 Task: Find an Airbnb in Ivdel, Russia for 9 guests from July 5th to July 15th, with a price range of ₹15,000 to ₹25,000, 5 bedrooms, 5 beds, 5 bathrooms, a kitchen, a washing machine, and self check-in.
Action: Mouse moved to (508, 63)
Screenshot: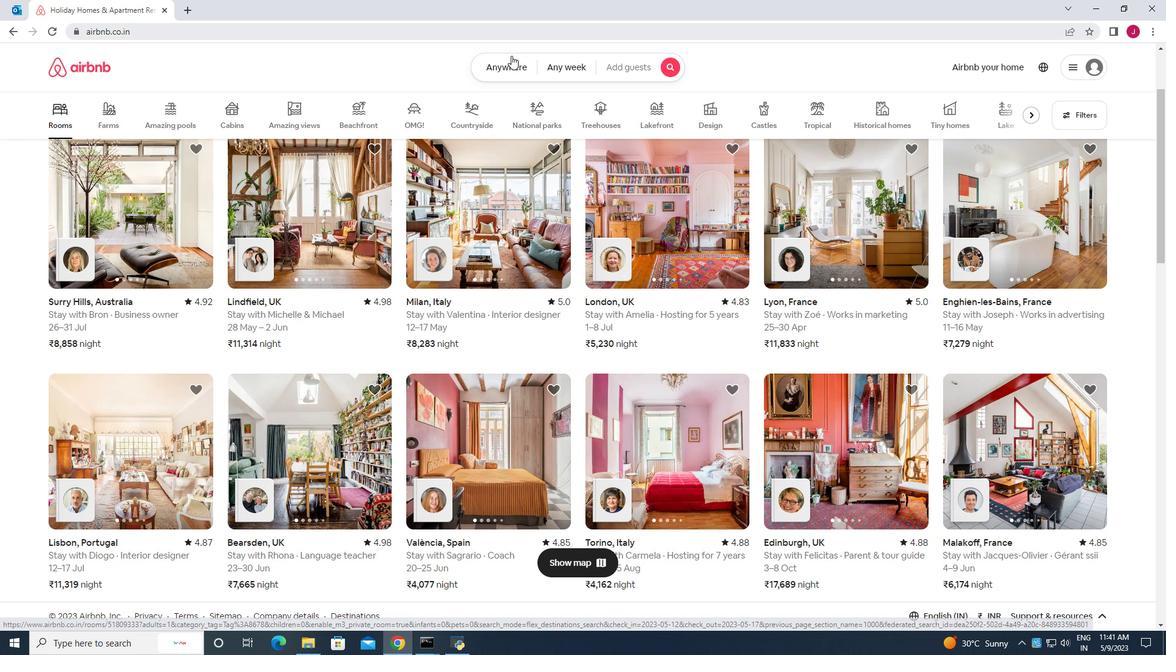 
Action: Mouse pressed left at (508, 63)
Screenshot: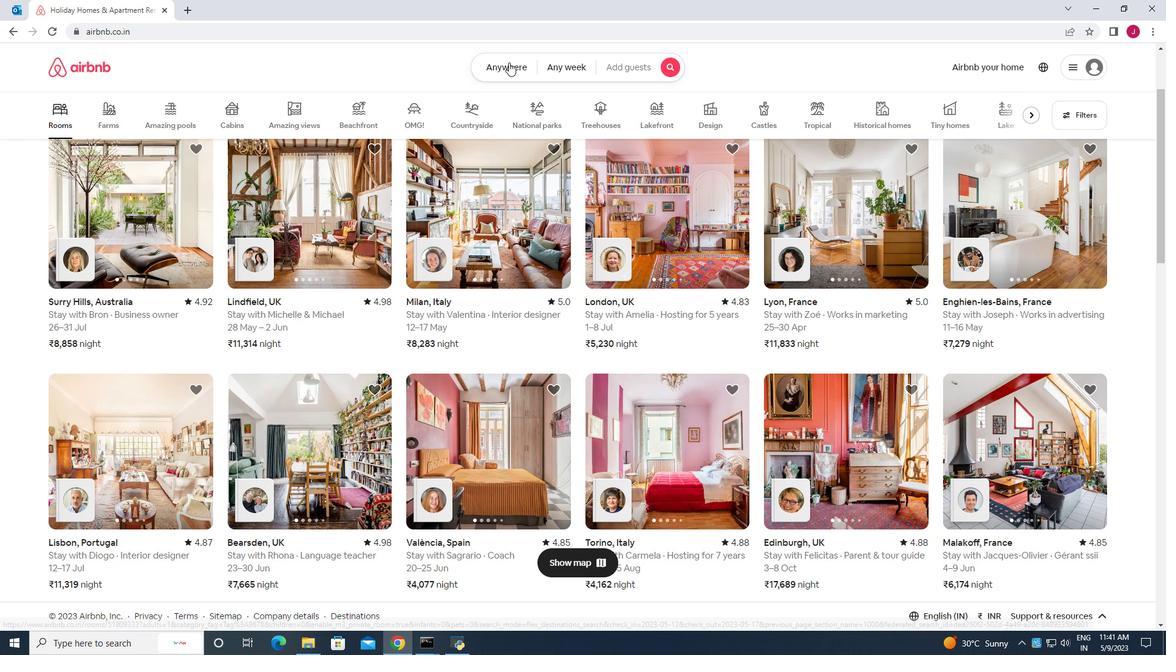 
Action: Mouse moved to (382, 113)
Screenshot: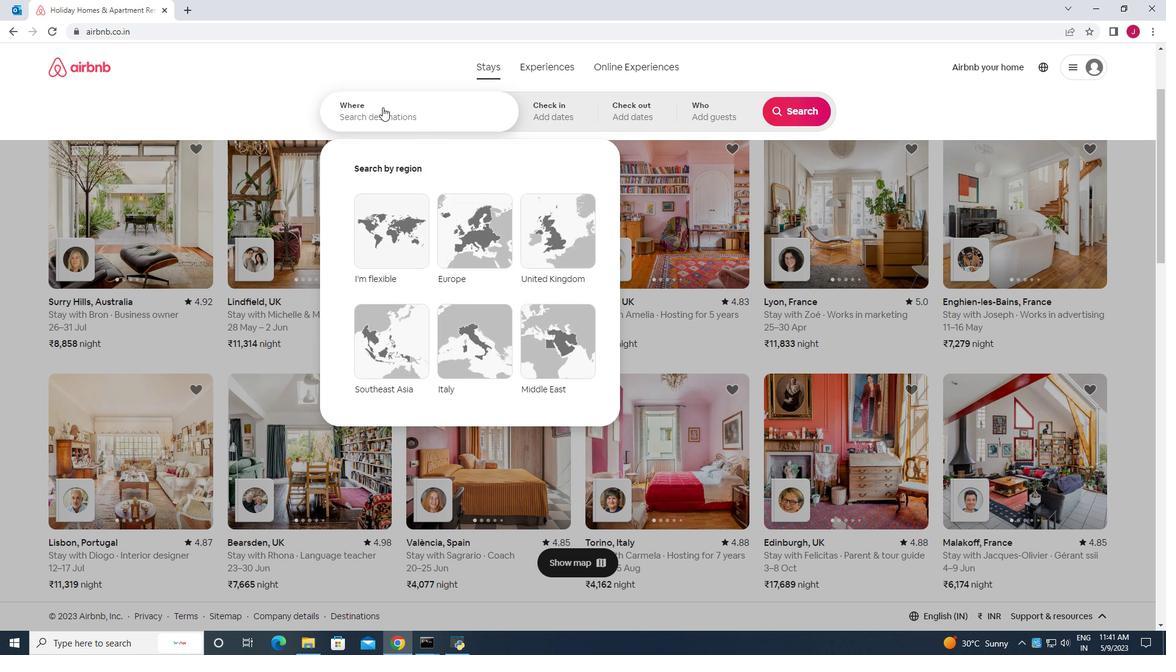 
Action: Mouse pressed left at (382, 113)
Screenshot: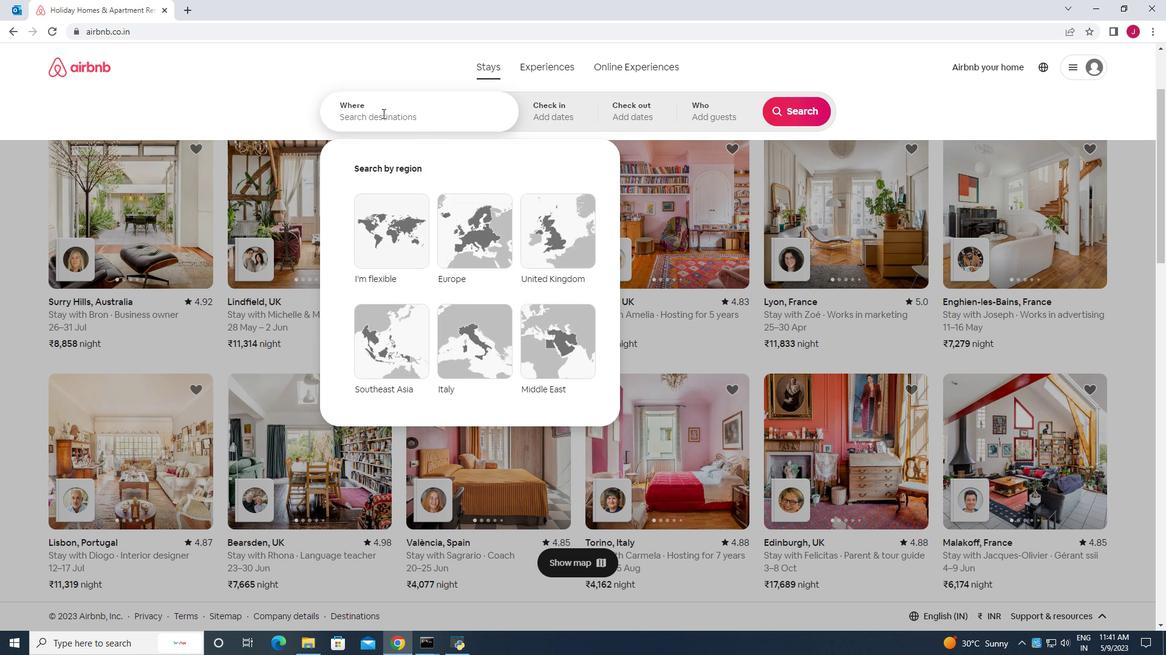 
Action: Mouse moved to (385, 116)
Screenshot: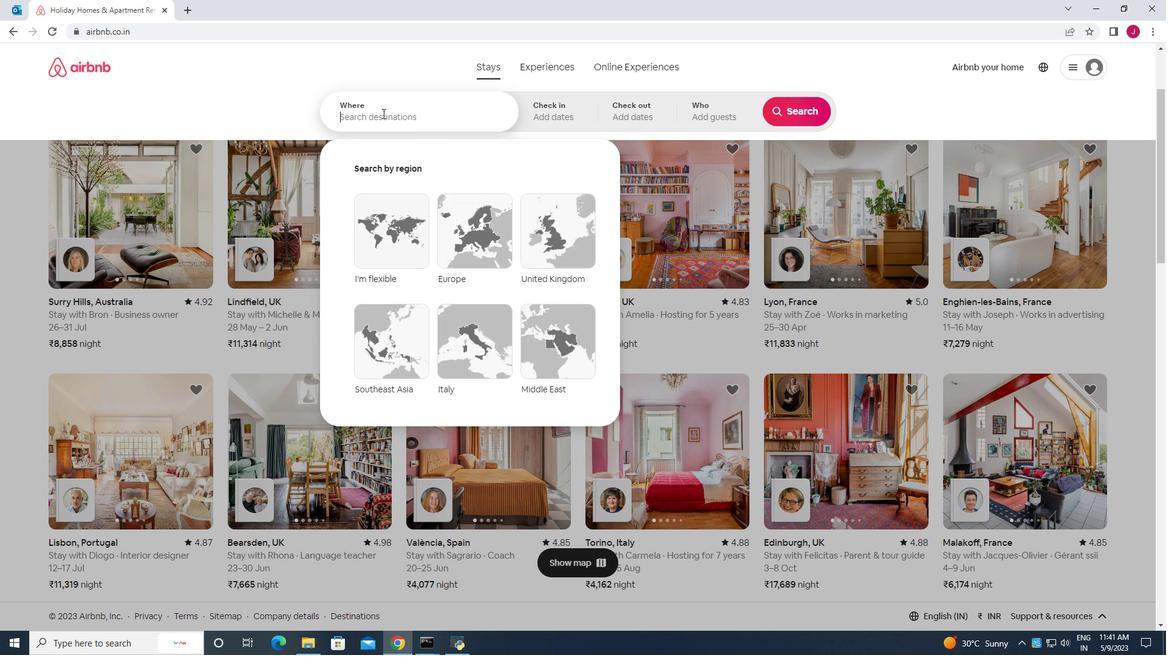 
Action: Key pressed lvdel<Key.space>russia<Key.enter>
Screenshot: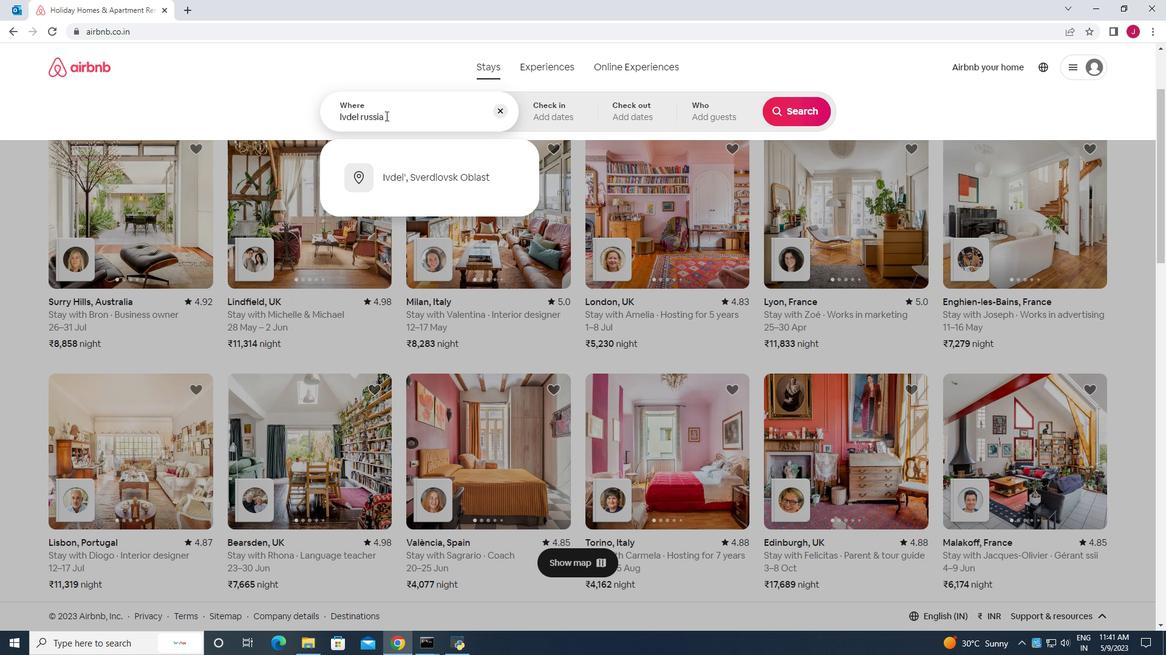 
Action: Mouse moved to (795, 210)
Screenshot: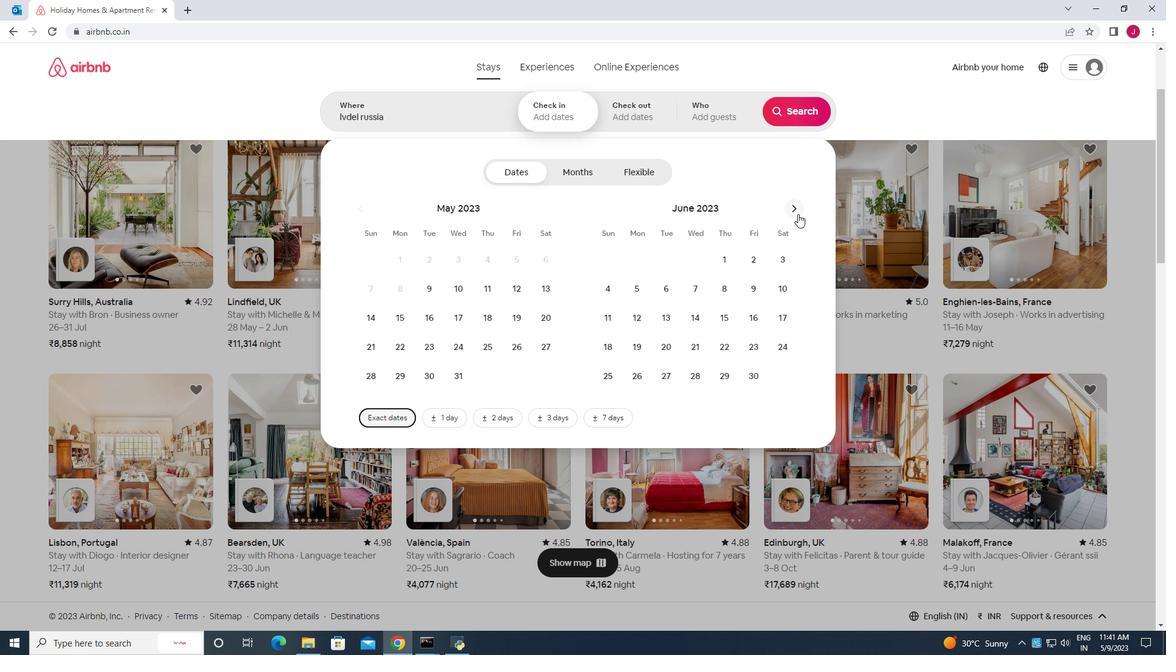 
Action: Mouse pressed left at (795, 210)
Screenshot: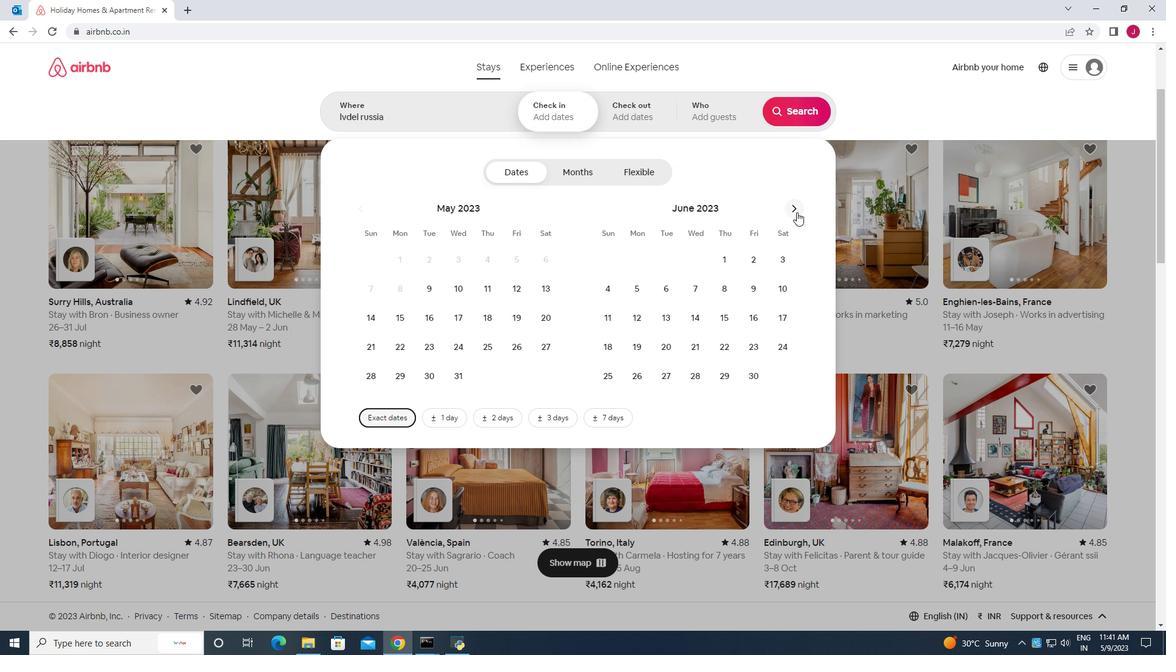 
Action: Mouse moved to (686, 294)
Screenshot: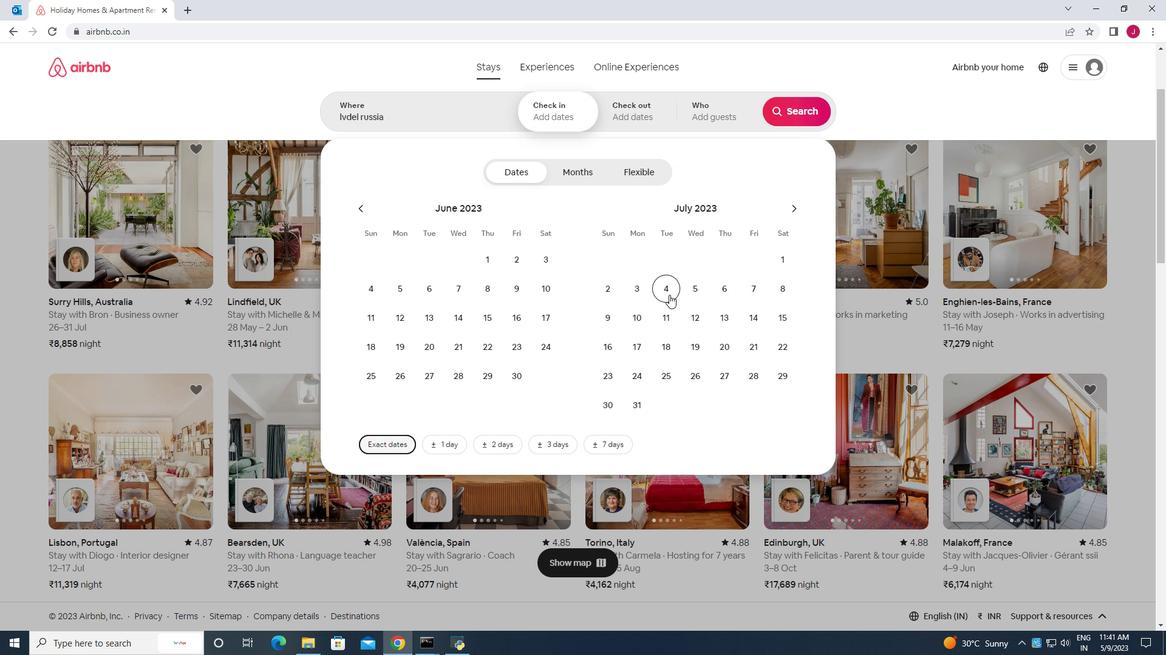 
Action: Mouse pressed left at (686, 294)
Screenshot: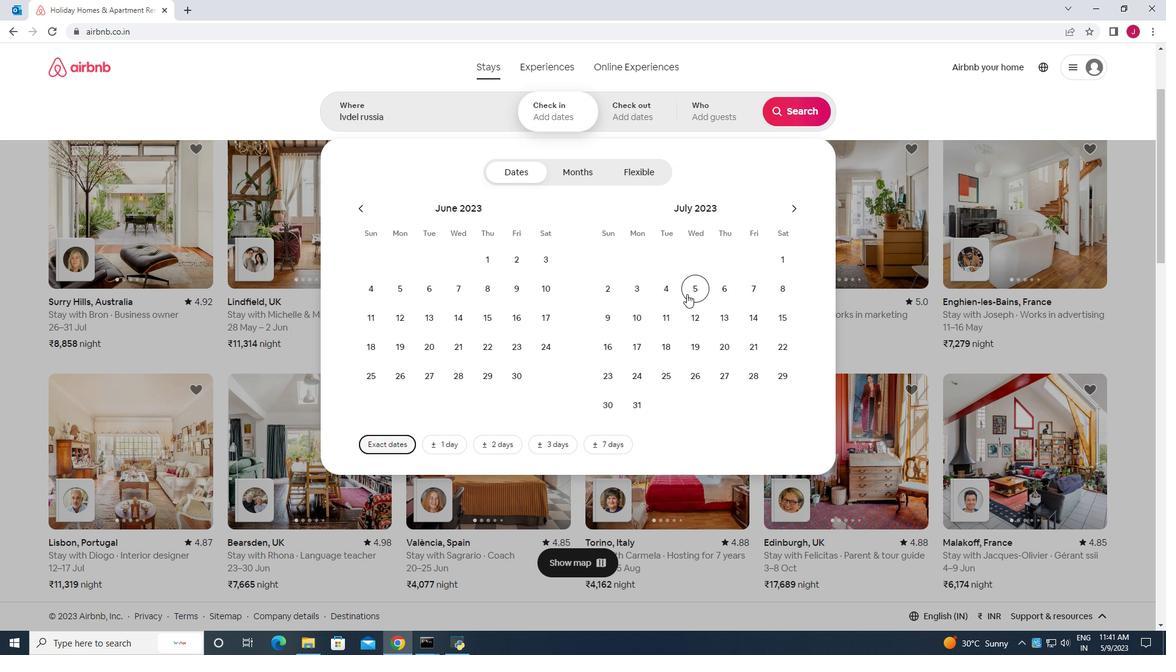 
Action: Mouse moved to (782, 319)
Screenshot: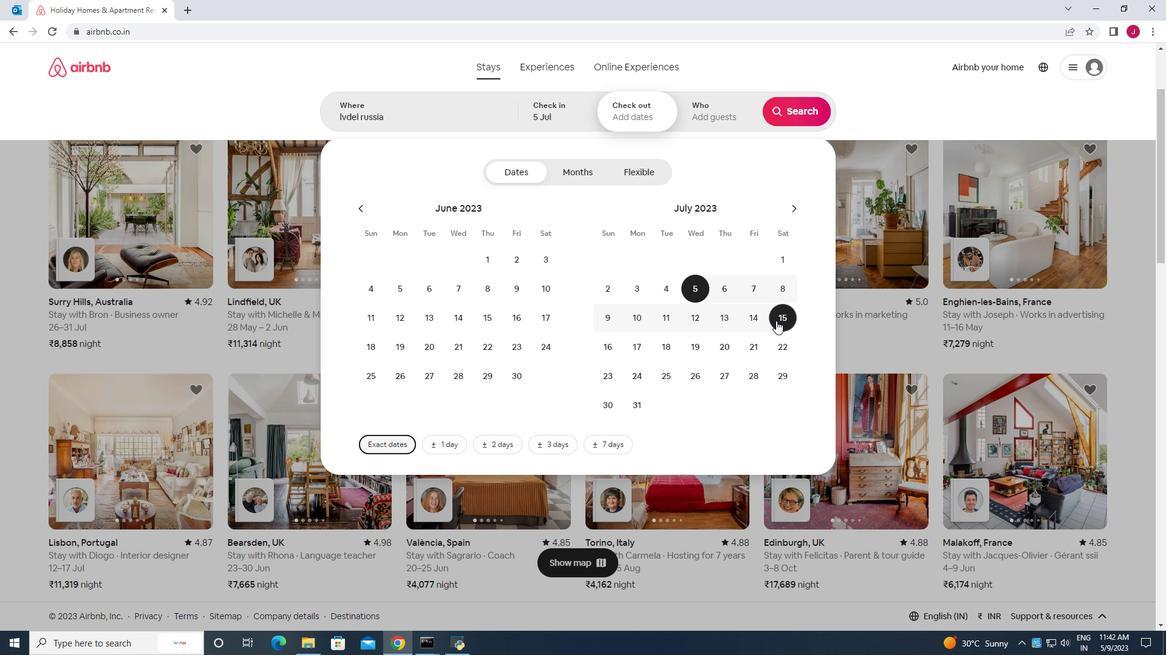 
Action: Mouse pressed left at (782, 319)
Screenshot: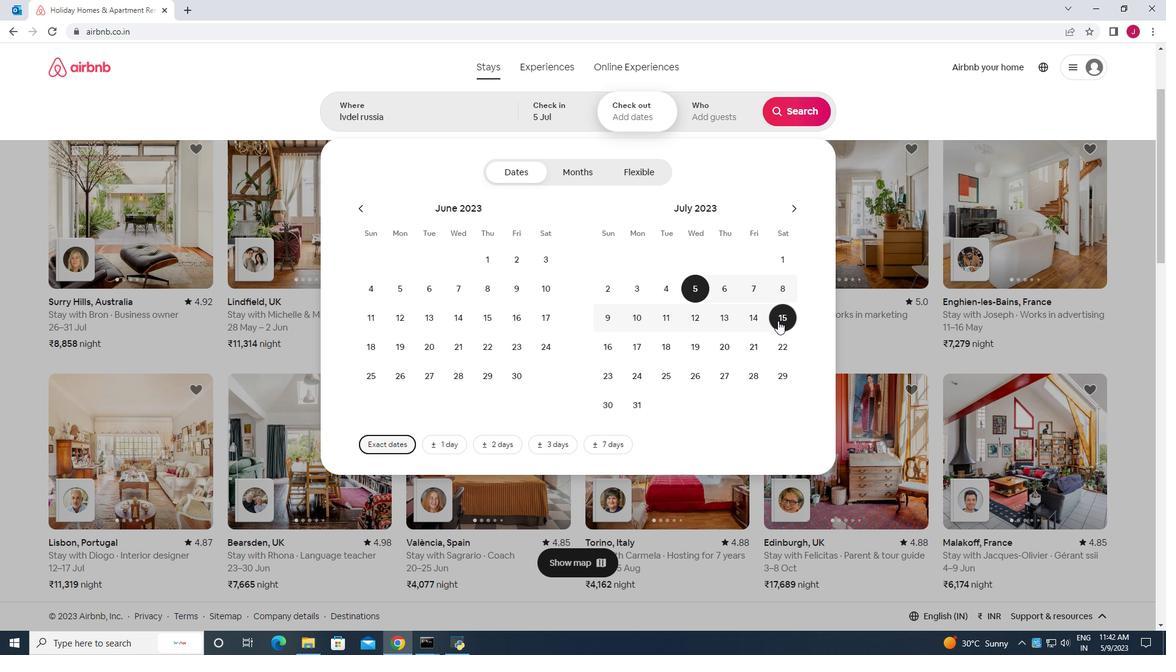 
Action: Mouse moved to (717, 109)
Screenshot: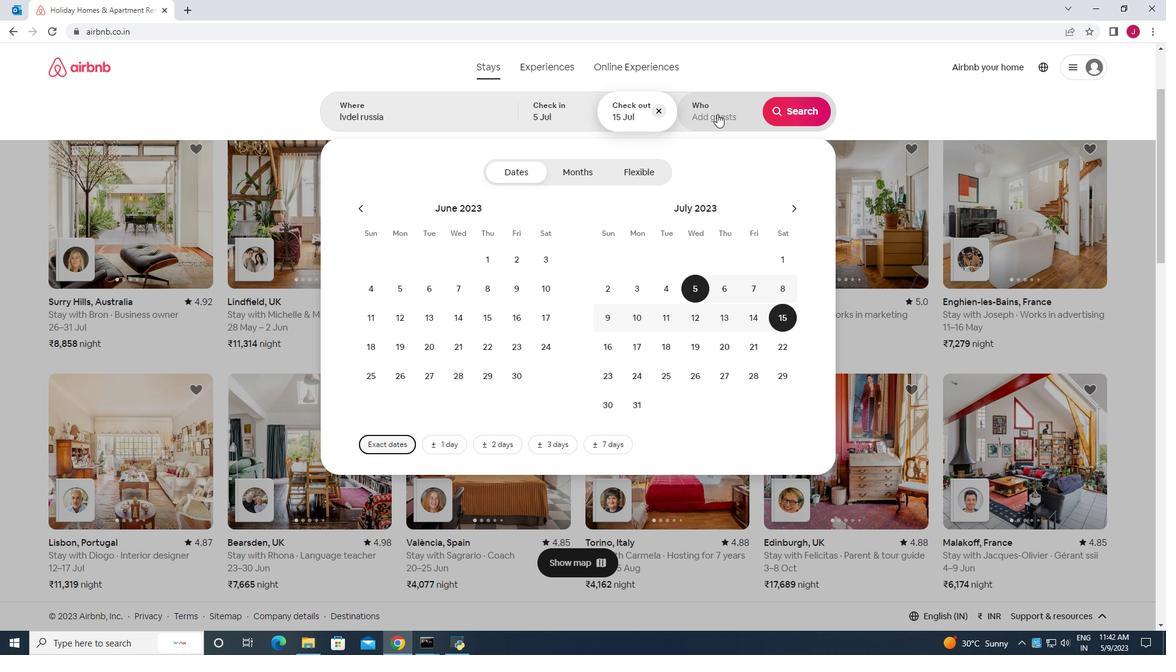 
Action: Mouse pressed left at (717, 109)
Screenshot: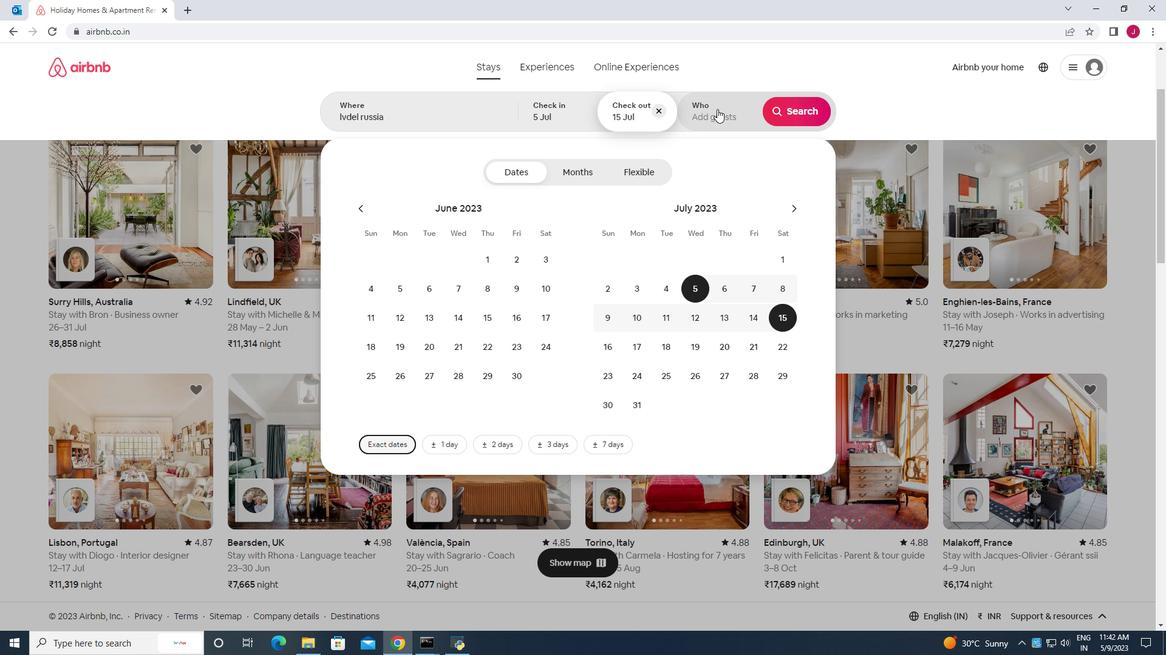
Action: Mouse moved to (806, 179)
Screenshot: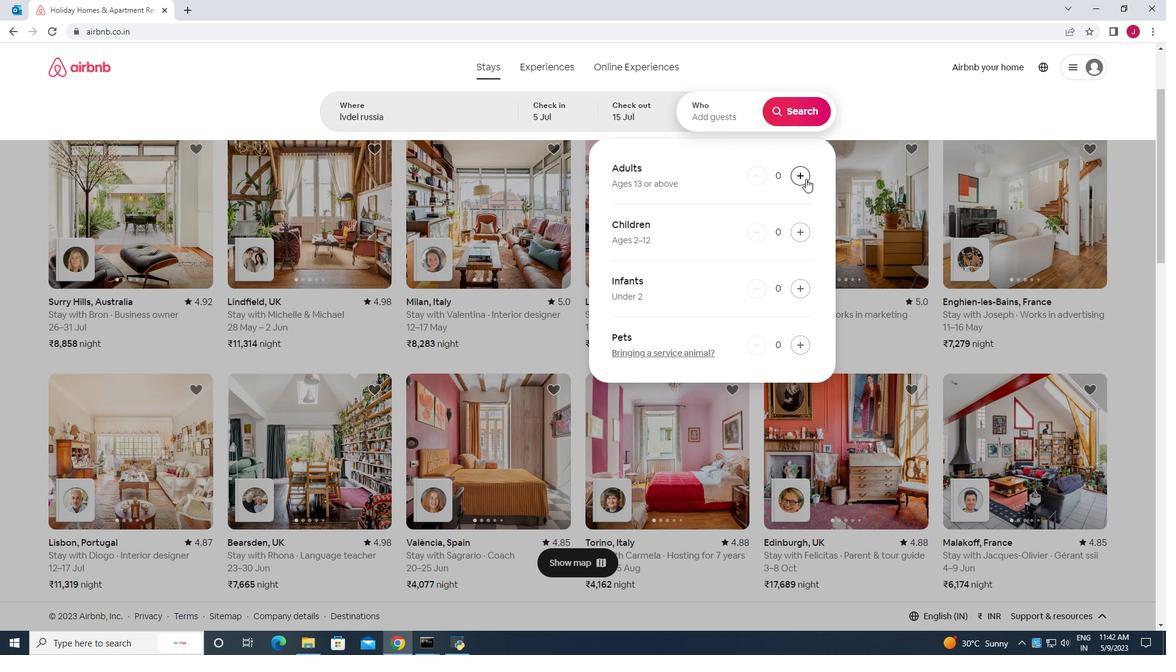 
Action: Mouse pressed left at (806, 179)
Screenshot: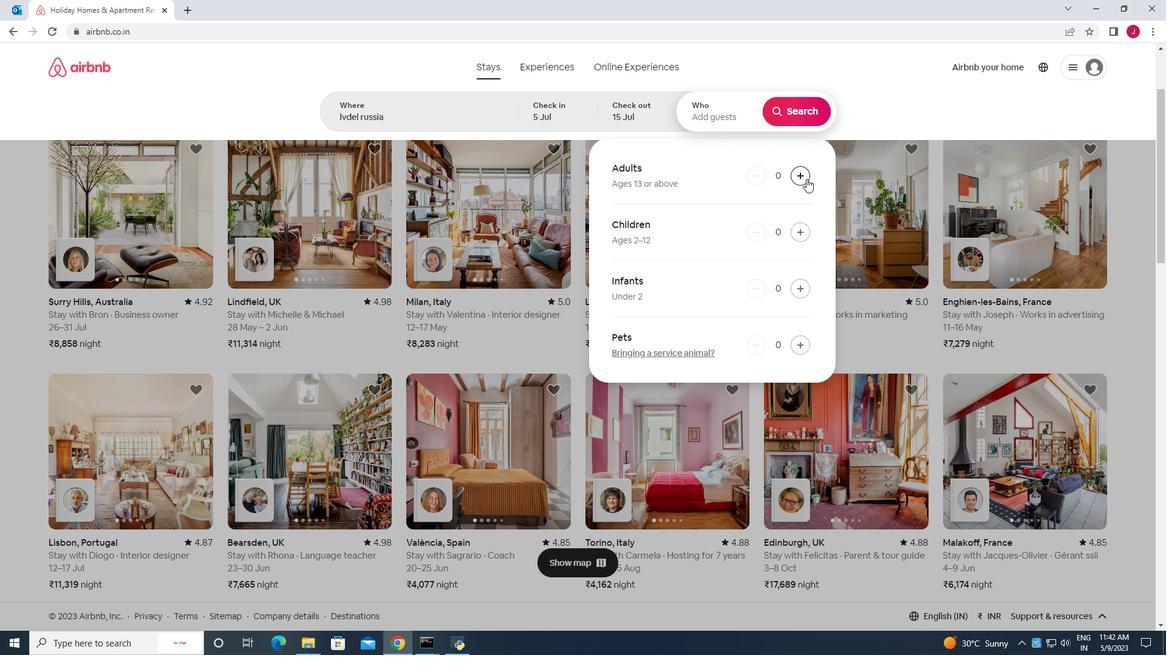 
Action: Mouse pressed left at (806, 179)
Screenshot: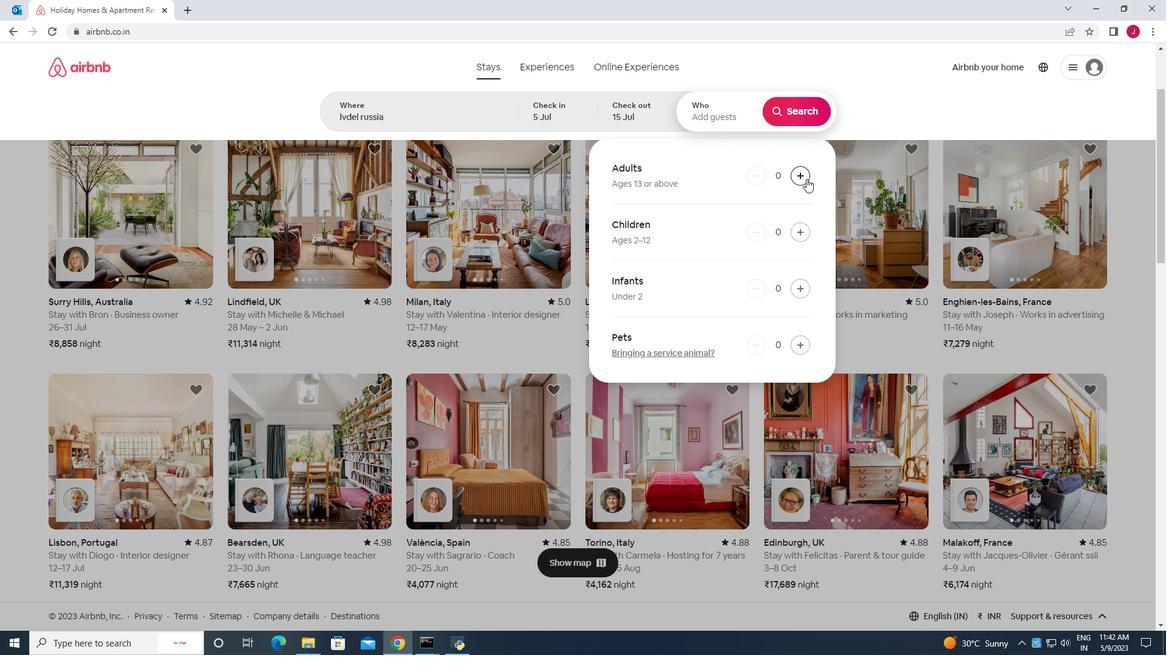 
Action: Mouse pressed left at (806, 179)
Screenshot: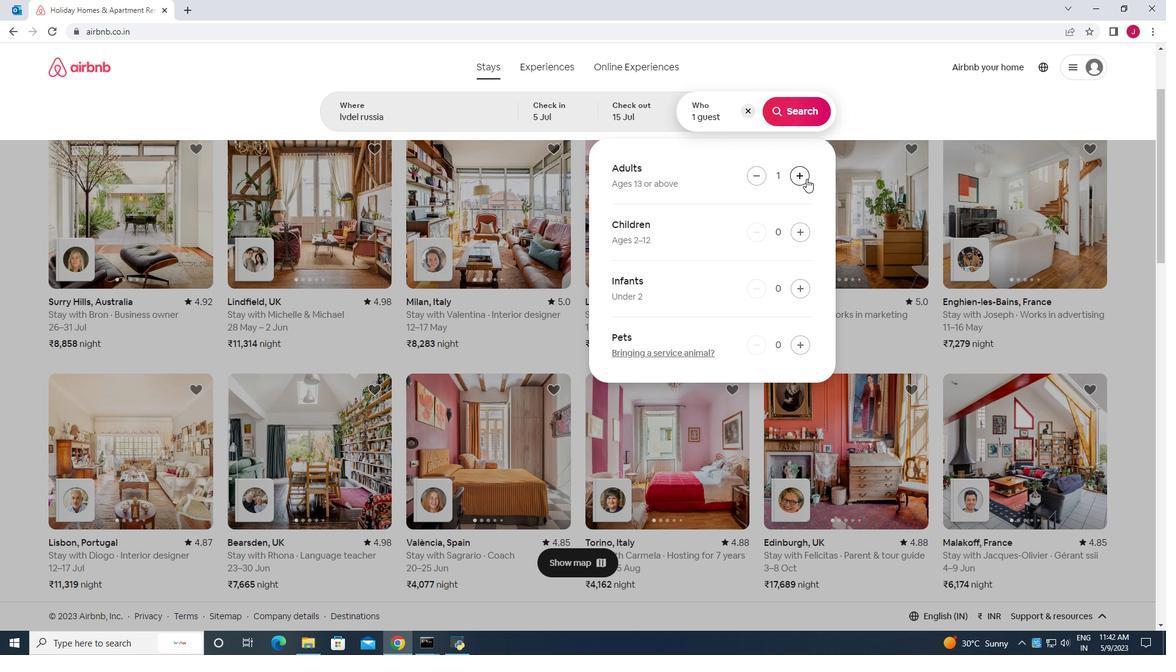 
Action: Mouse pressed left at (806, 179)
Screenshot: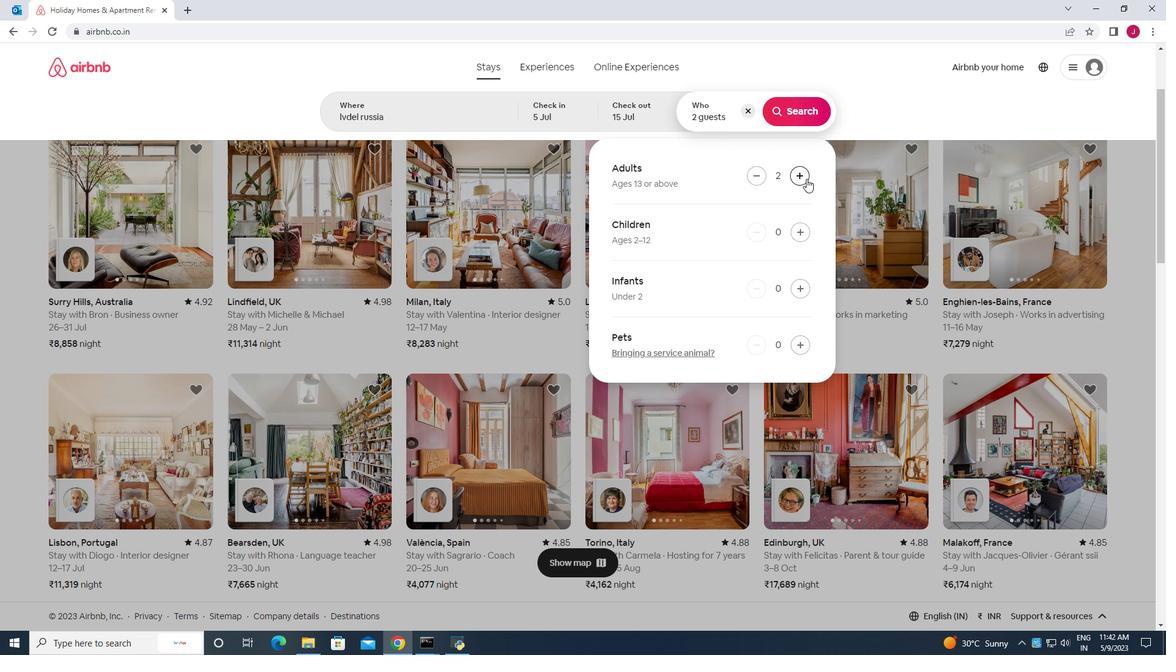 
Action: Mouse pressed left at (806, 179)
Screenshot: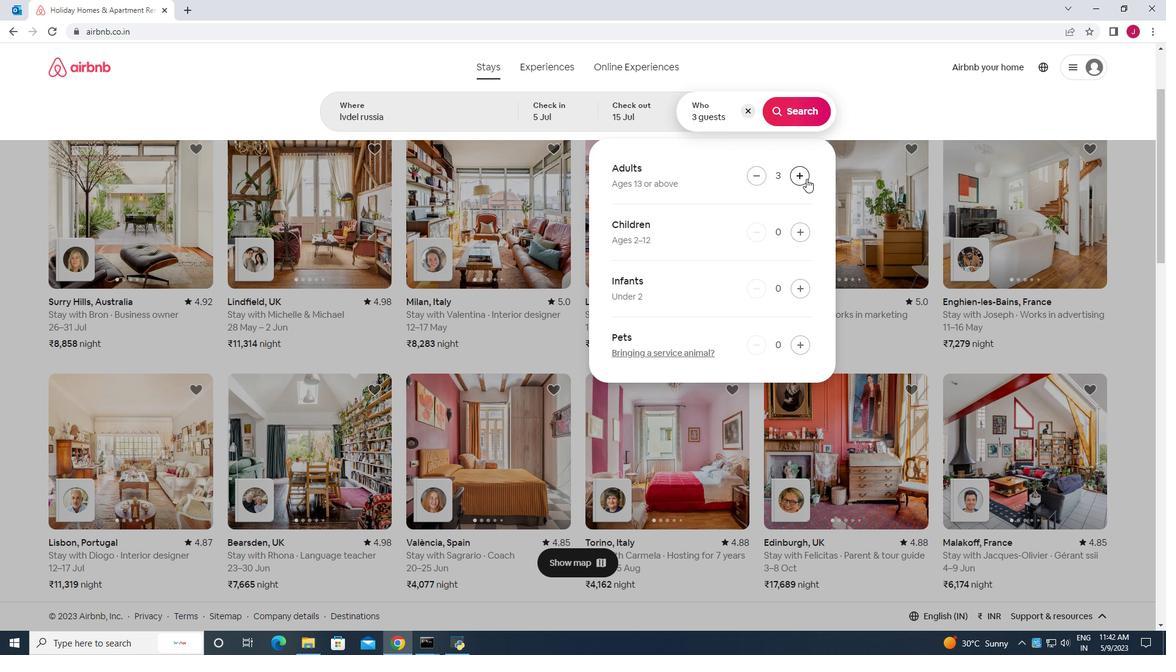 
Action: Mouse pressed left at (806, 179)
Screenshot: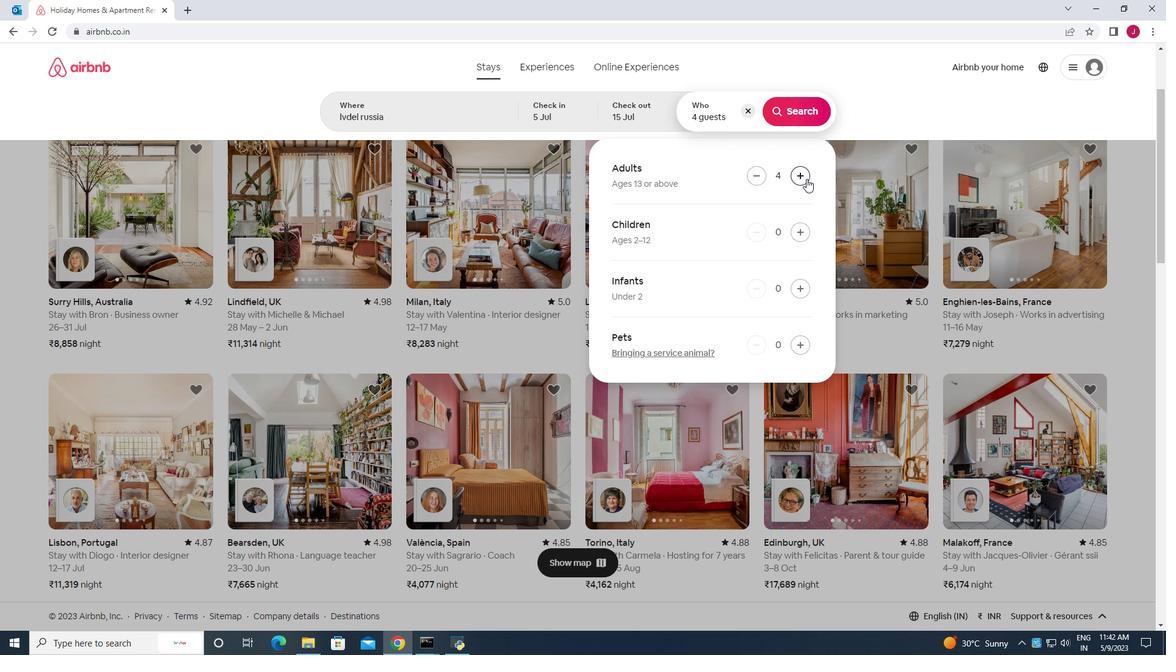 
Action: Mouse pressed left at (806, 179)
Screenshot: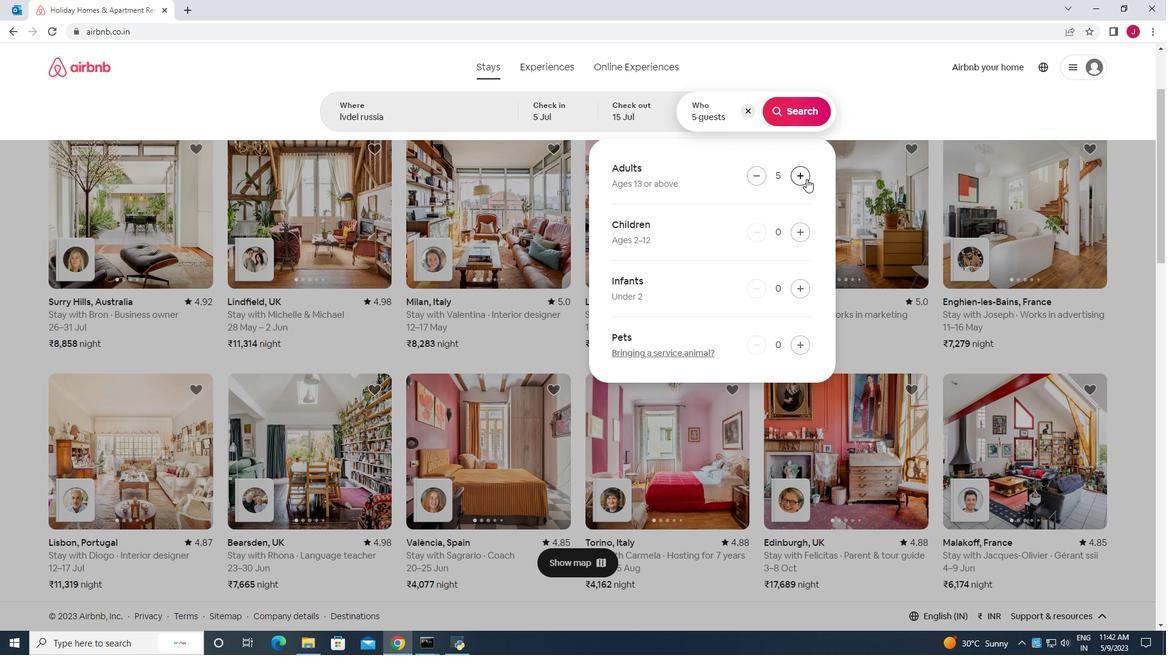 
Action: Mouse pressed left at (806, 179)
Screenshot: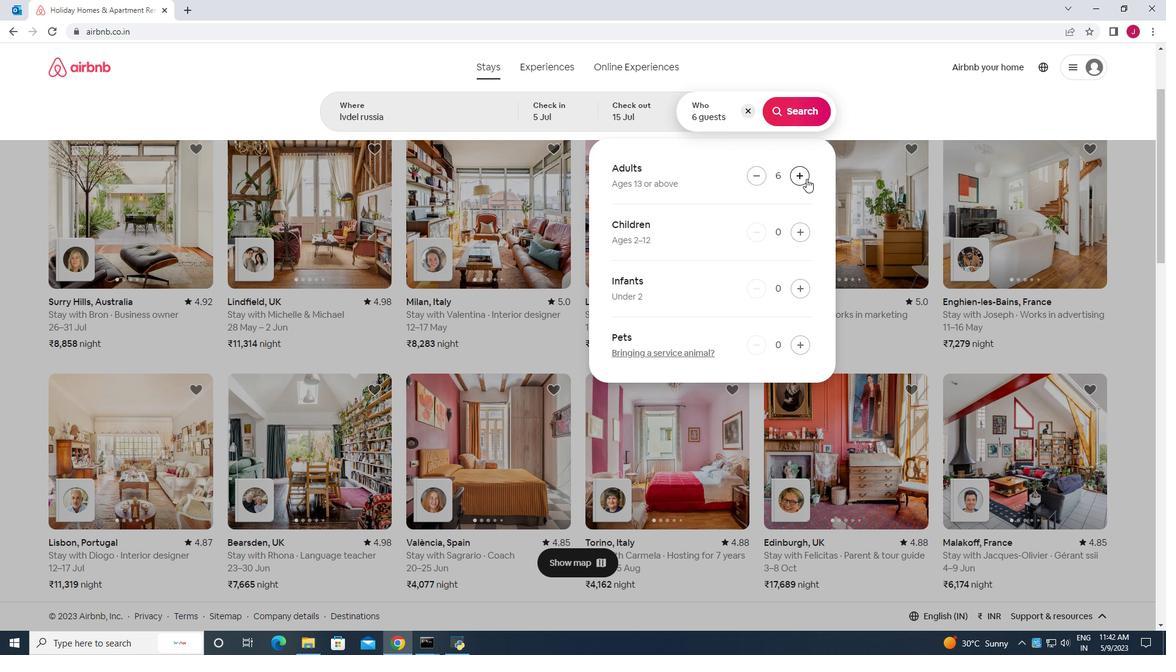 
Action: Mouse pressed left at (806, 179)
Screenshot: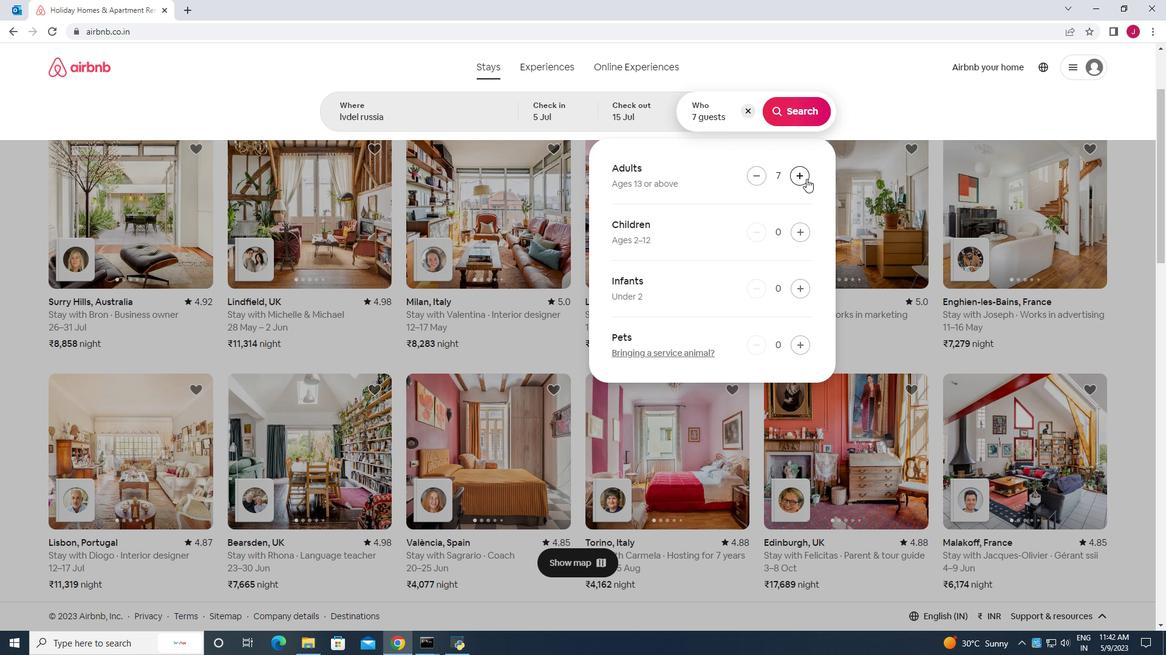 
Action: Mouse moved to (801, 109)
Screenshot: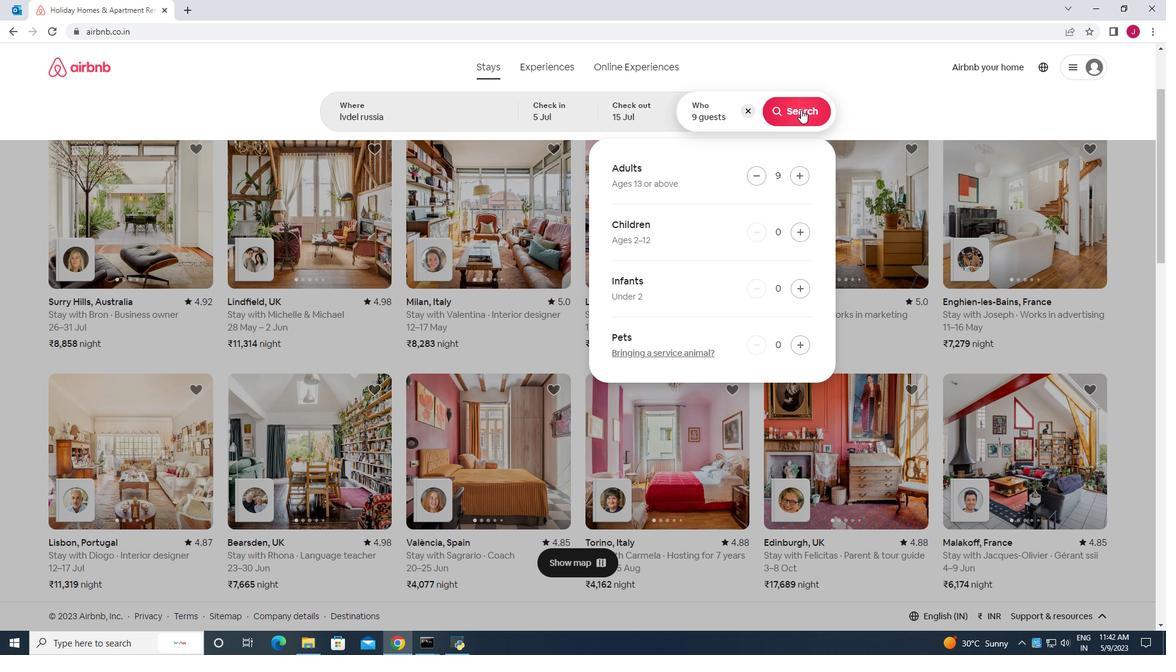 
Action: Mouse pressed left at (801, 109)
Screenshot: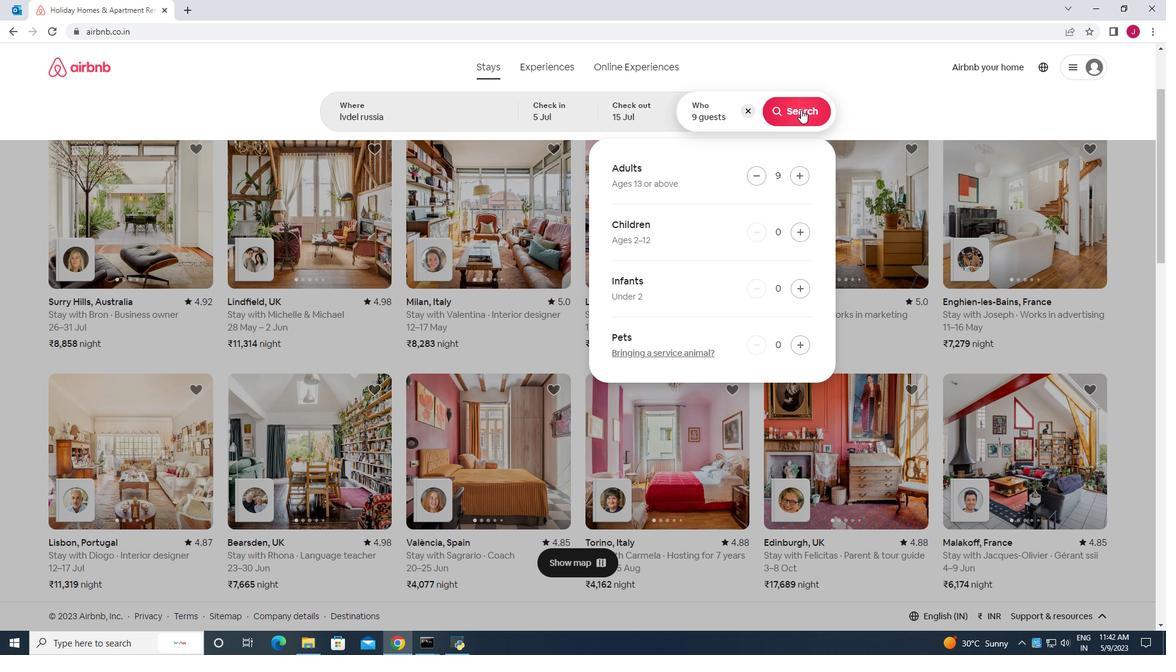
Action: Mouse moved to (1124, 112)
Screenshot: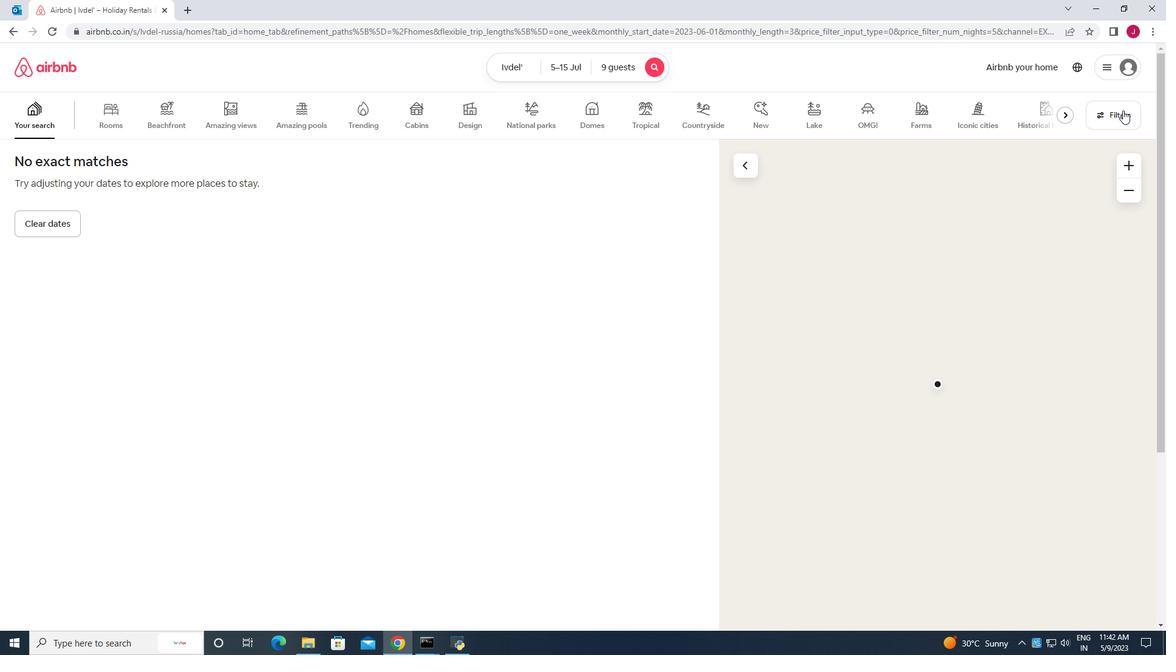 
Action: Mouse pressed left at (1124, 112)
Screenshot: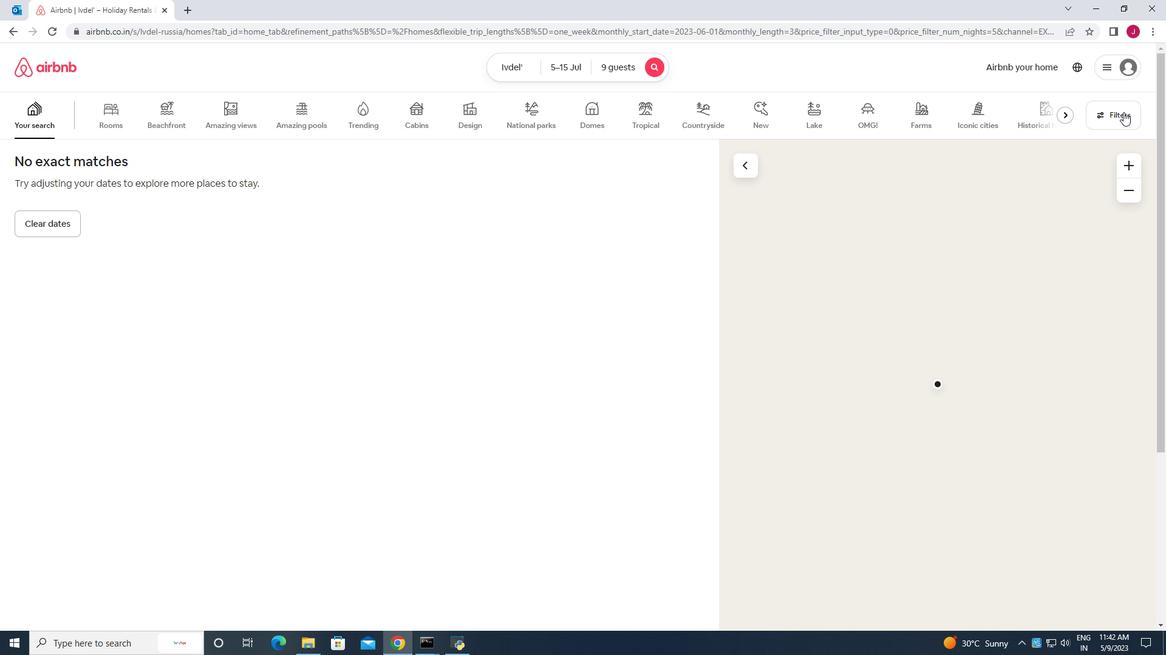 
Action: Mouse moved to (443, 414)
Screenshot: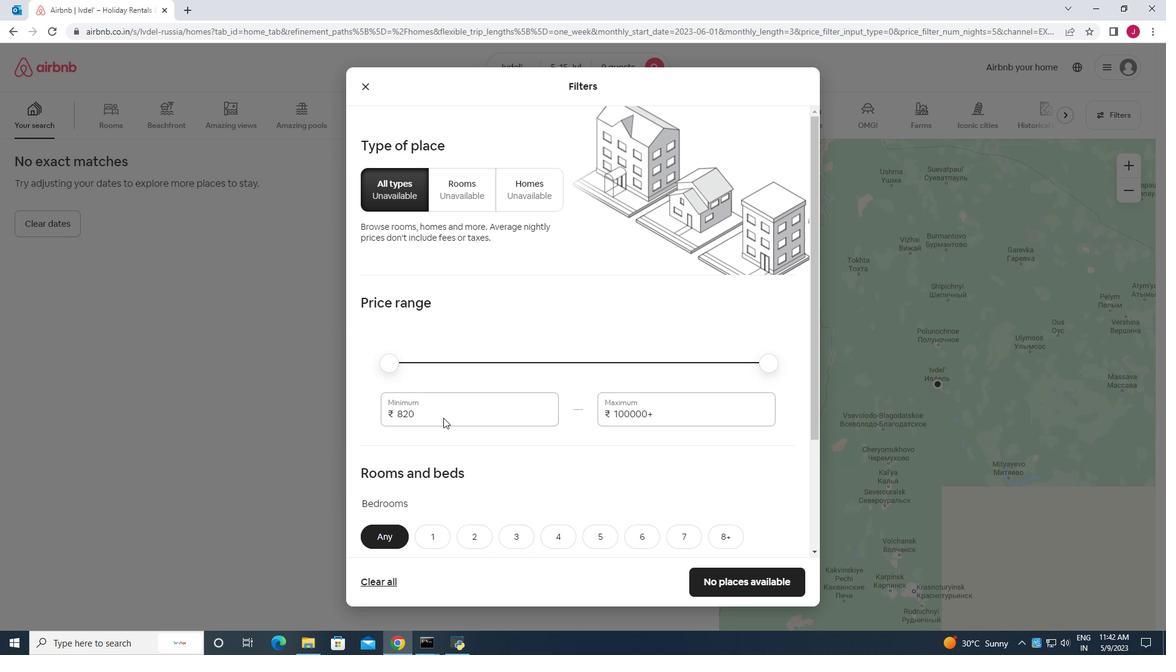 
Action: Mouse pressed left at (443, 415)
Screenshot: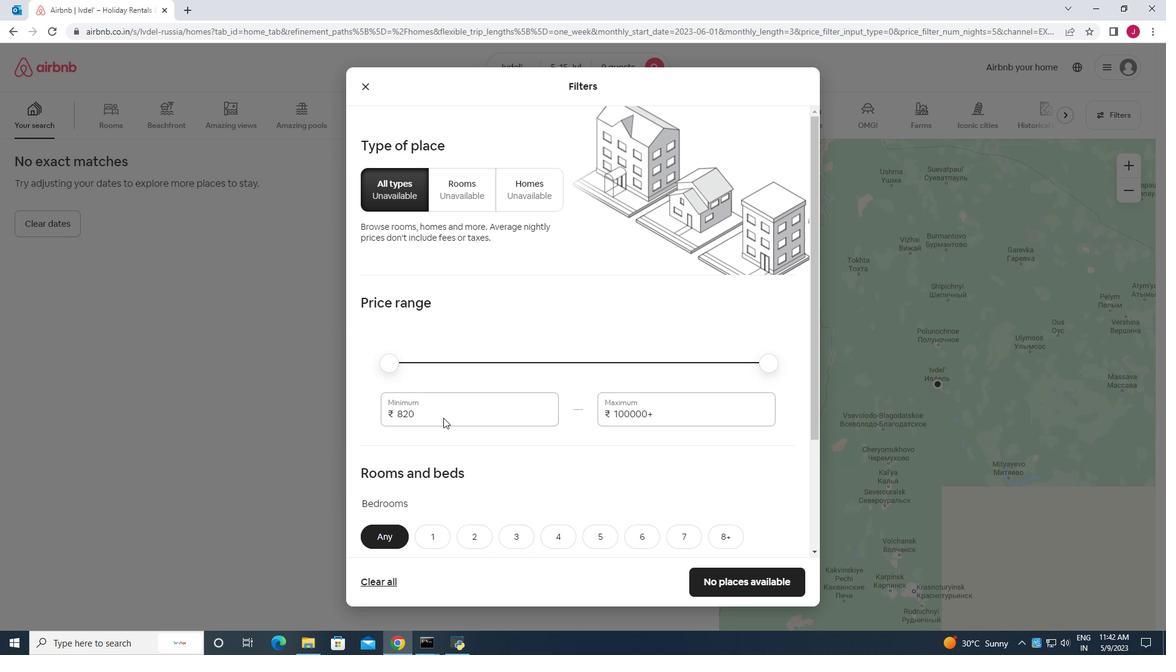 
Action: Key pressed <Key.backspace><Key.backspace><Key.backspace><Key.backspace><Key.backspace><Key.backspace><Key.backspace><Key.backspace><Key.backspace><Key.backspace>15000
Screenshot: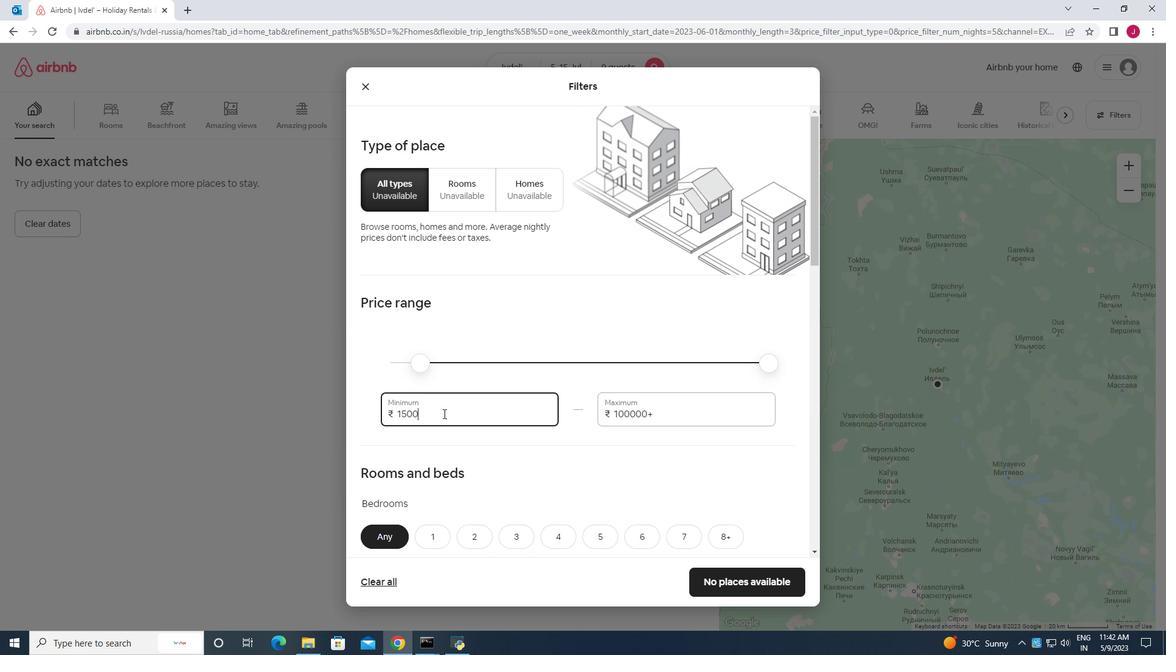 
Action: Mouse moved to (700, 414)
Screenshot: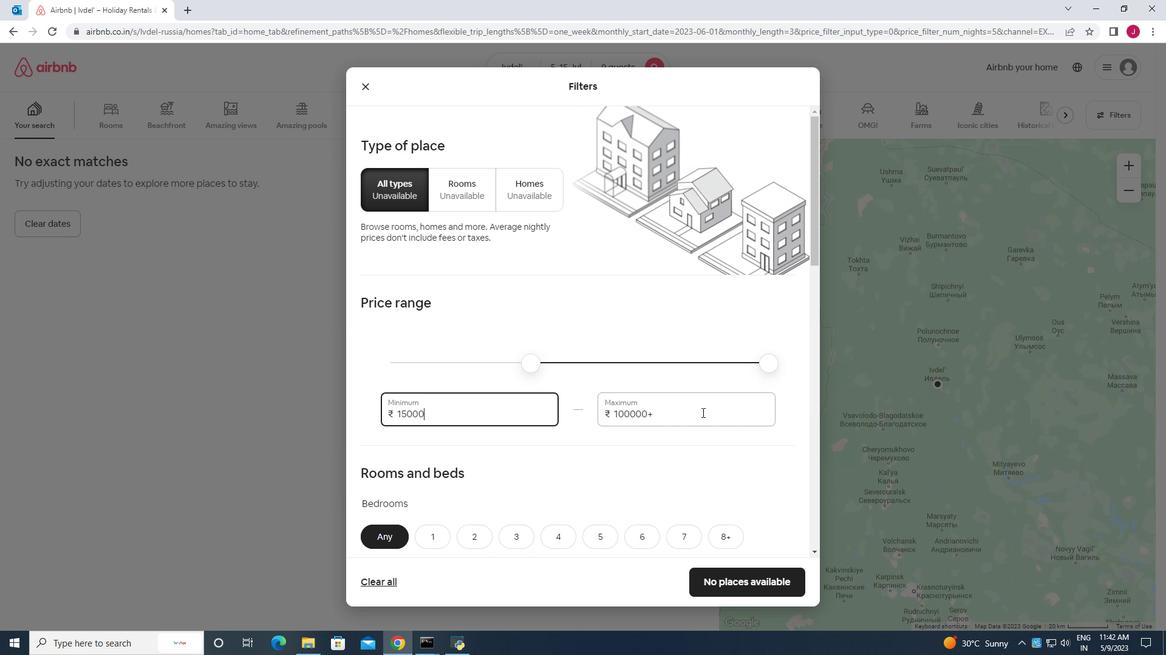 
Action: Mouse pressed left at (700, 414)
Screenshot: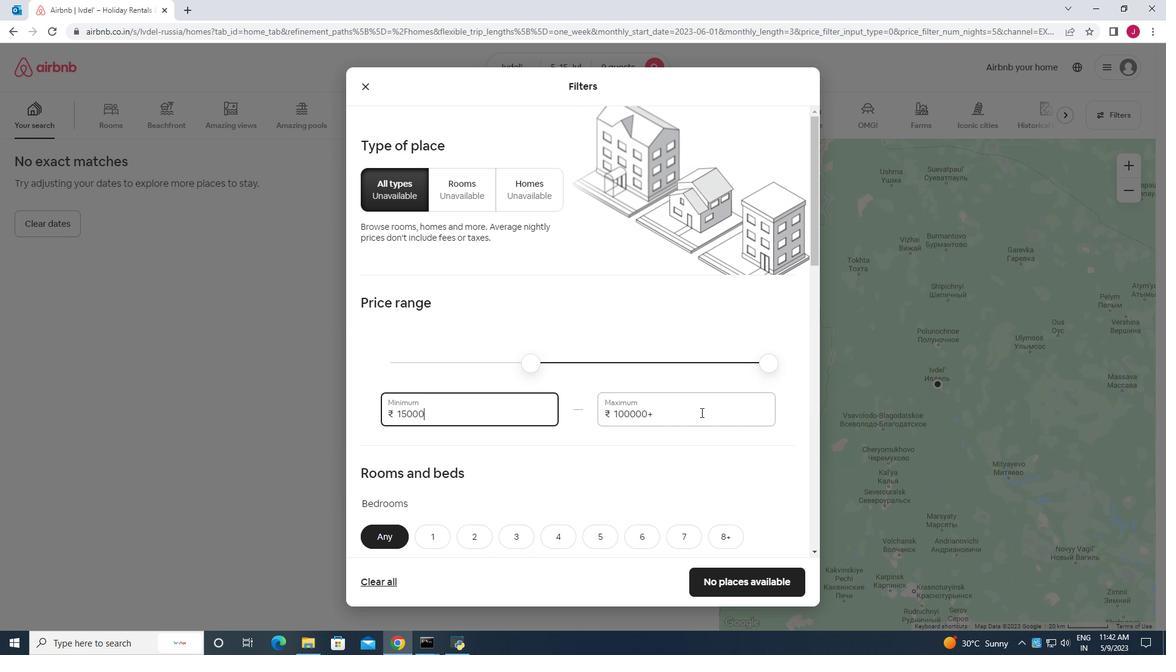 
Action: Key pressed <Key.backspace><Key.backspace><Key.backspace><Key.backspace><Key.backspace><Key.backspace><Key.backspace><Key.backspace><Key.backspace><Key.backspace><Key.backspace><Key.backspace><Key.backspace>25000
Screenshot: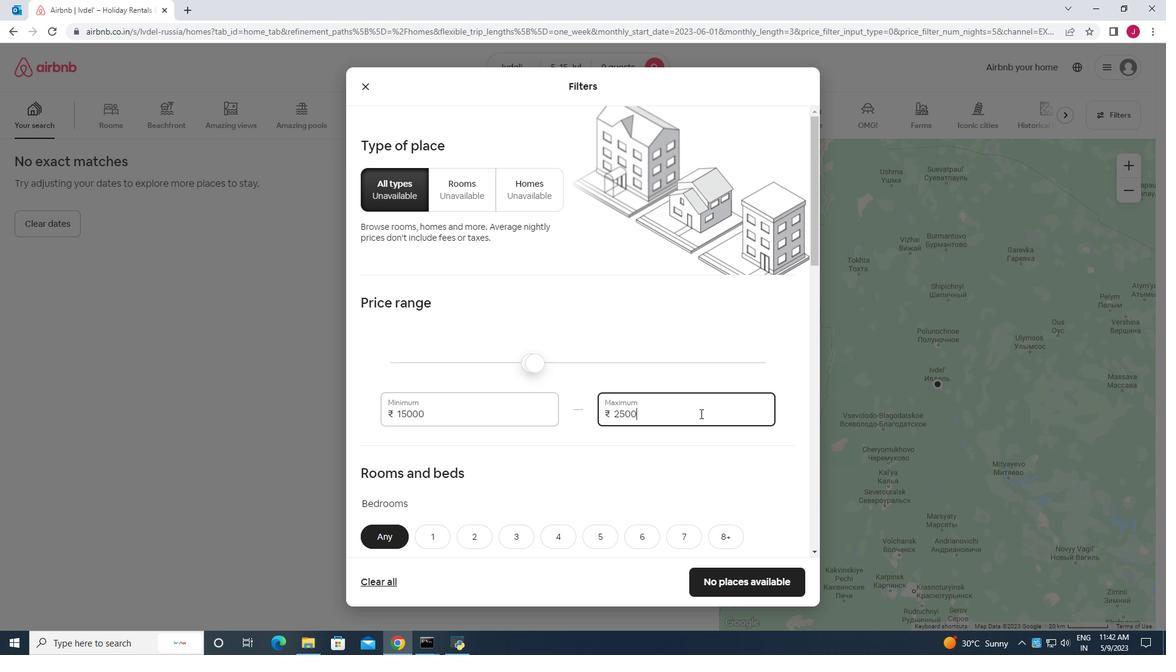 
Action: Mouse moved to (715, 423)
Screenshot: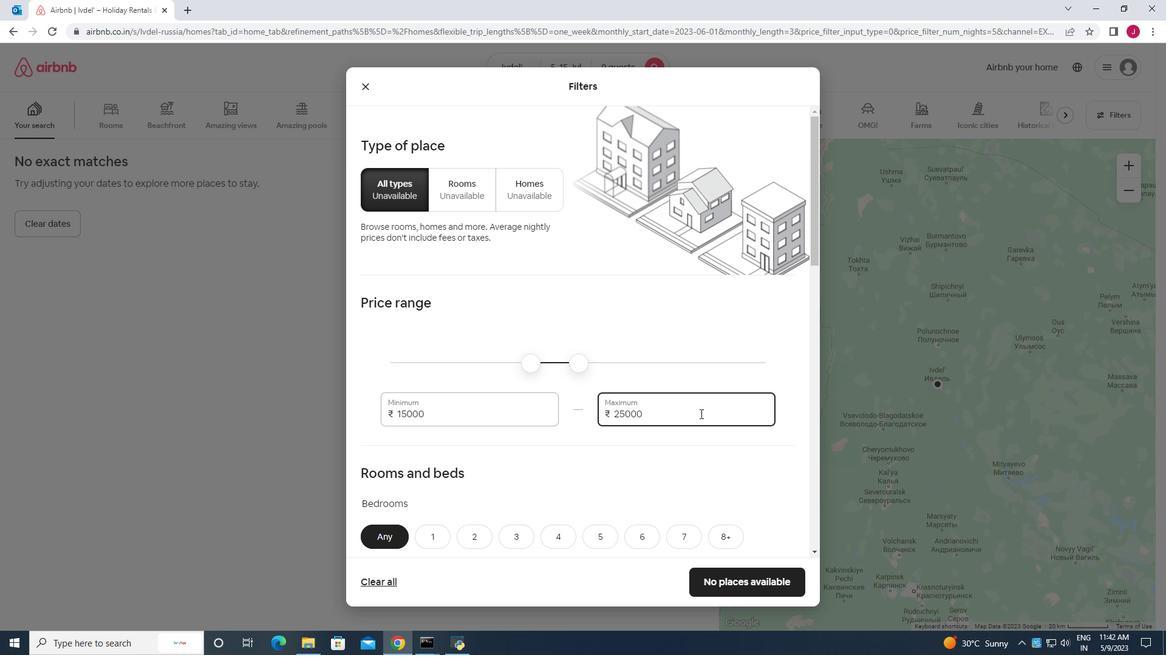 
Action: Mouse scrolled (715, 423) with delta (0, 0)
Screenshot: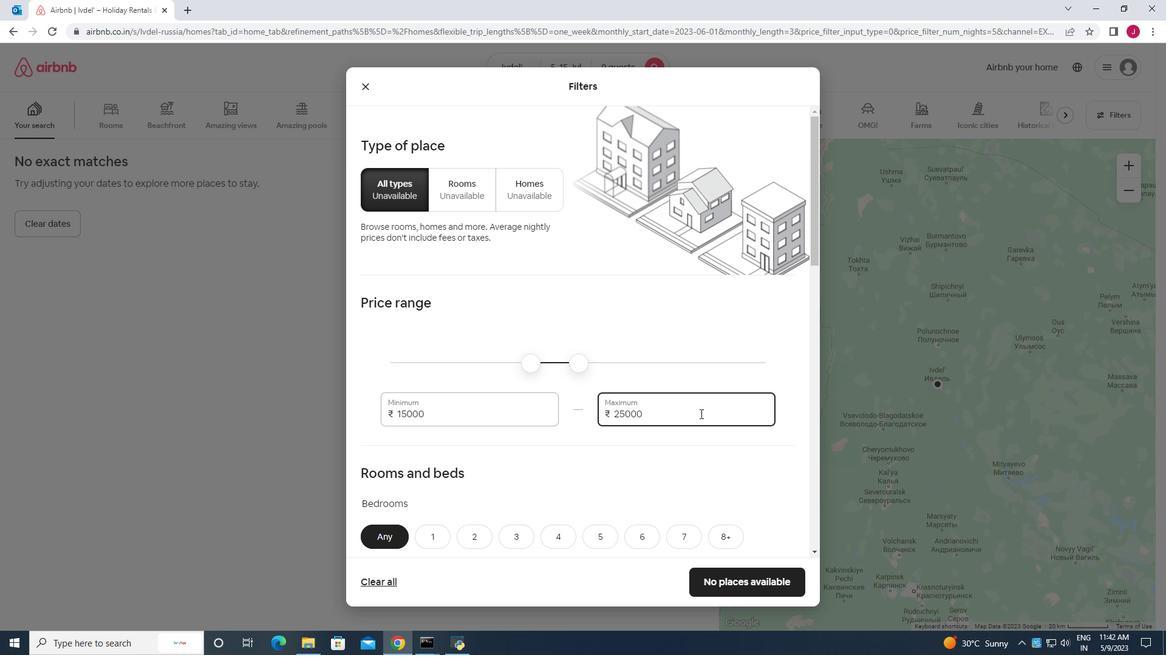 
Action: Mouse moved to (691, 388)
Screenshot: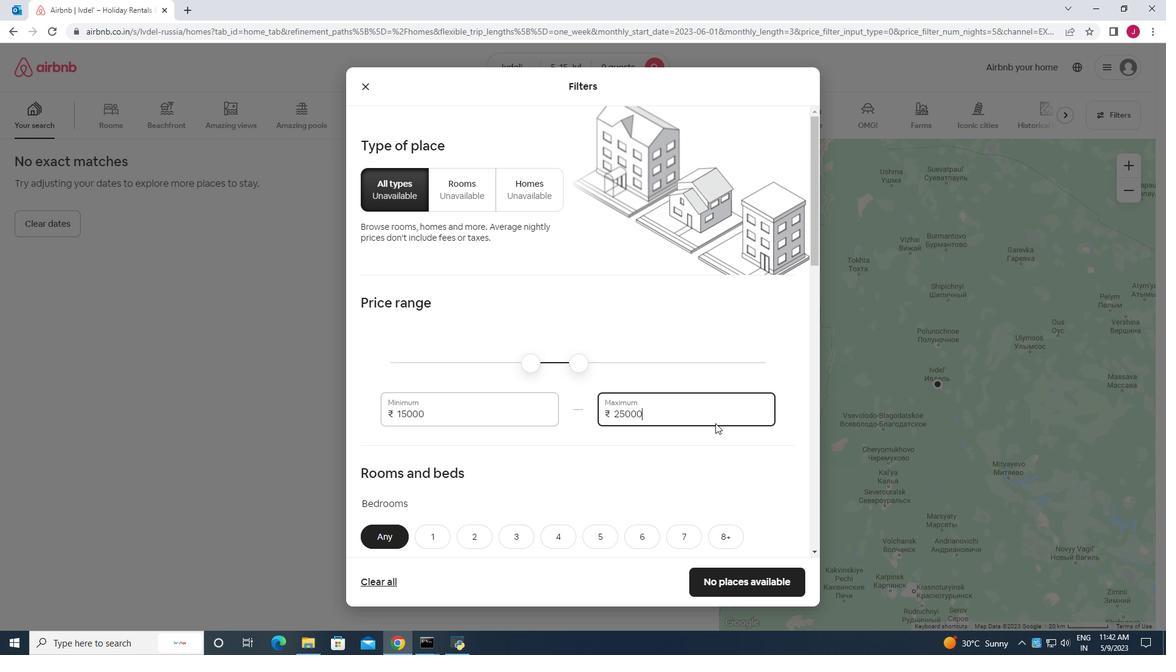 
Action: Mouse scrolled (691, 387) with delta (0, 0)
Screenshot: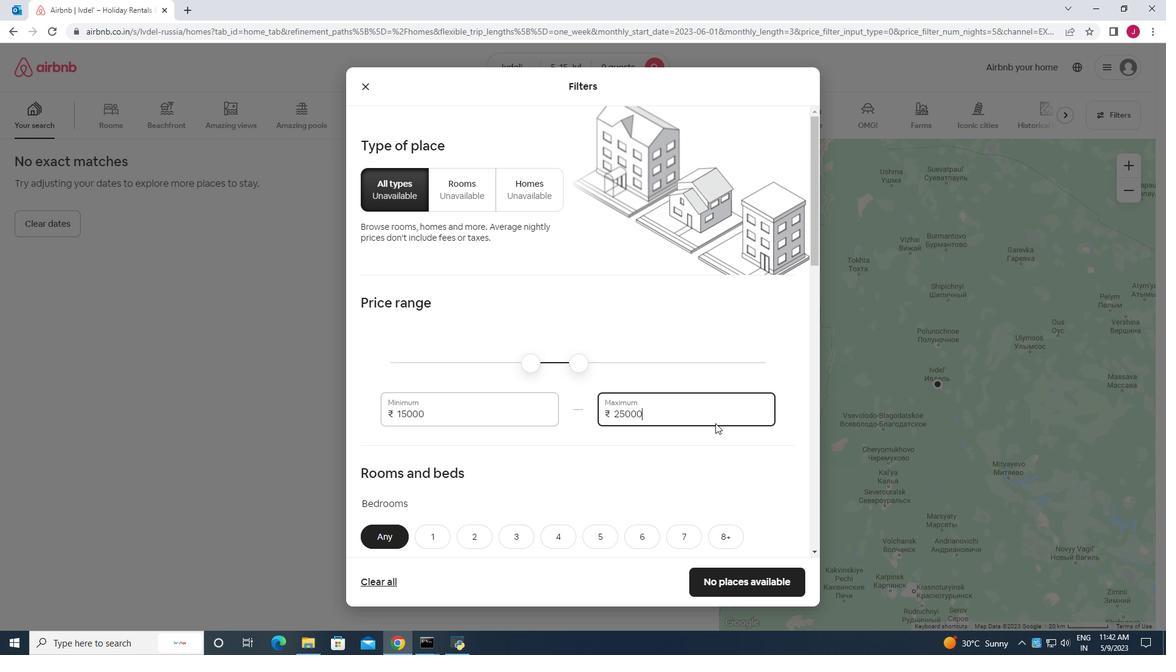 
Action: Mouse moved to (676, 369)
Screenshot: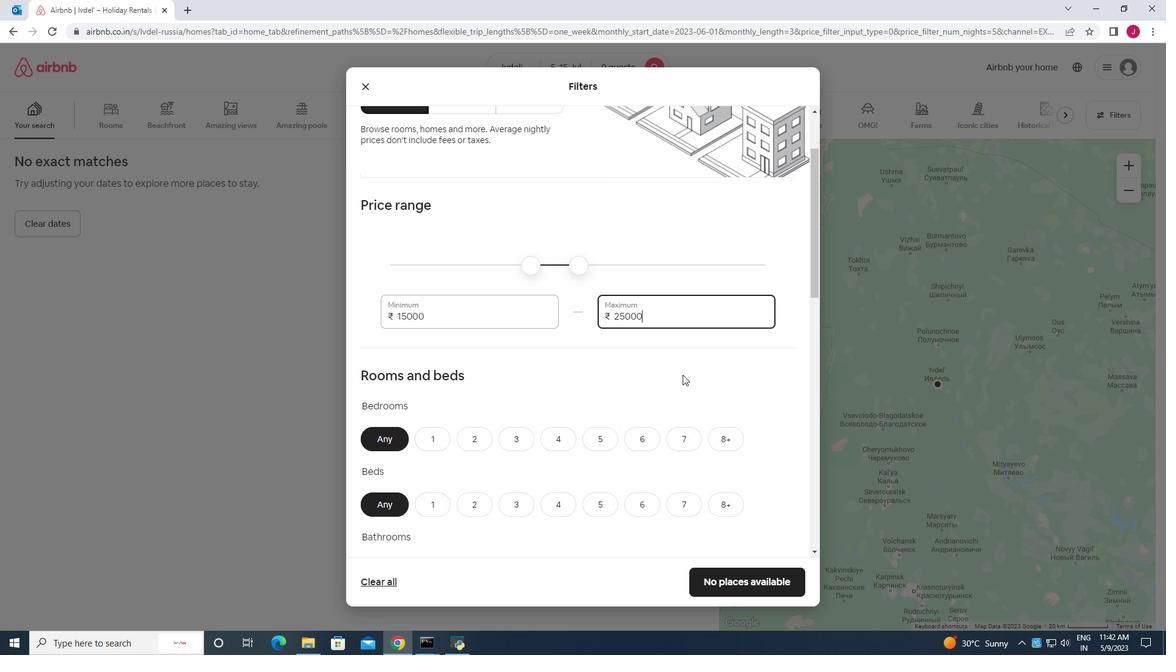 
Action: Mouse scrolled (676, 368) with delta (0, 0)
Screenshot: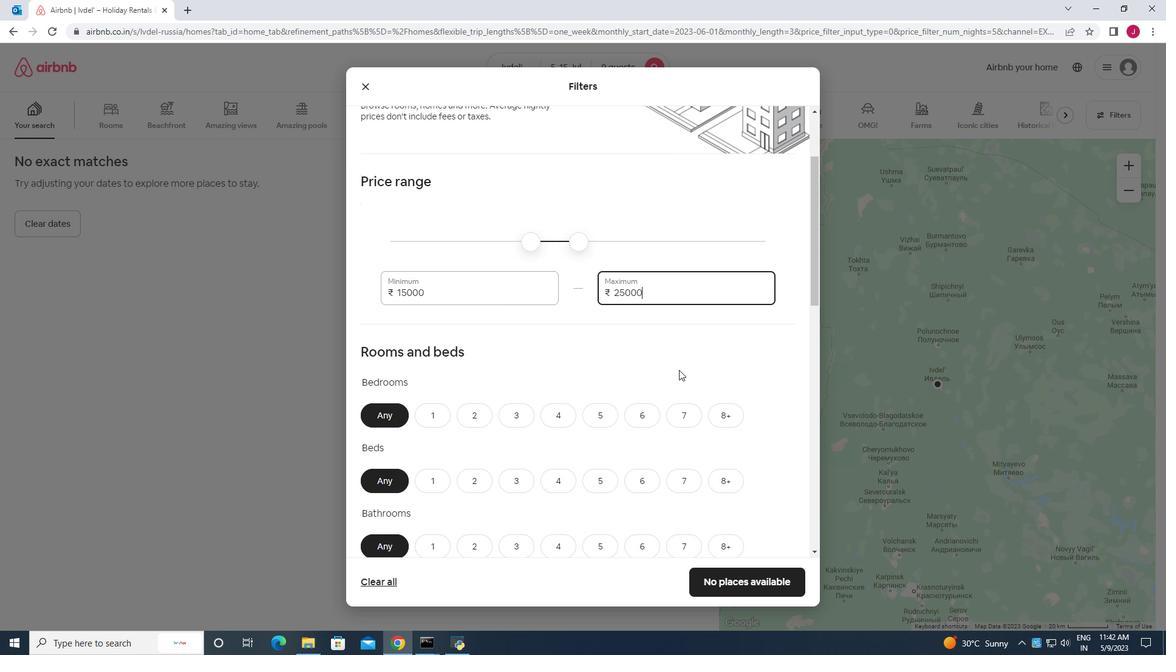 
Action: Mouse moved to (603, 354)
Screenshot: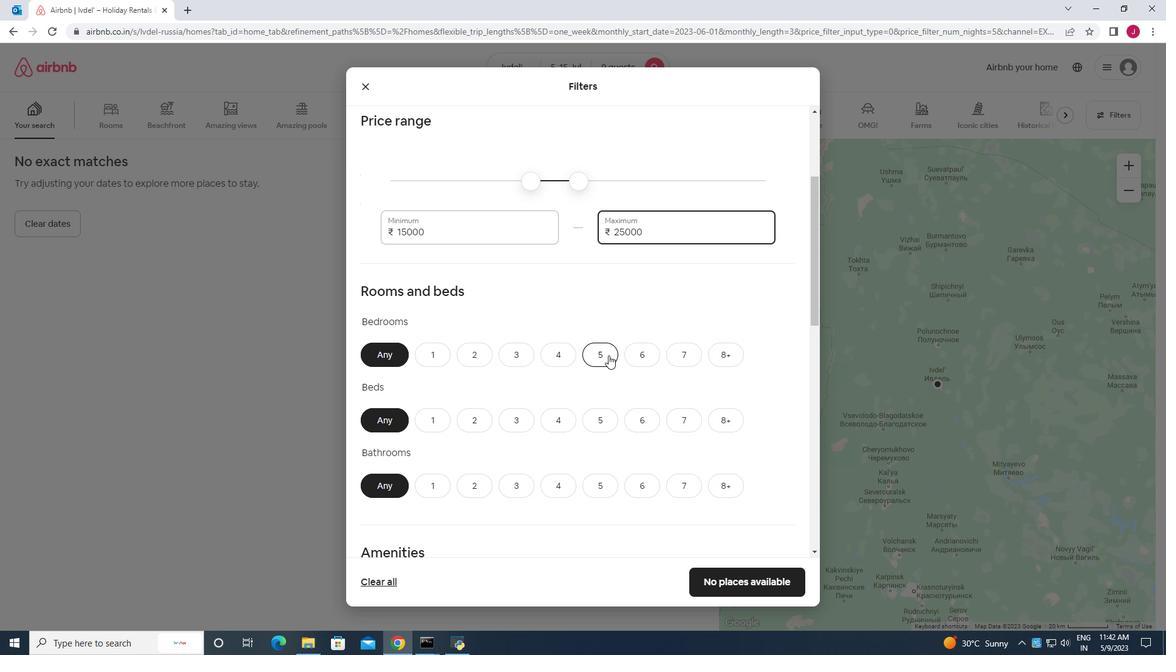 
Action: Mouse pressed left at (603, 354)
Screenshot: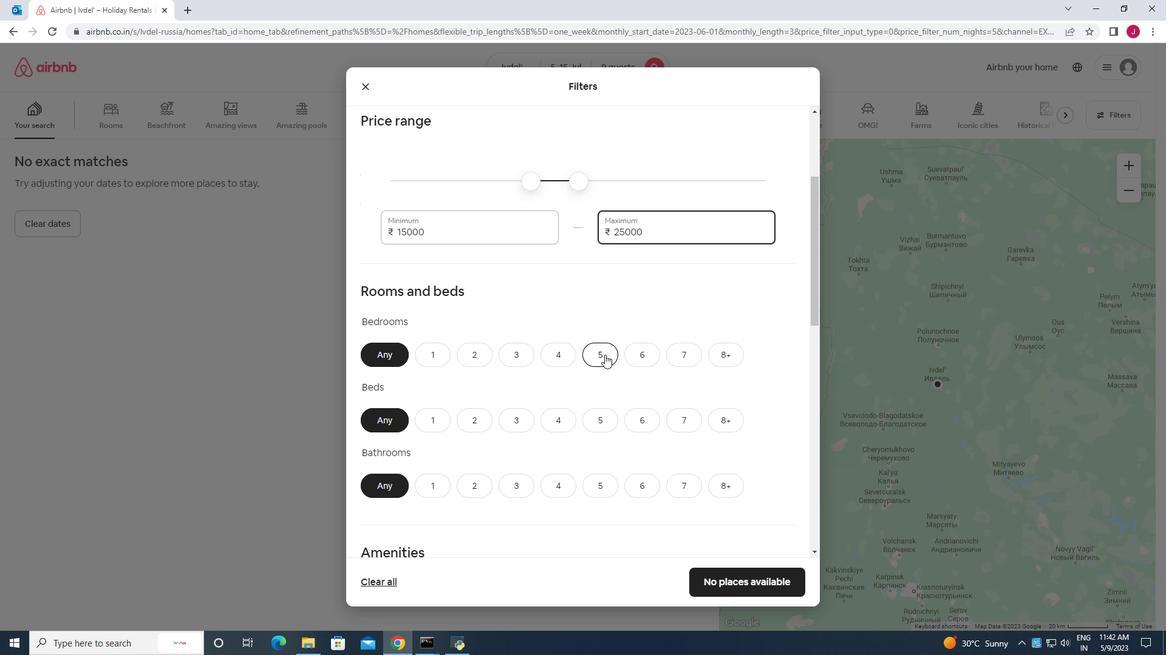 
Action: Mouse moved to (601, 421)
Screenshot: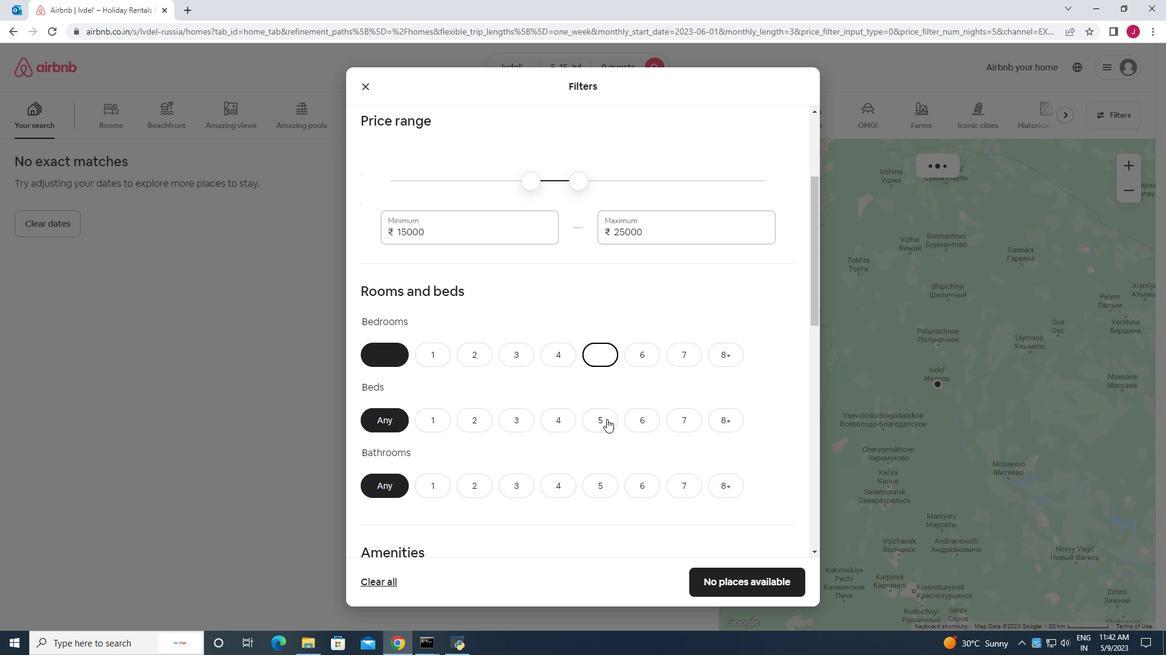 
Action: Mouse pressed left at (601, 421)
Screenshot: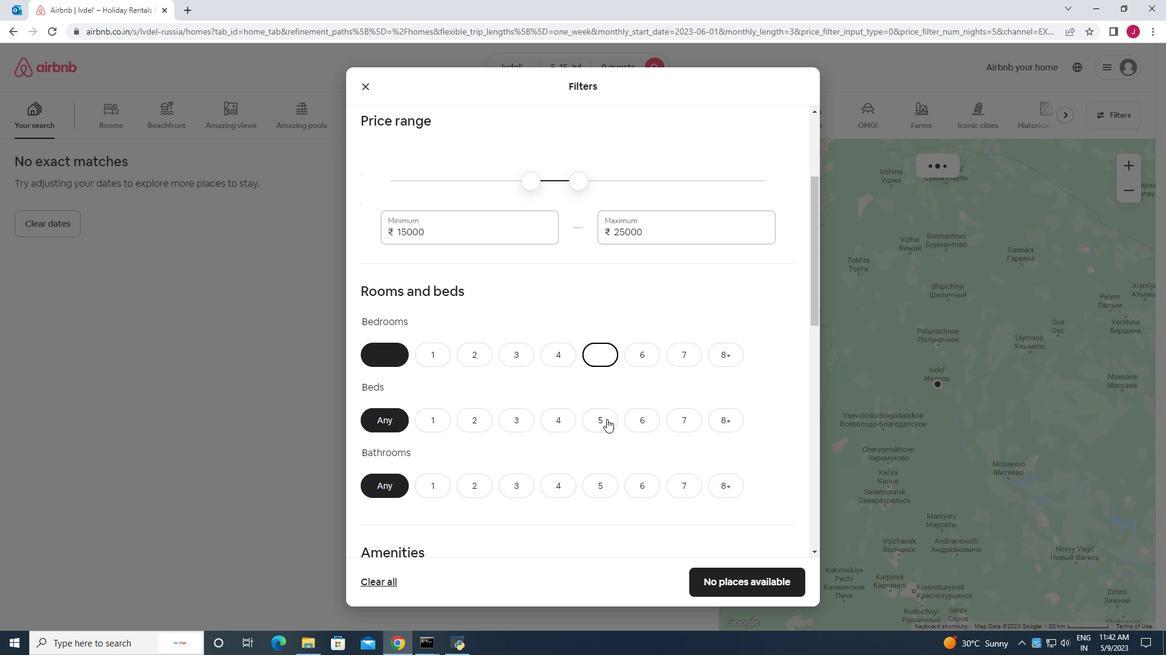 
Action: Mouse moved to (597, 490)
Screenshot: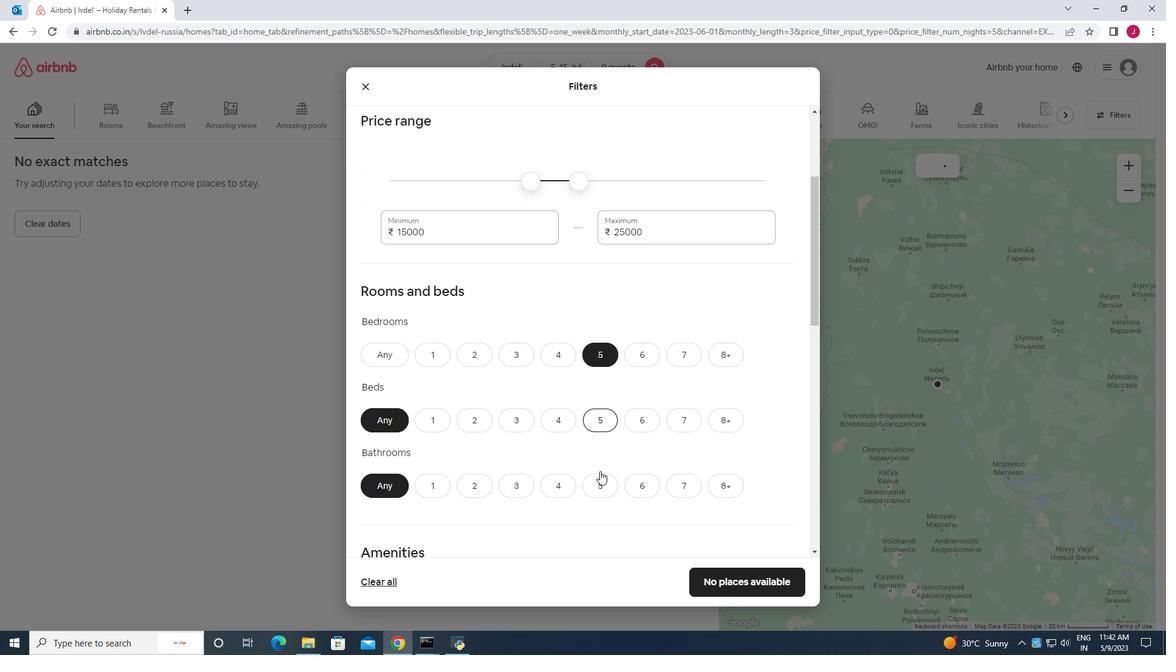 
Action: Mouse pressed left at (597, 490)
Screenshot: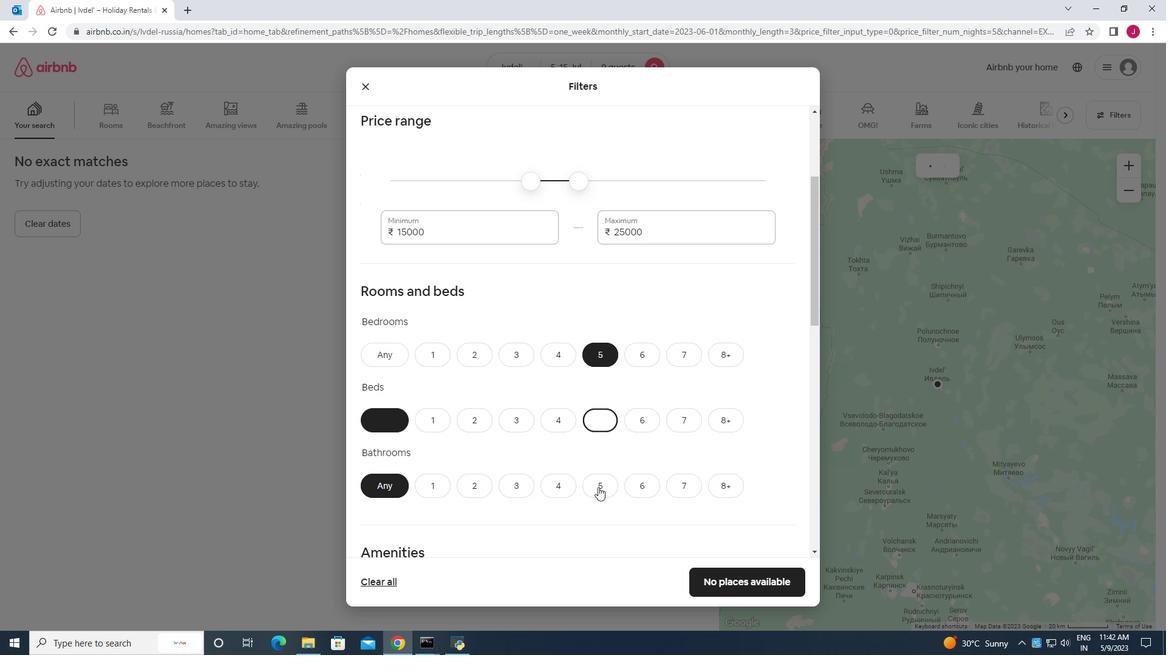 
Action: Mouse moved to (578, 427)
Screenshot: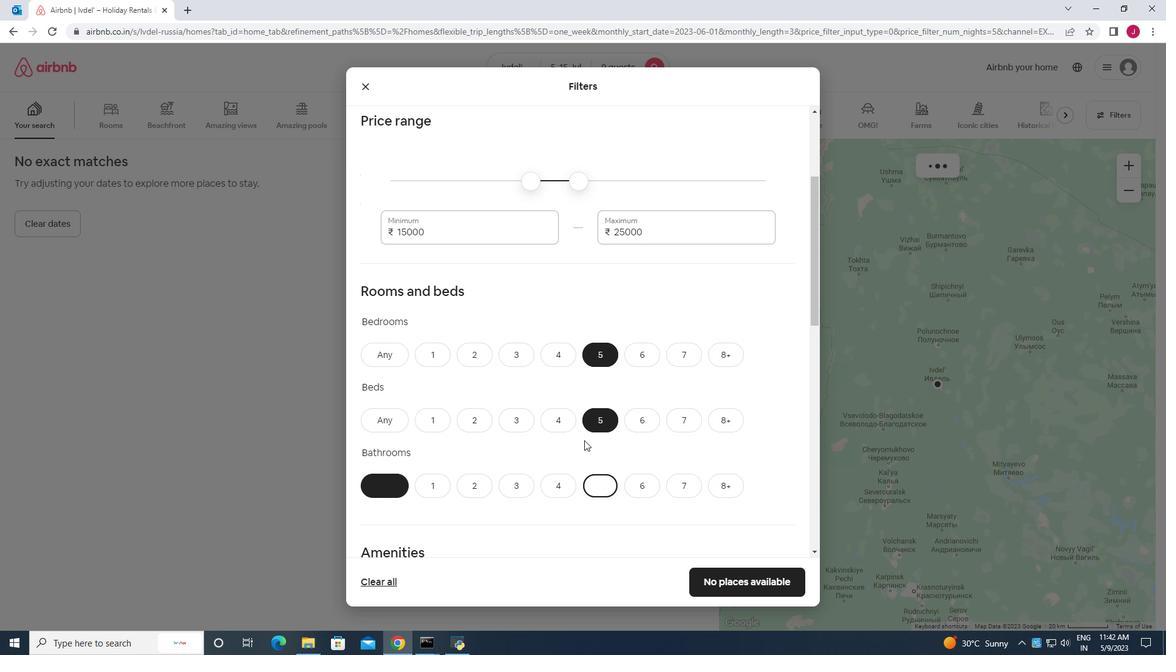 
Action: Mouse scrolled (578, 426) with delta (0, 0)
Screenshot: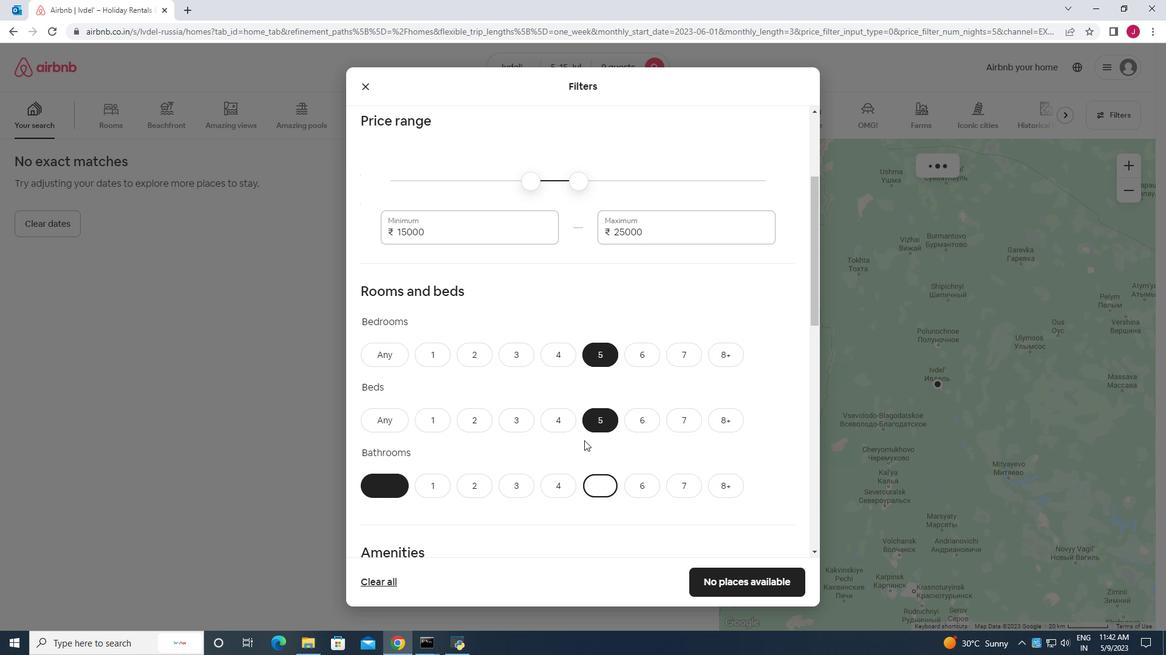 
Action: Mouse scrolled (578, 426) with delta (0, 0)
Screenshot: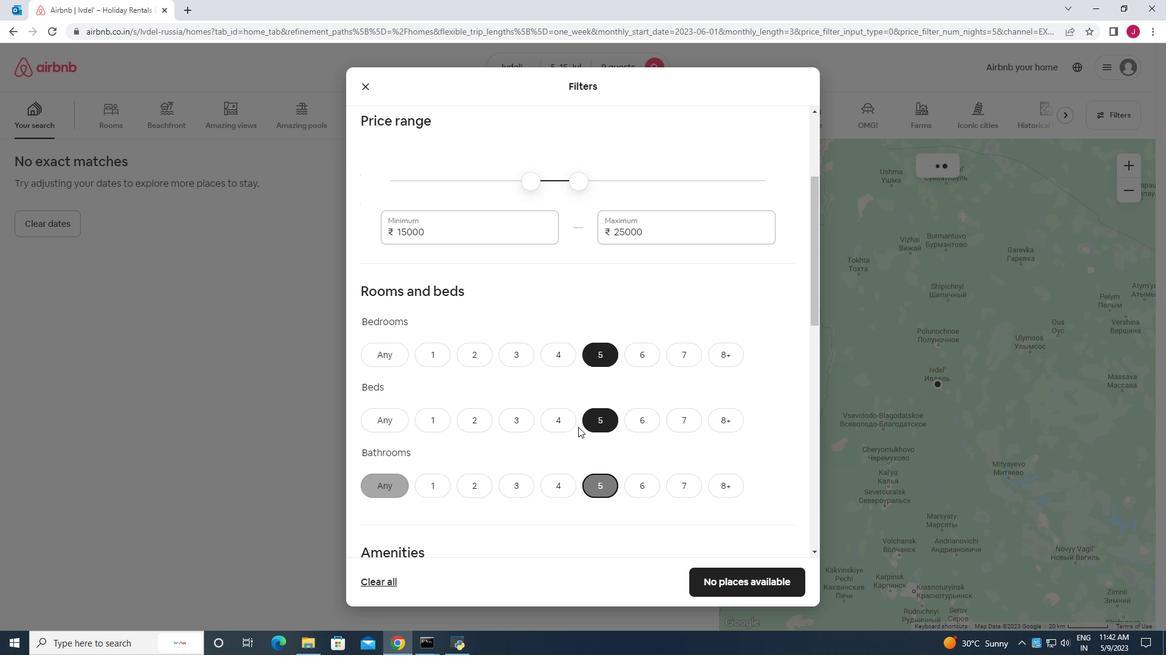 
Action: Mouse scrolled (578, 426) with delta (0, 0)
Screenshot: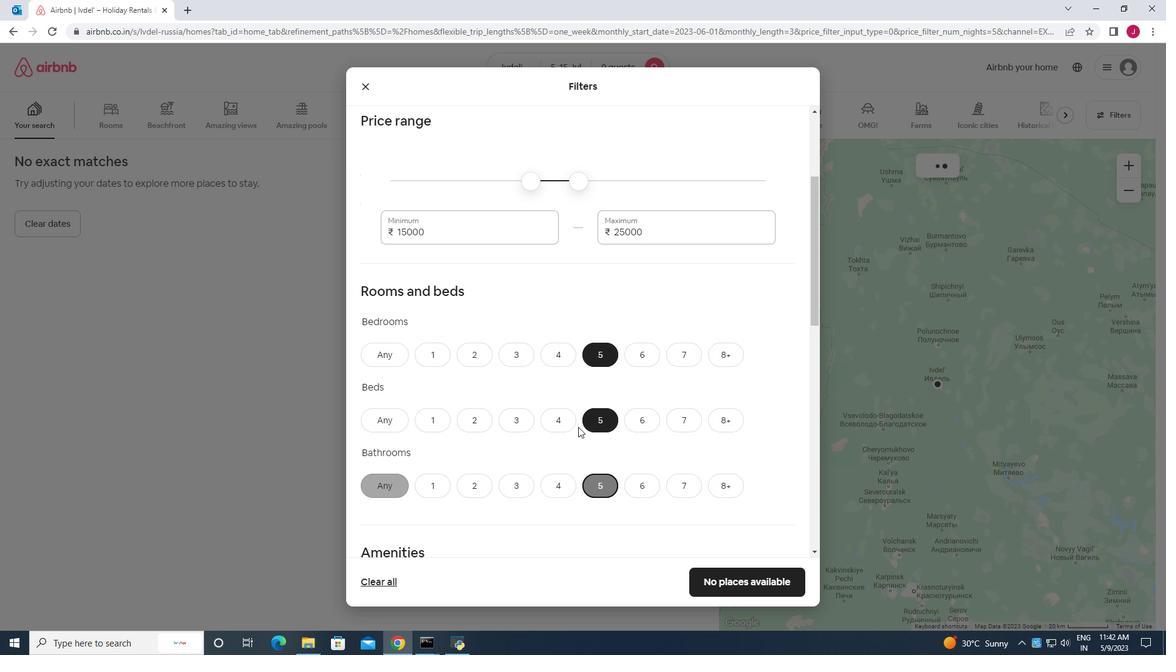 
Action: Mouse moved to (518, 371)
Screenshot: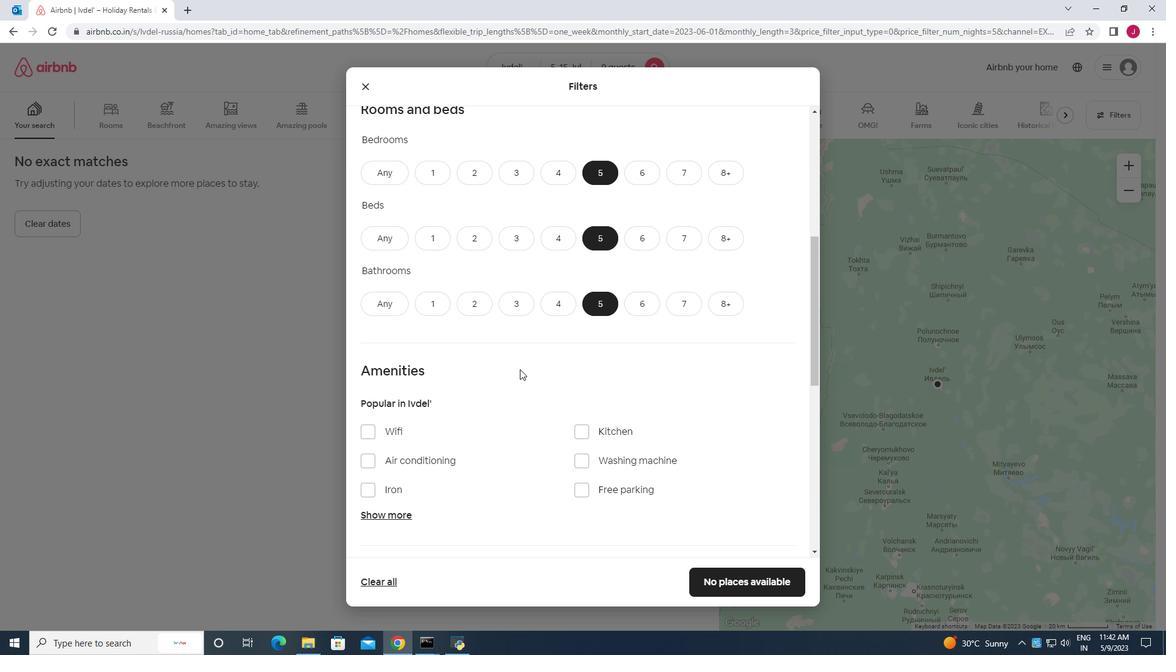 
Action: Mouse scrolled (518, 370) with delta (0, 0)
Screenshot: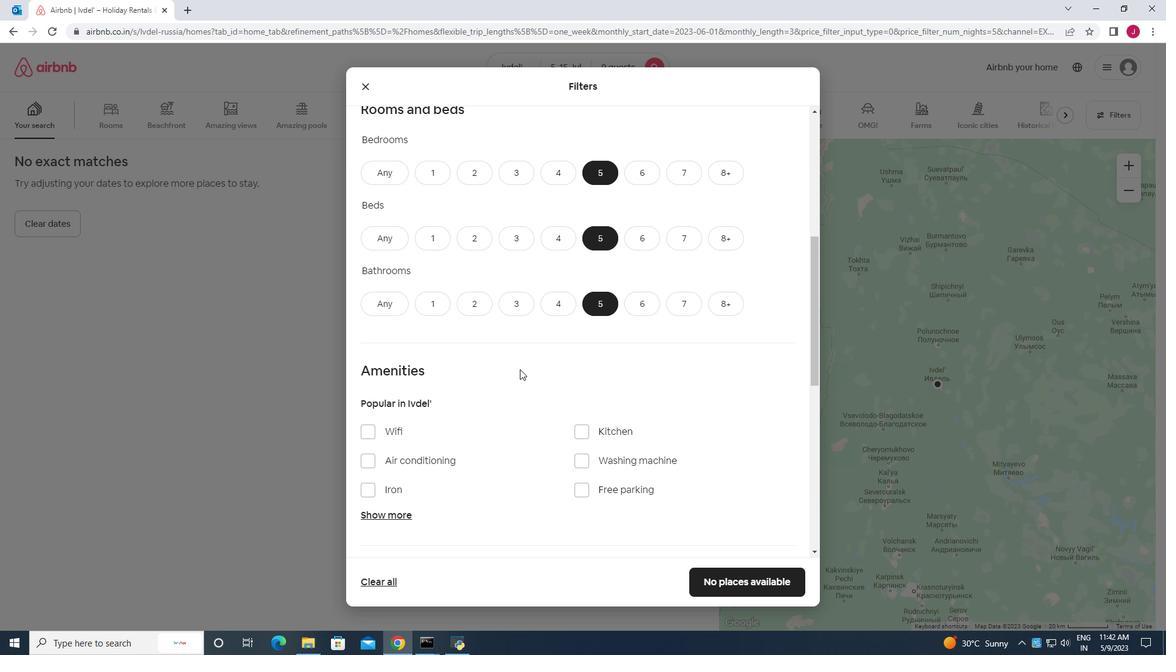 
Action: Mouse scrolled (518, 370) with delta (0, 0)
Screenshot: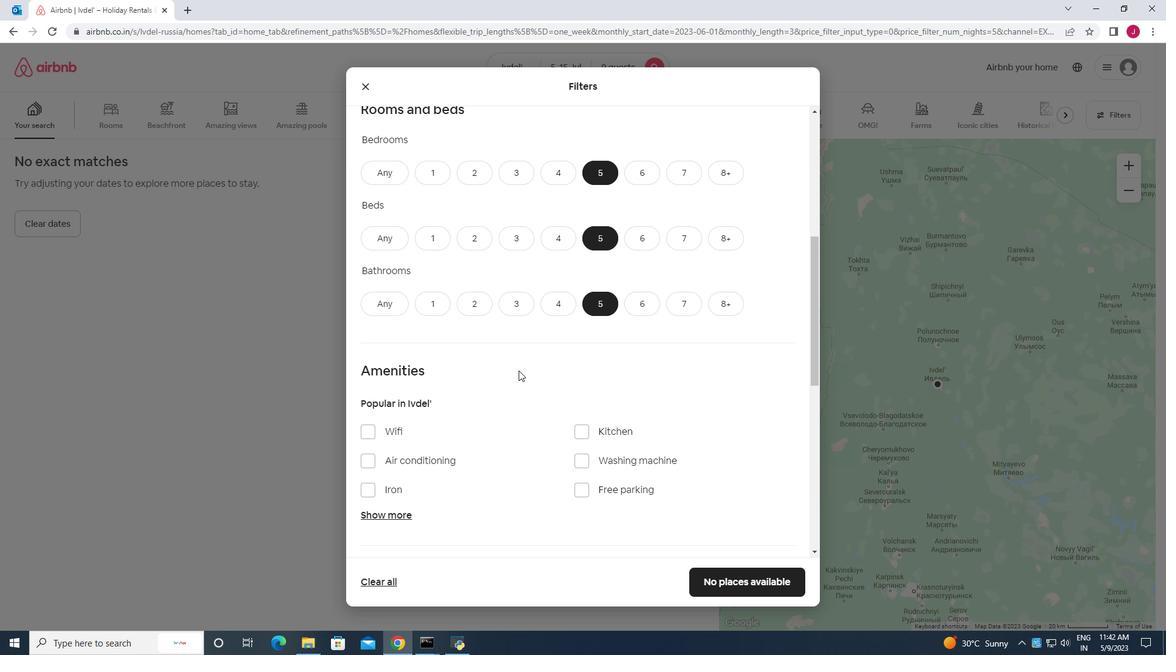 
Action: Mouse moved to (581, 339)
Screenshot: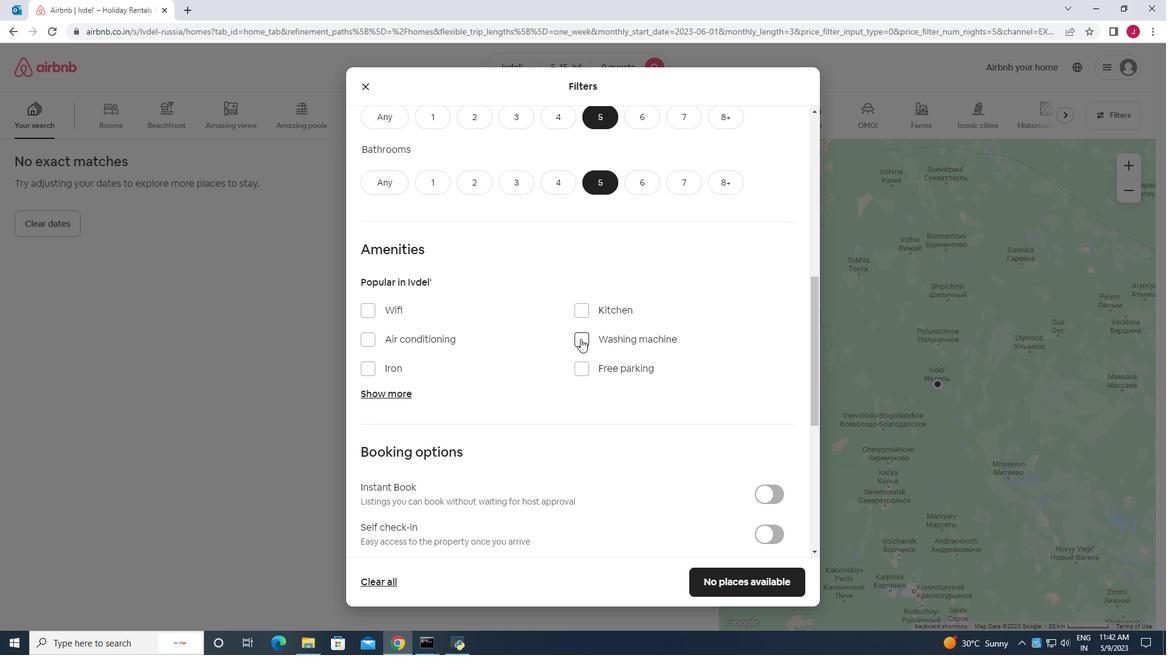 
Action: Mouse pressed left at (581, 339)
Screenshot: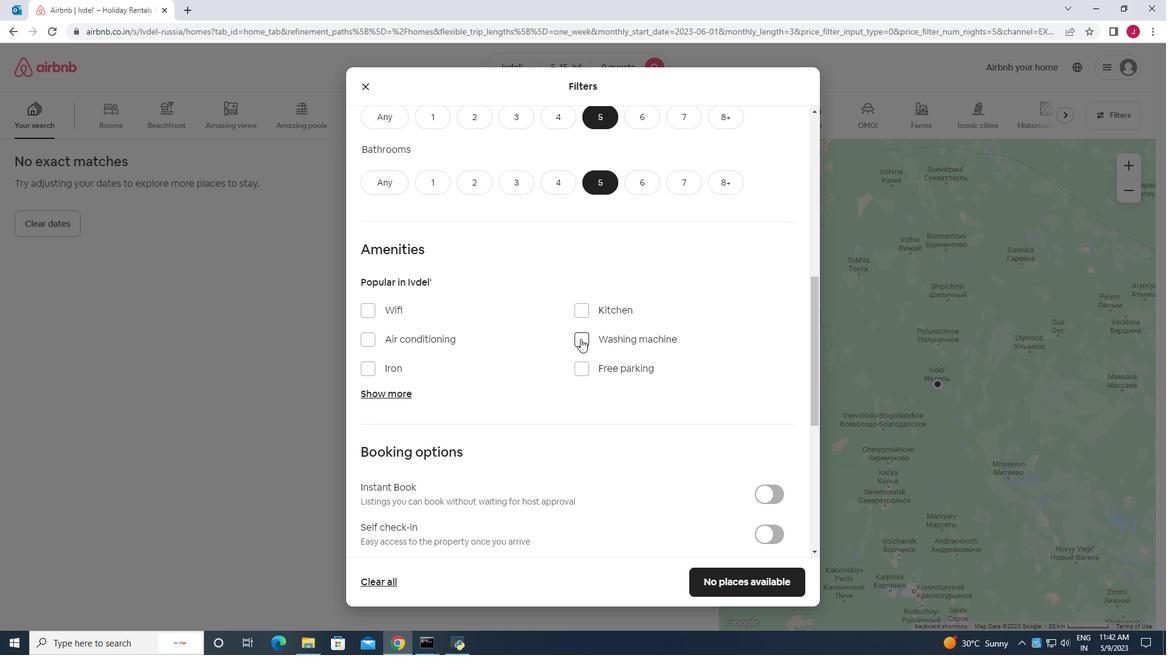 
Action: Mouse moved to (532, 339)
Screenshot: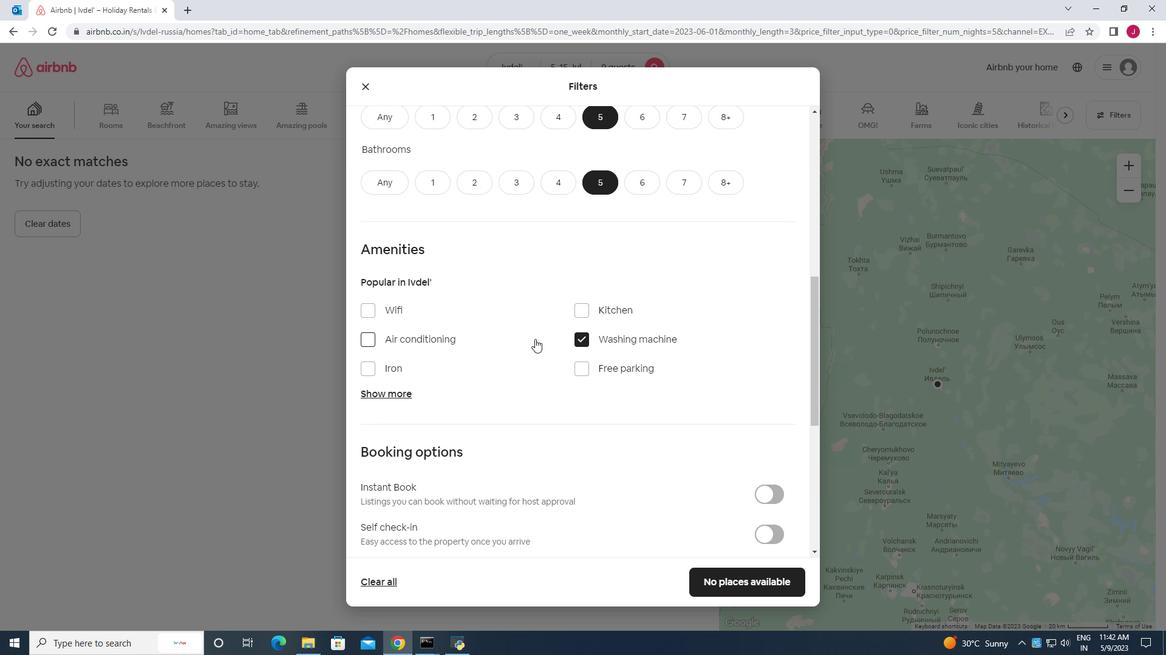 
Action: Mouse scrolled (532, 338) with delta (0, 0)
Screenshot: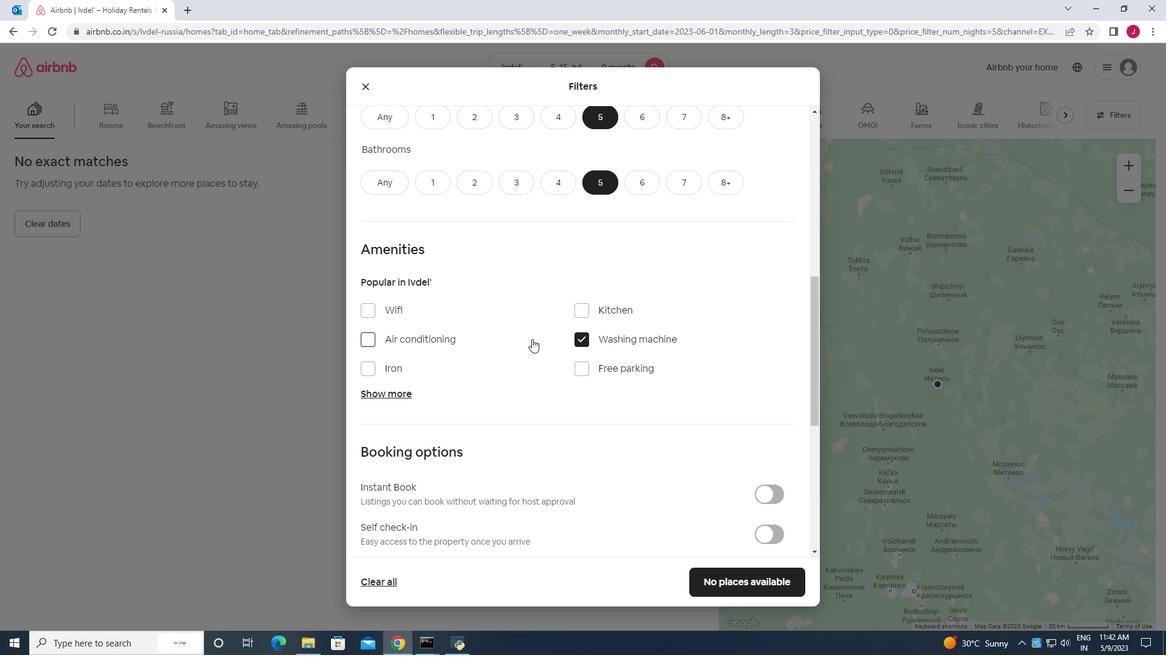 
Action: Mouse scrolled (532, 338) with delta (0, 0)
Screenshot: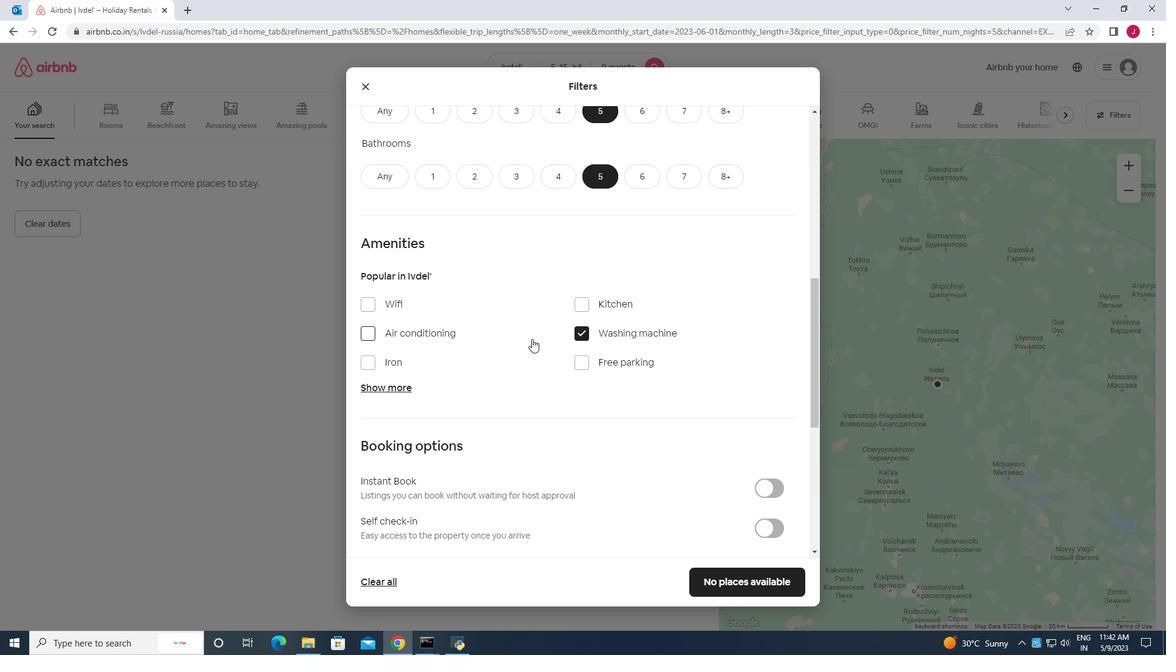 
Action: Mouse moved to (532, 339)
Screenshot: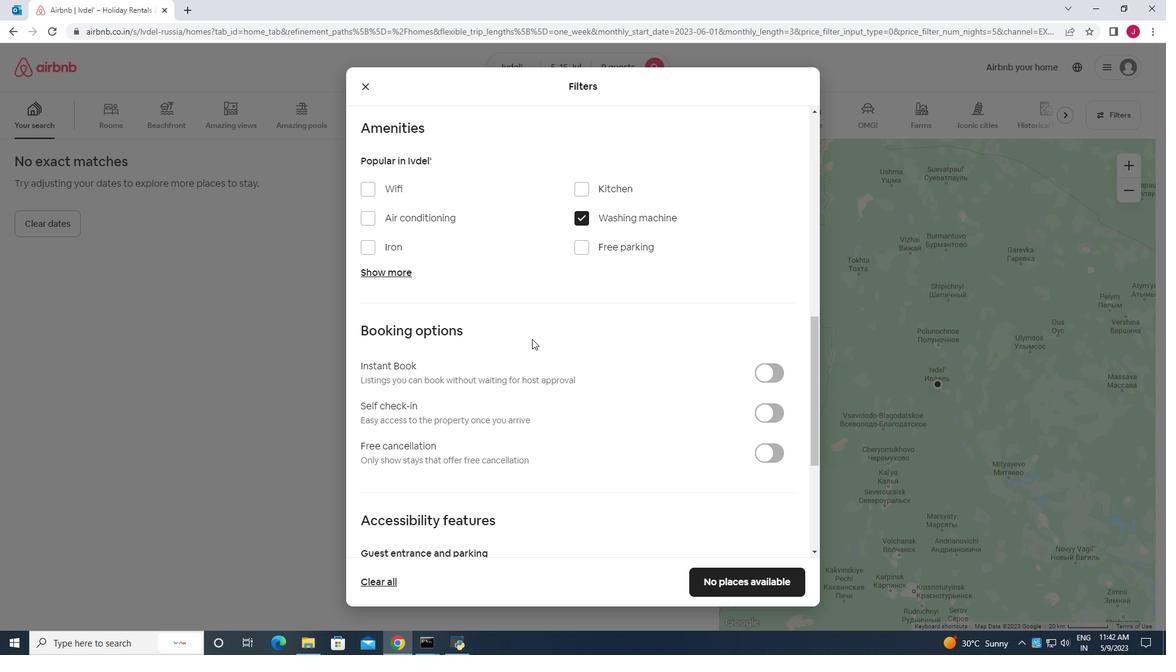 
Action: Mouse scrolled (532, 338) with delta (0, 0)
Screenshot: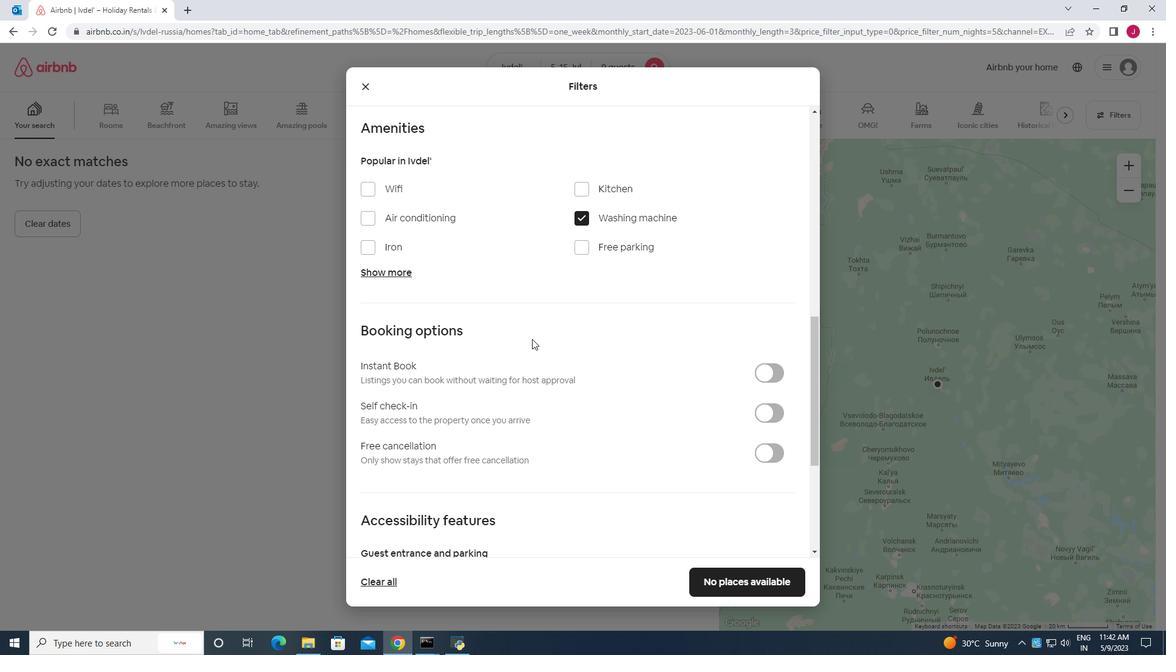 
Action: Mouse moved to (769, 355)
Screenshot: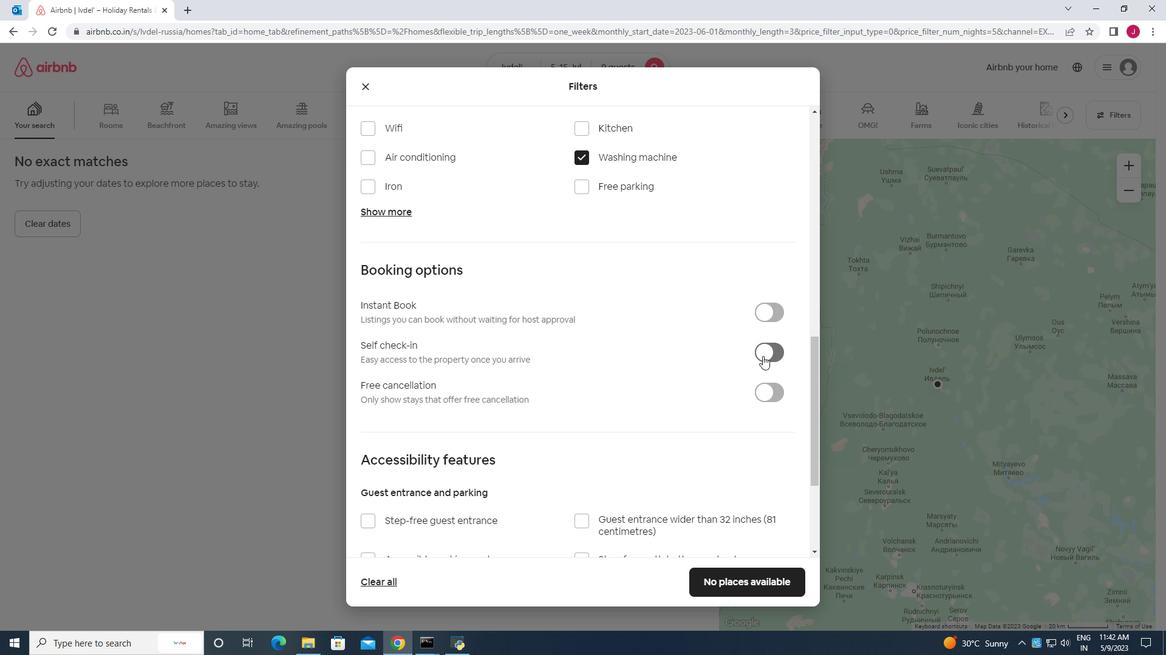 
Action: Mouse pressed left at (769, 355)
Screenshot: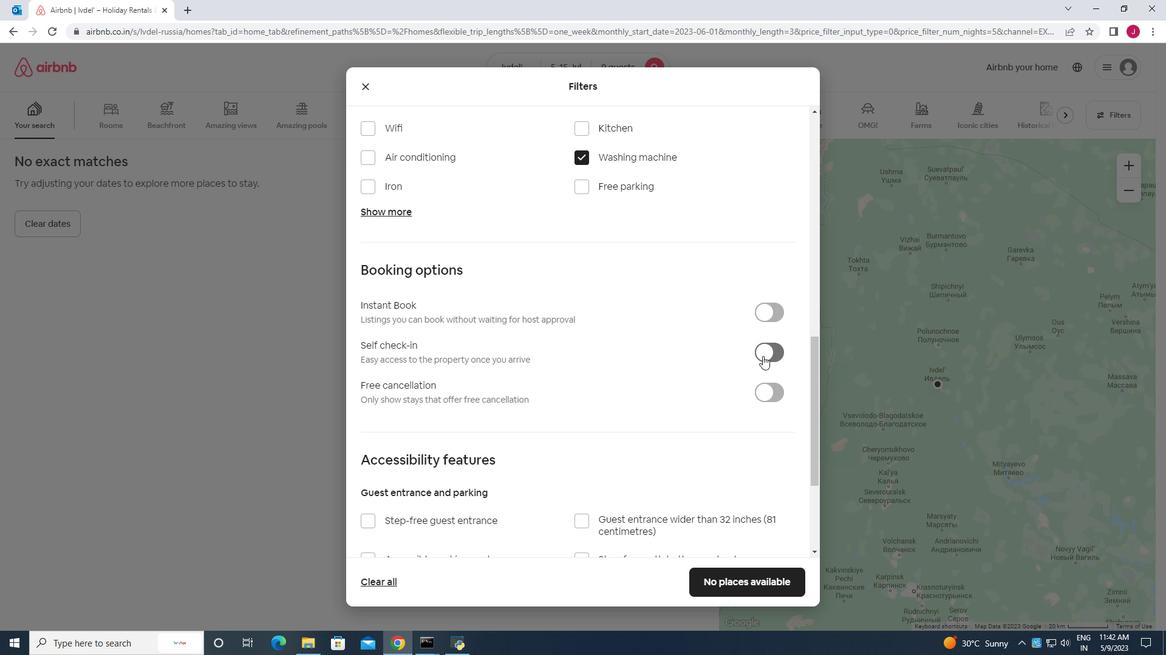 
Action: Mouse moved to (536, 343)
Screenshot: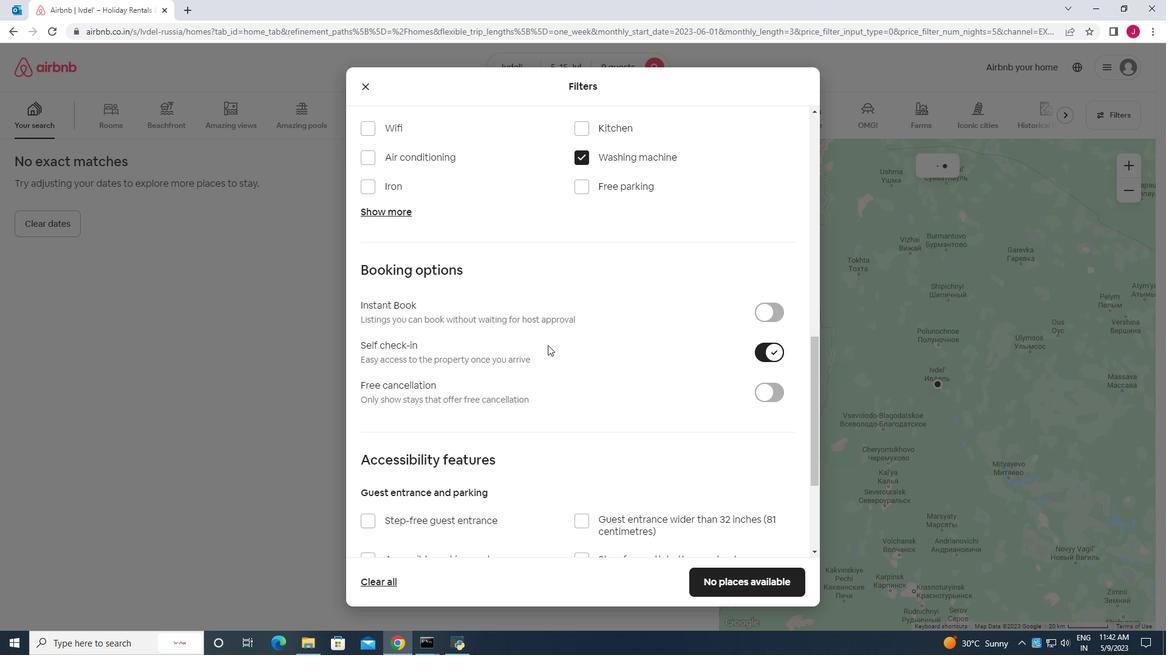 
Action: Mouse scrolled (536, 343) with delta (0, 0)
Screenshot: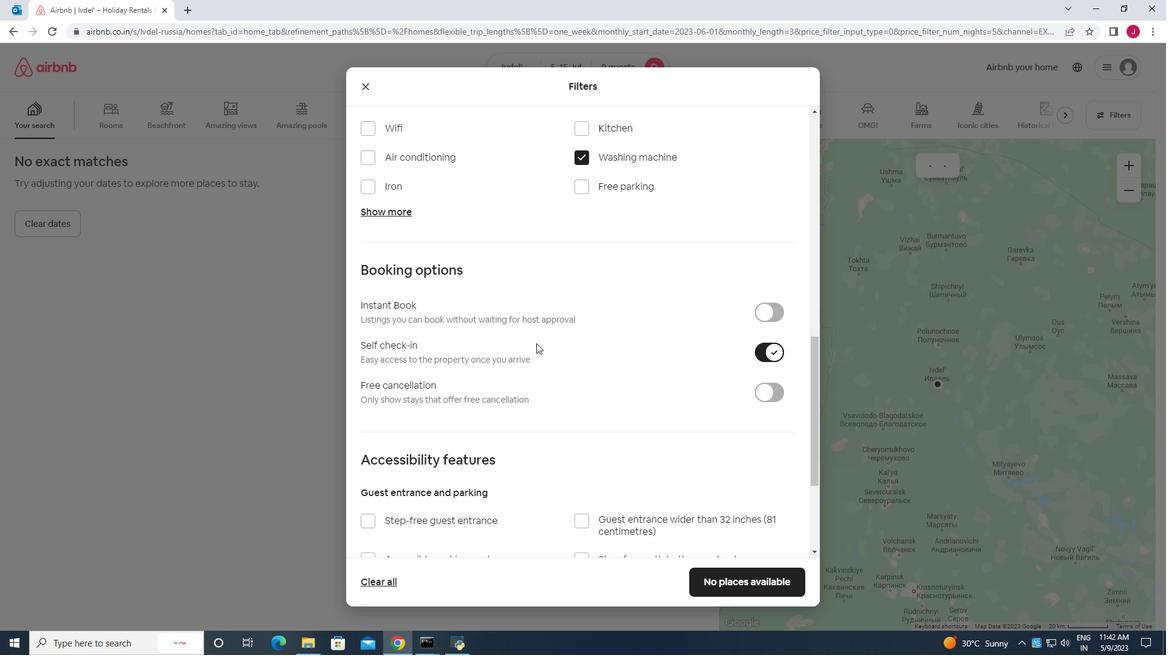 
Action: Mouse scrolled (536, 343) with delta (0, 0)
Screenshot: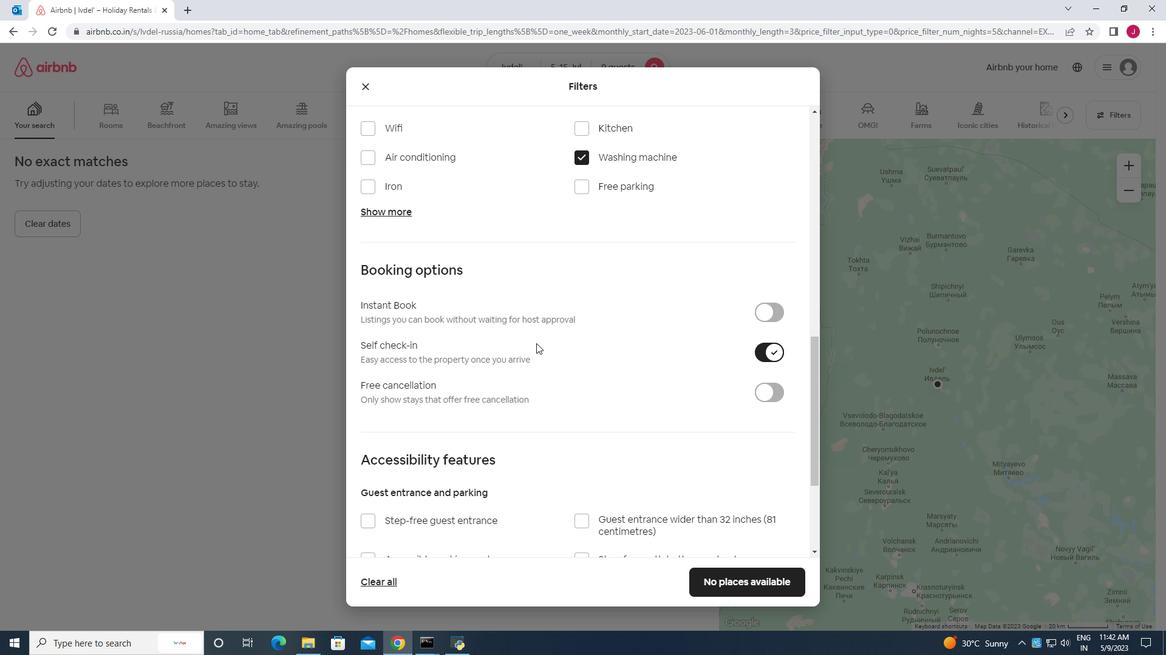 
Action: Mouse scrolled (536, 343) with delta (0, 0)
Screenshot: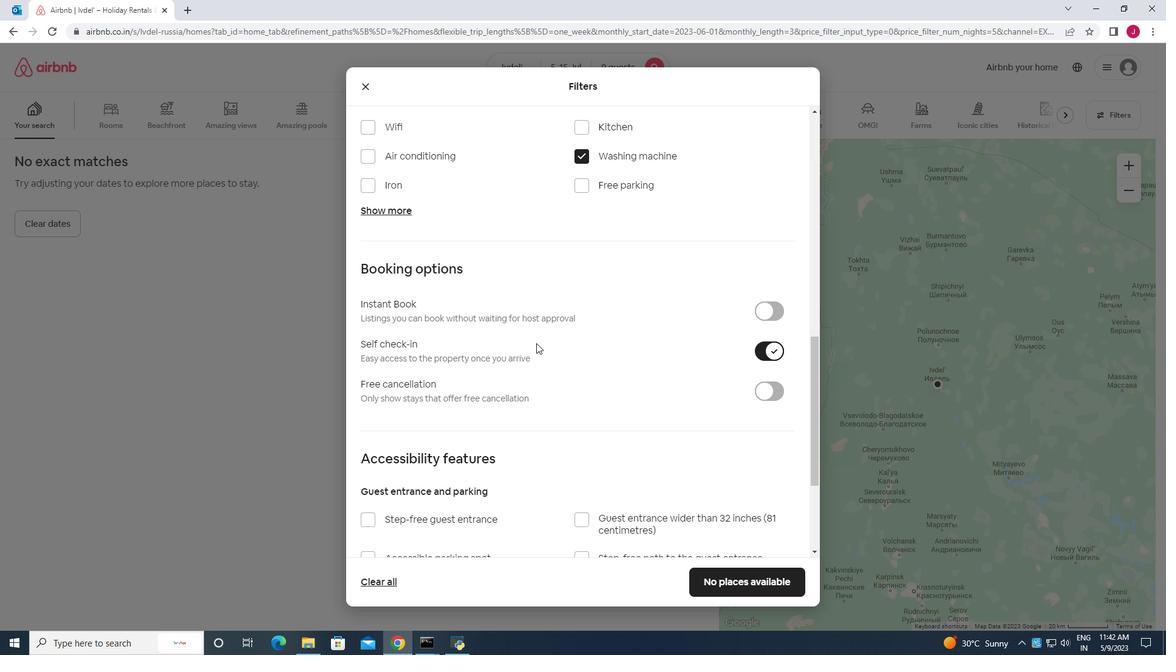 
Action: Mouse moved to (536, 343)
Screenshot: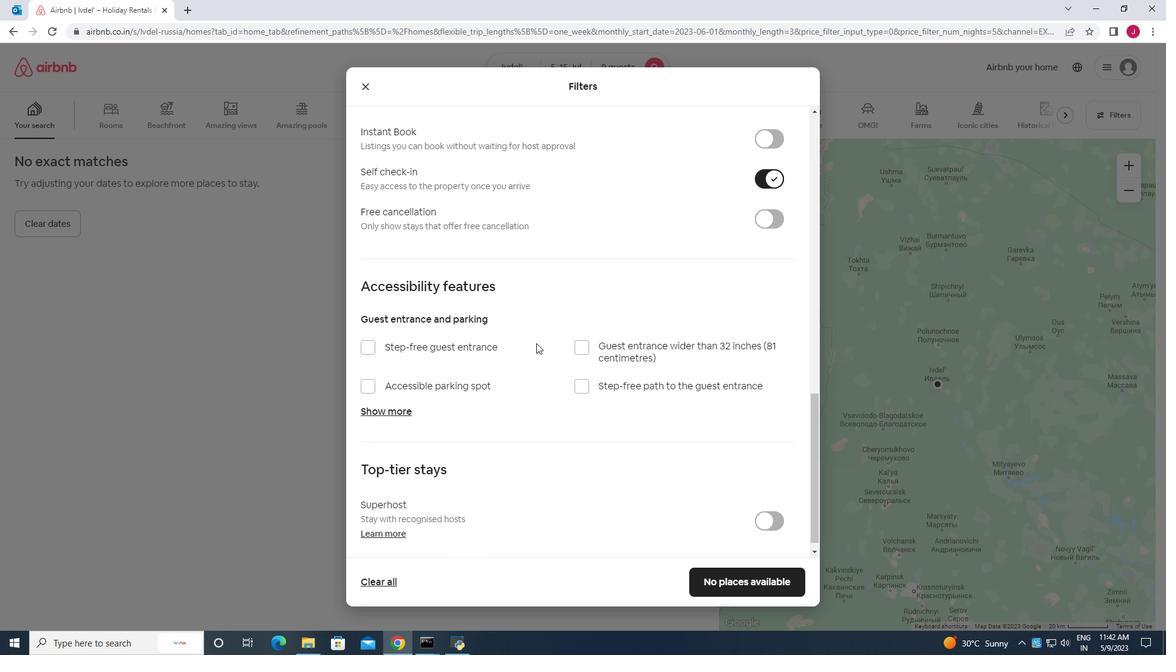 
Action: Mouse scrolled (536, 343) with delta (0, 0)
Screenshot: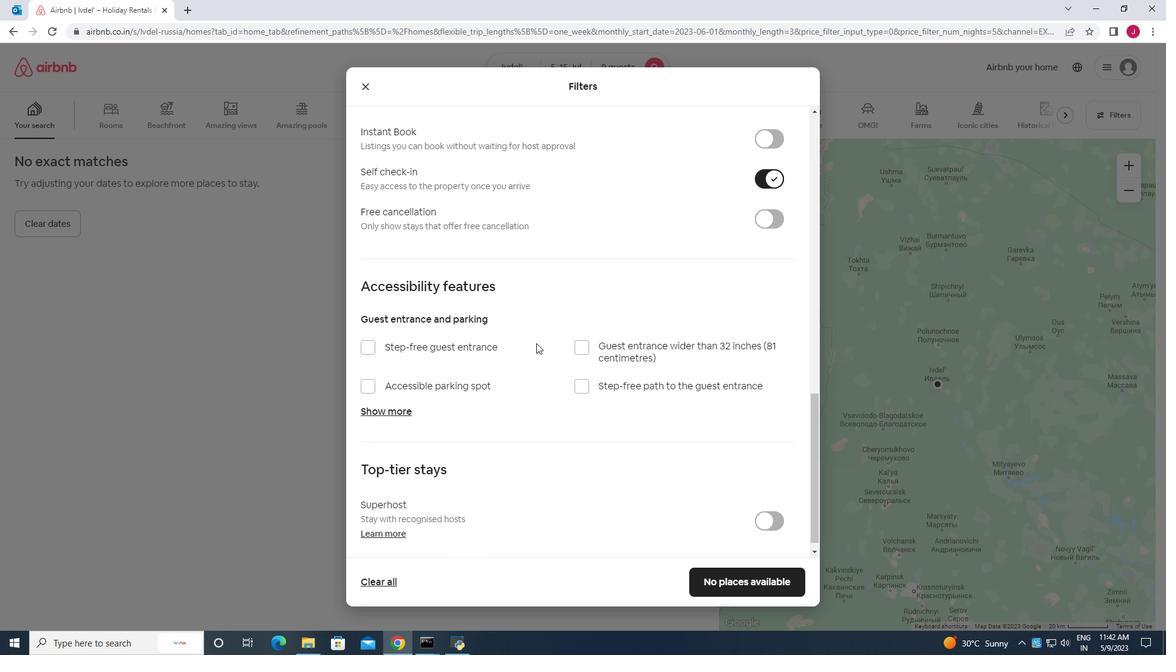 
Action: Mouse moved to (536, 344)
Screenshot: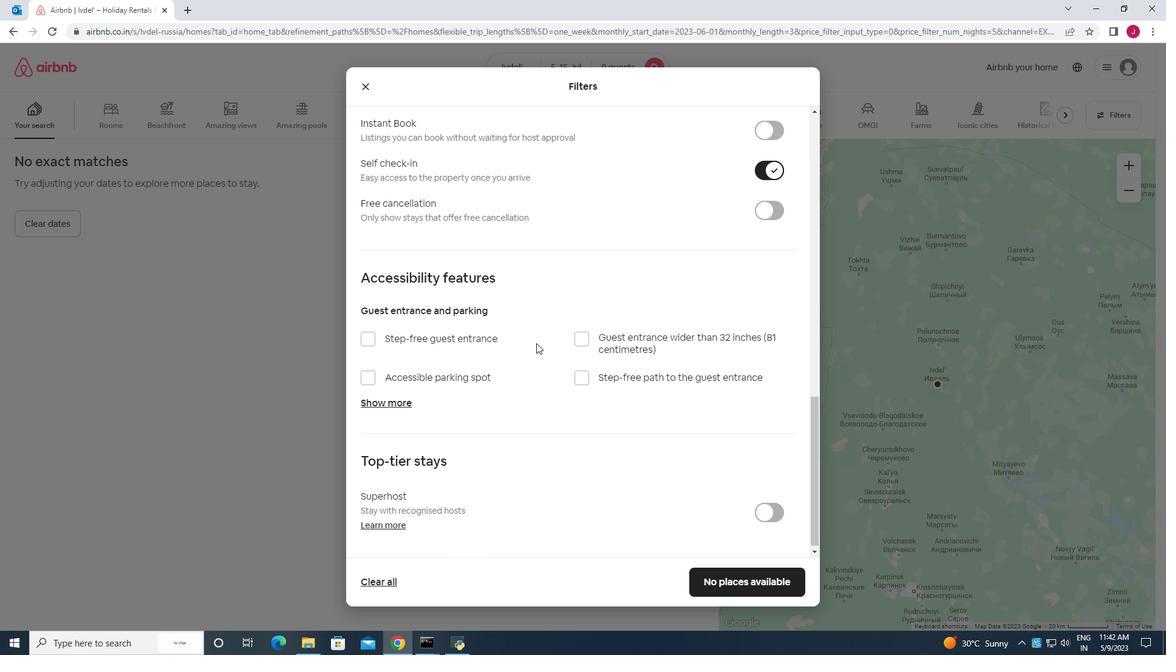 
Action: Mouse scrolled (536, 343) with delta (0, 0)
Screenshot: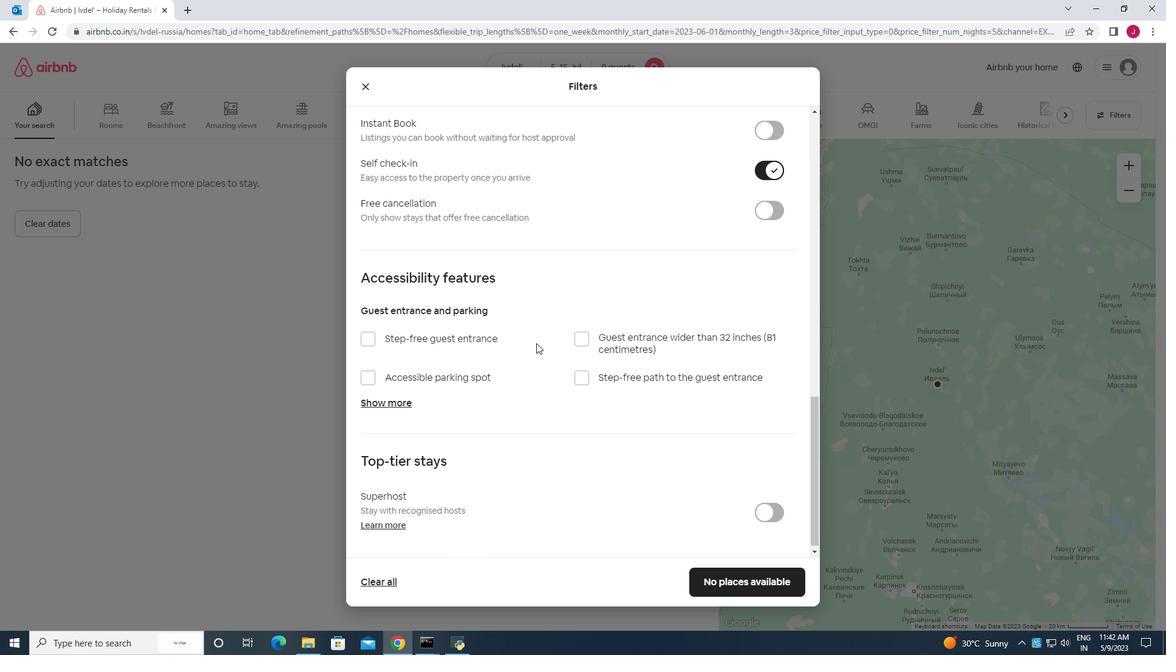 
Action: Mouse moved to (537, 344)
Screenshot: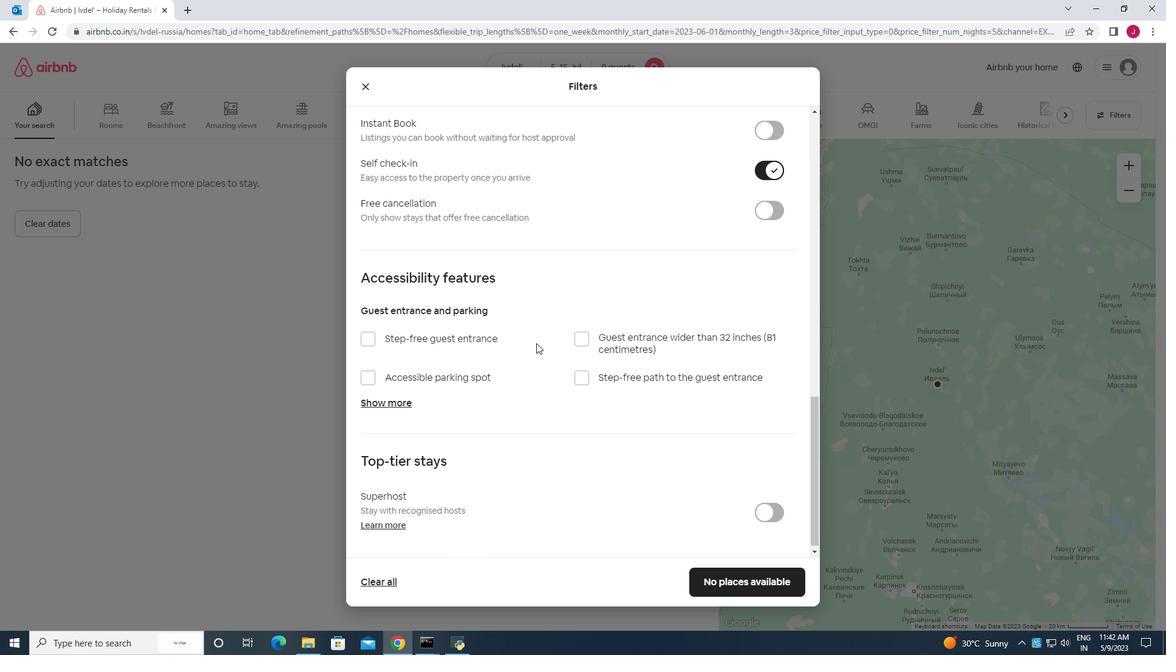 
Action: Mouse scrolled (537, 344) with delta (0, 0)
Screenshot: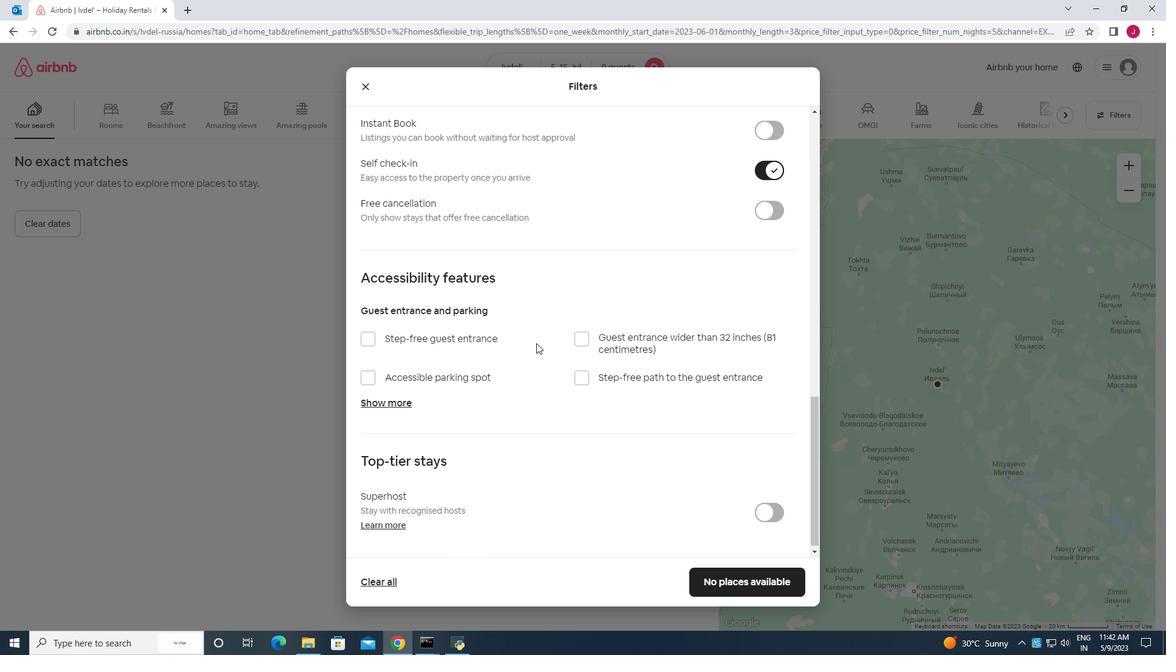 
Action: Mouse moved to (538, 345)
Screenshot: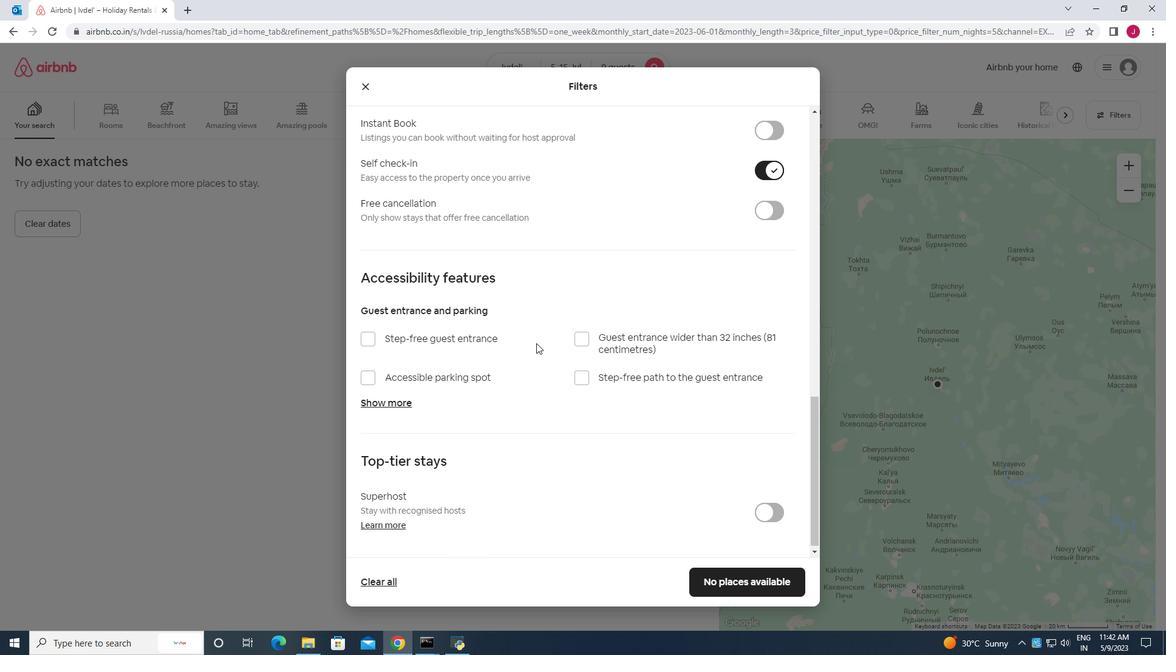 
Action: Mouse scrolled (538, 344) with delta (0, 0)
Screenshot: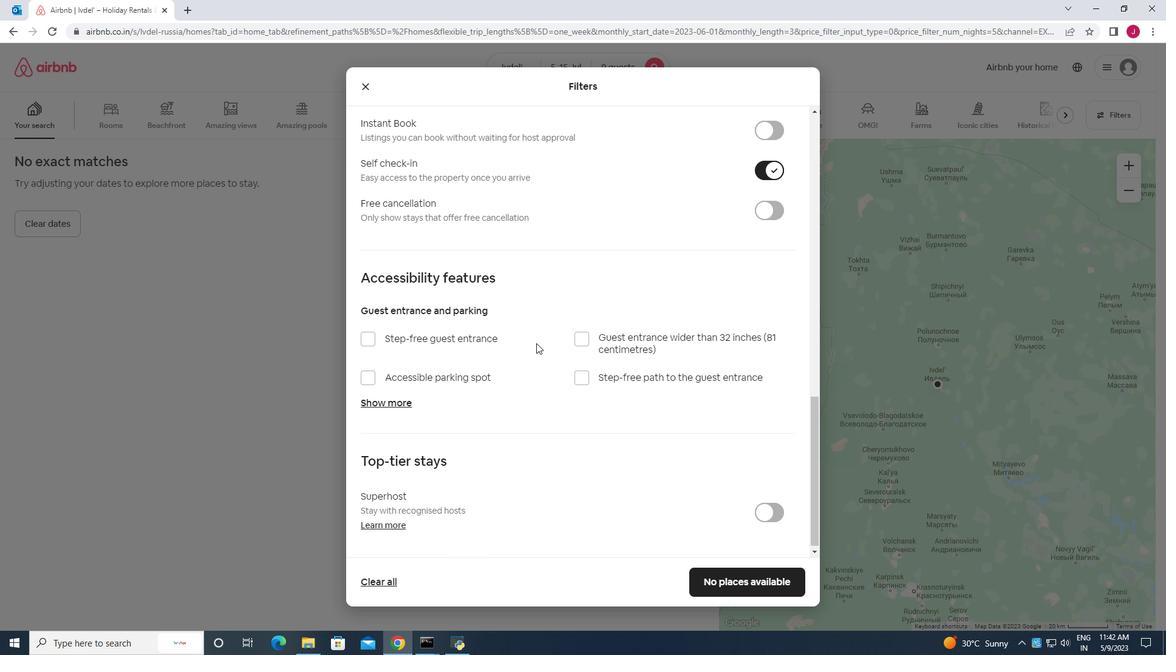 
Action: Mouse moved to (538, 346)
Screenshot: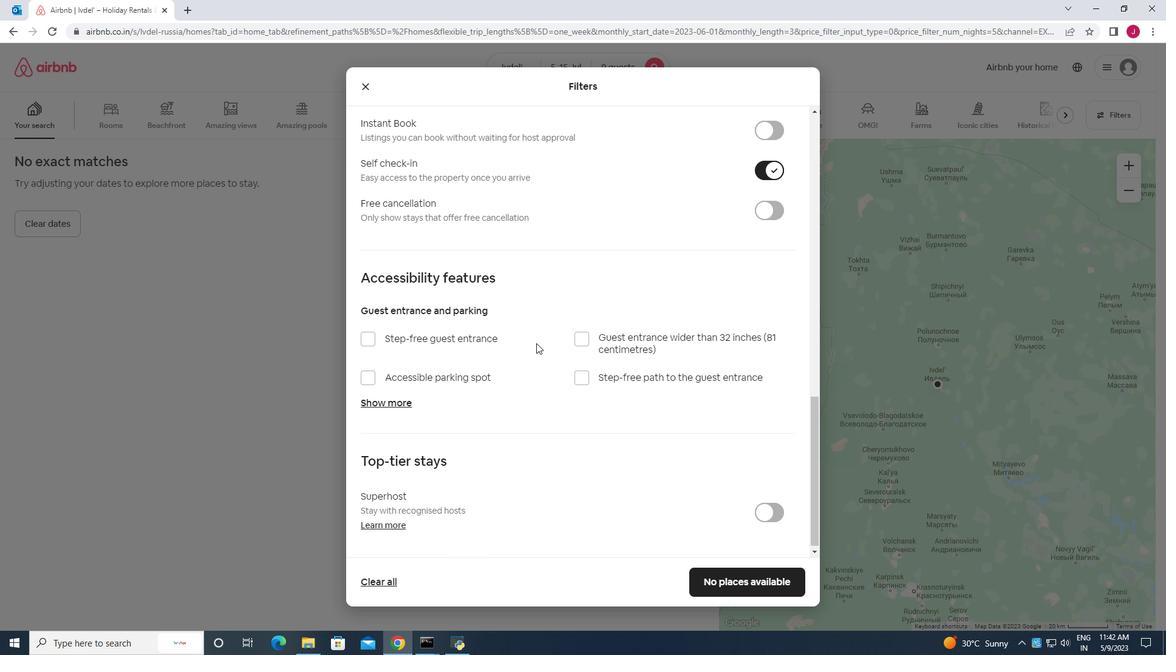 
Action: Mouse scrolled (538, 346) with delta (0, 0)
Screenshot: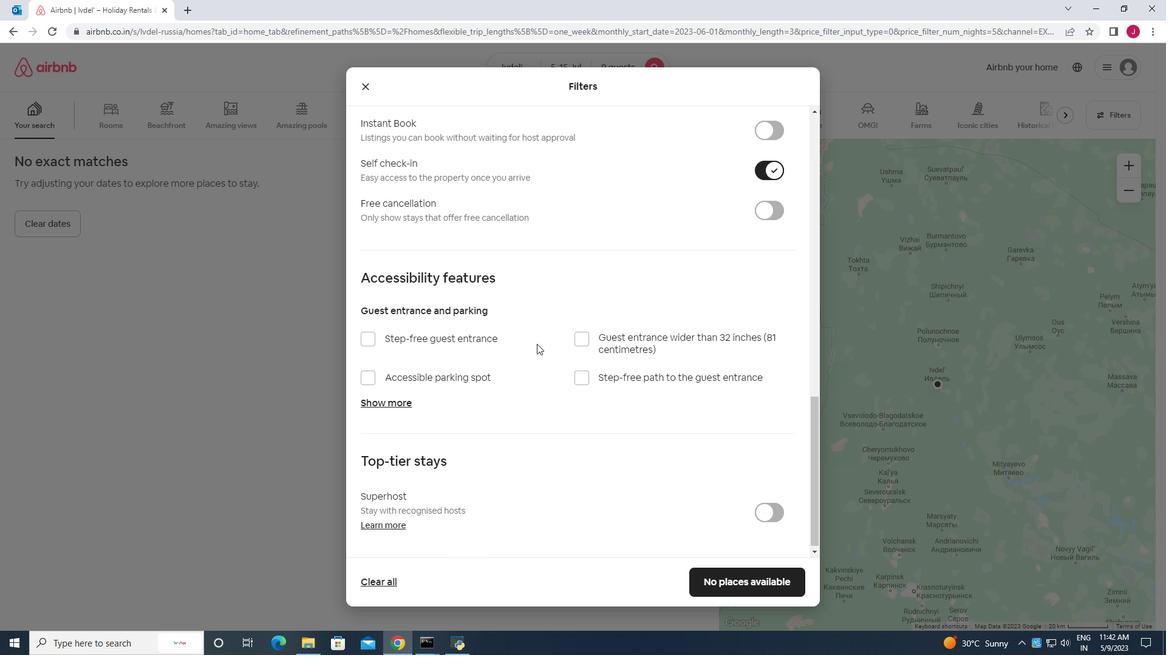 
Action: Mouse moved to (536, 349)
Screenshot: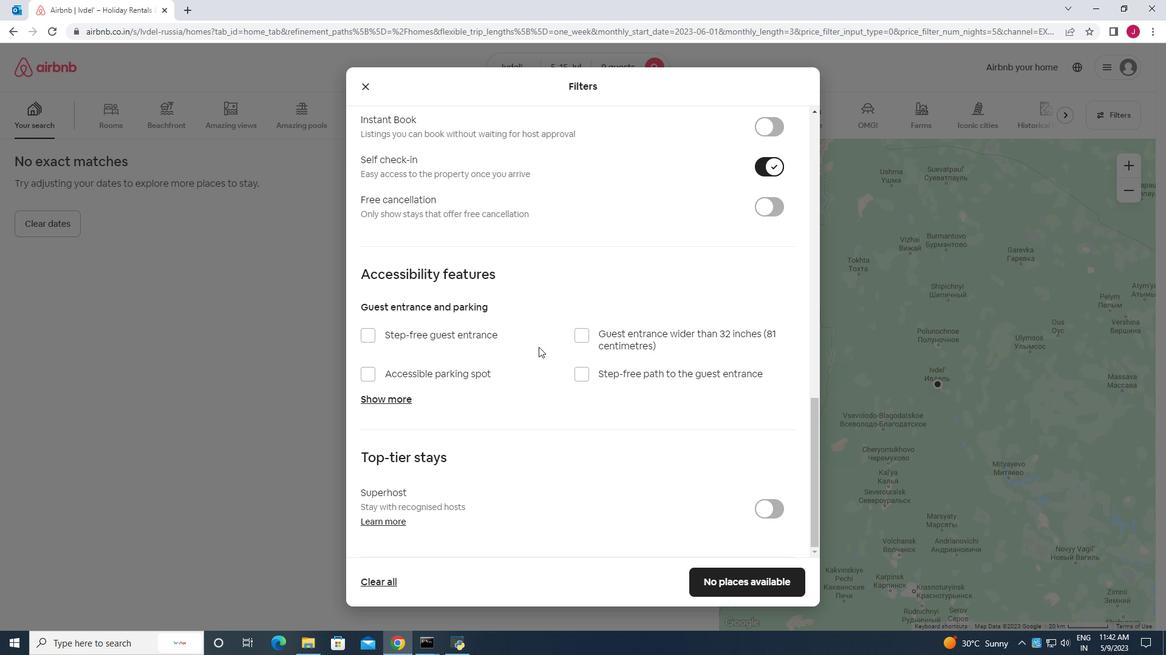 
Action: Mouse scrolled (536, 348) with delta (0, 0)
Screenshot: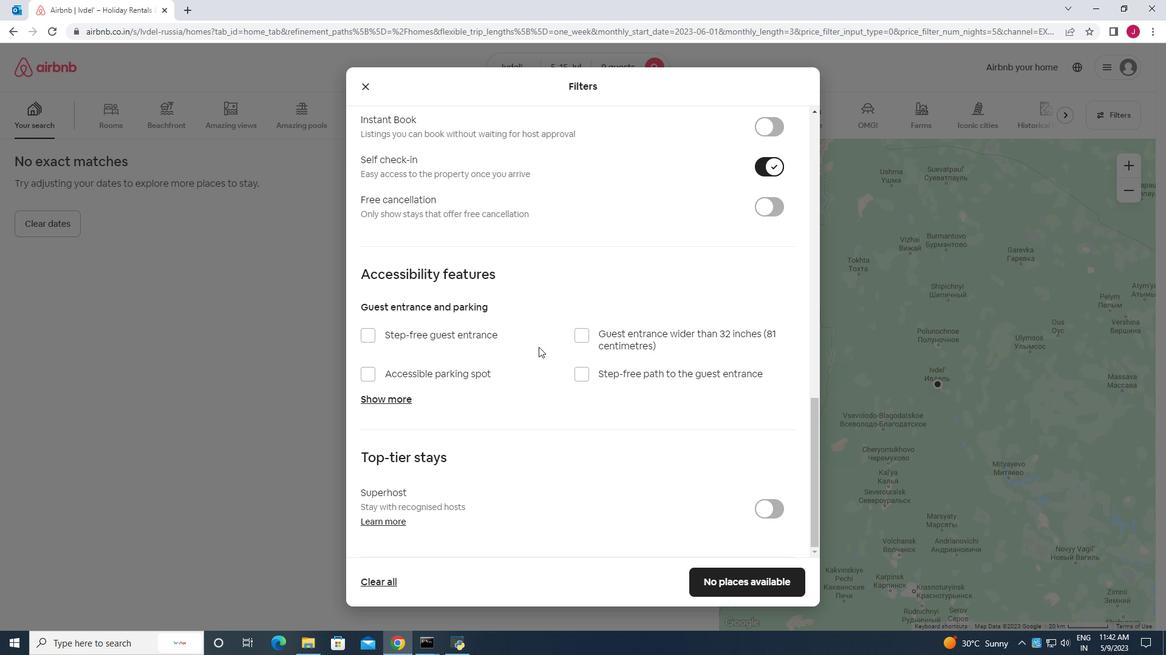 
Action: Mouse moved to (536, 349)
Screenshot: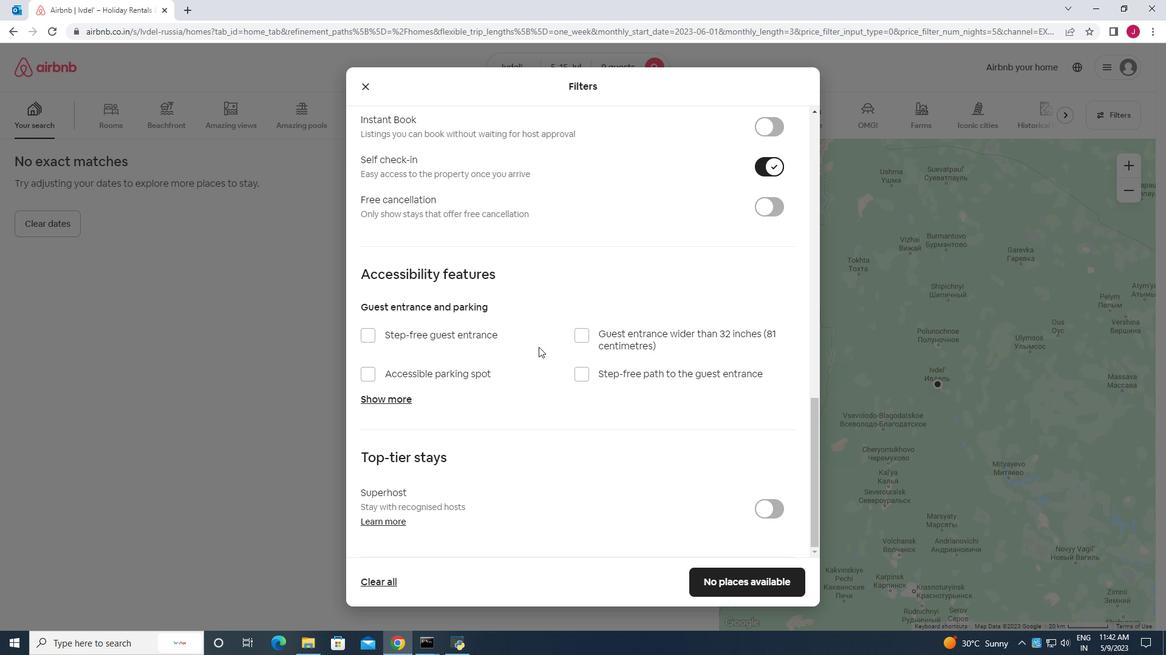 
Action: Mouse scrolled (536, 349) with delta (0, 0)
Screenshot: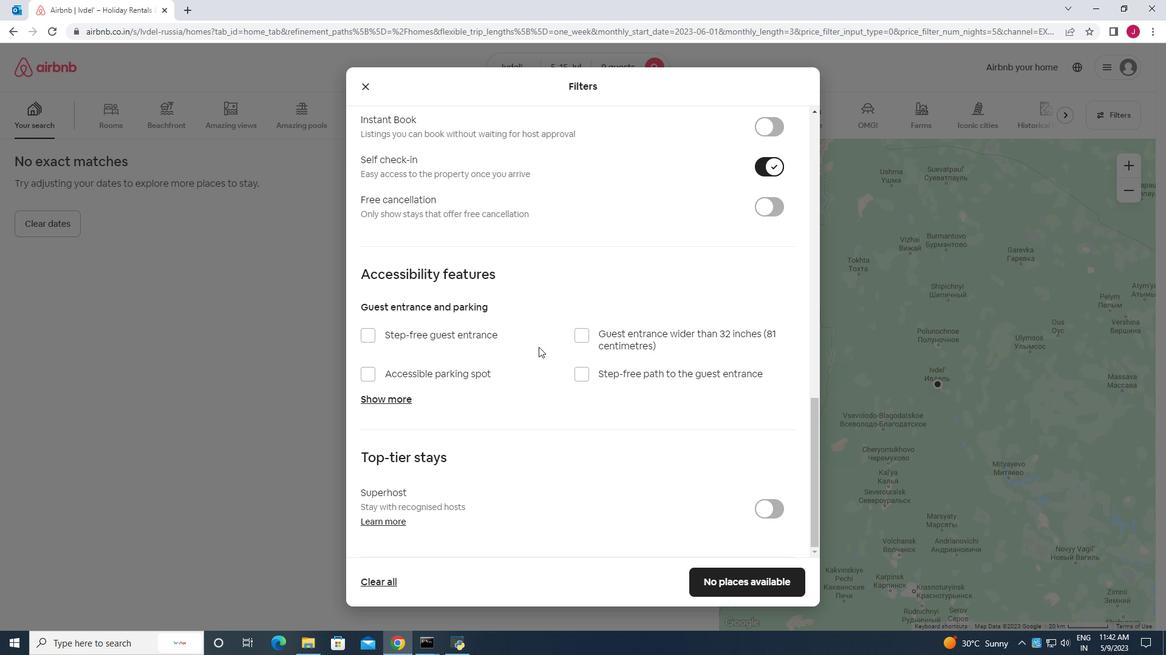 
Action: Mouse moved to (536, 351)
Screenshot: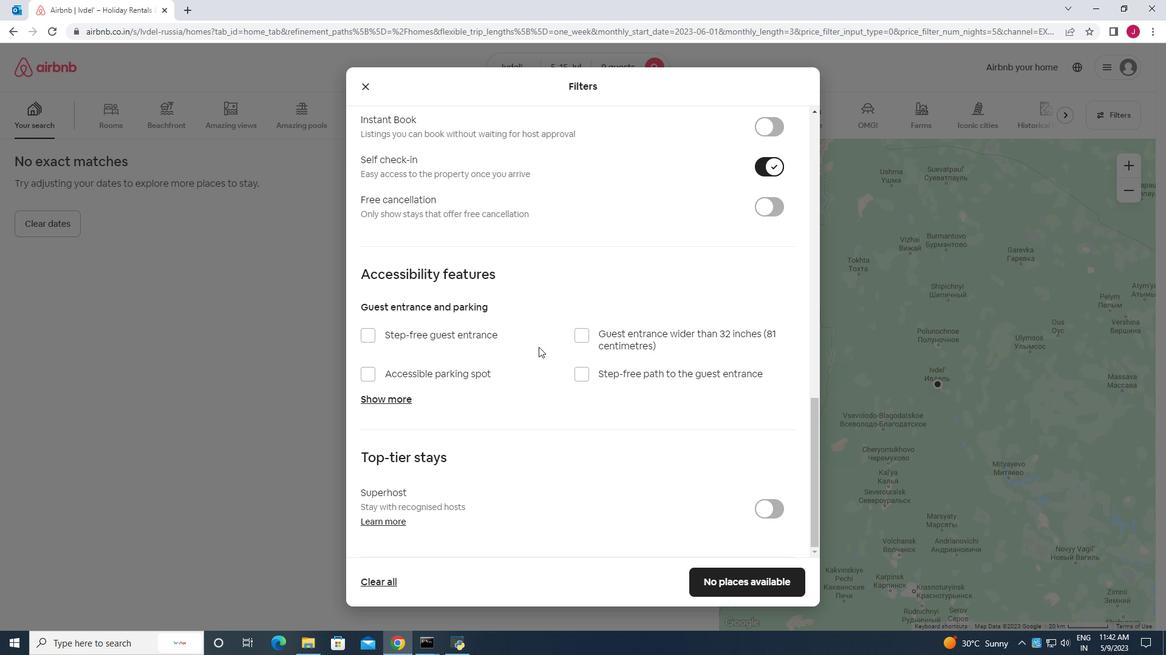 
Action: Mouse scrolled (536, 350) with delta (0, 0)
Screenshot: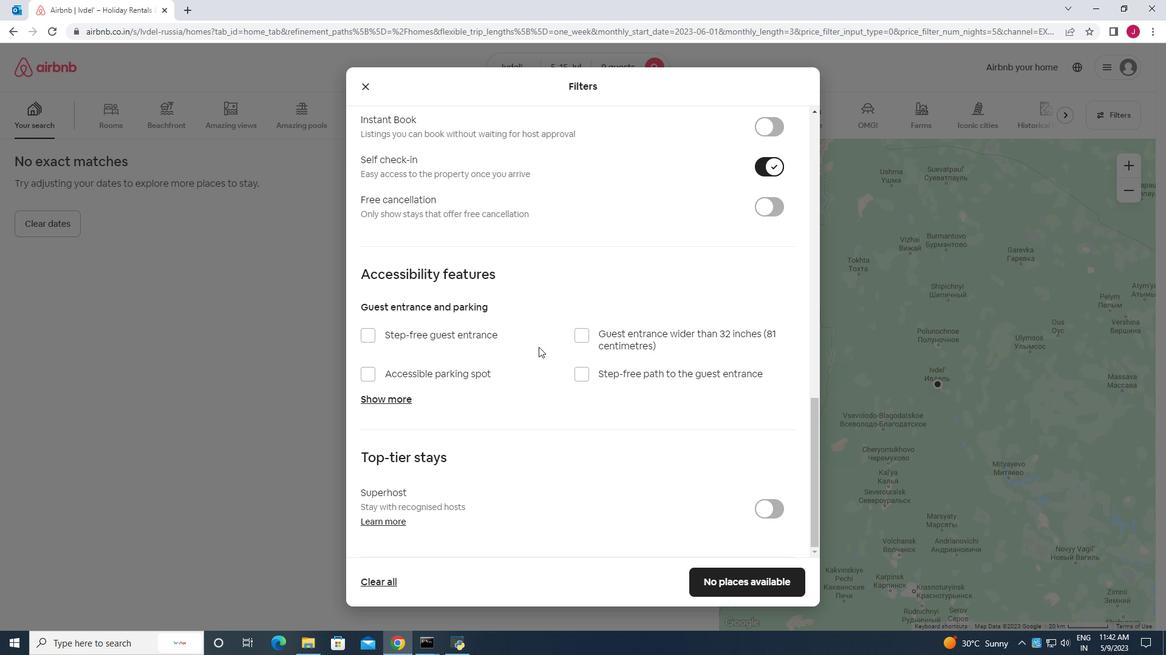 
Action: Mouse moved to (543, 442)
Screenshot: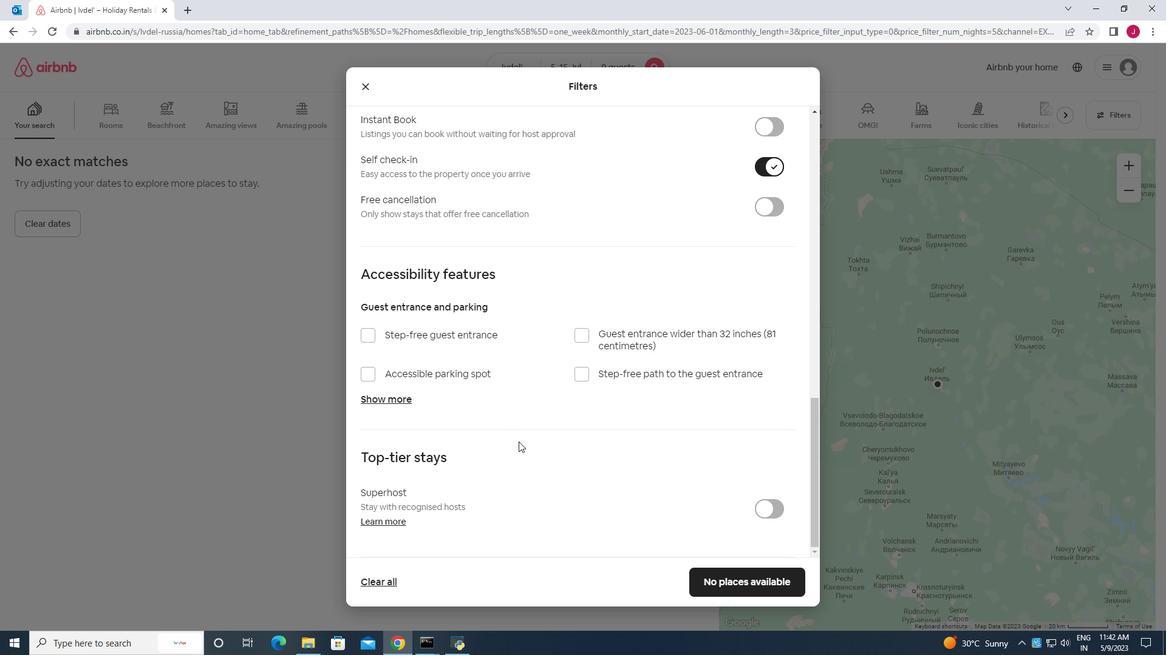 
Action: Mouse scrolled (543, 441) with delta (0, 0)
Screenshot: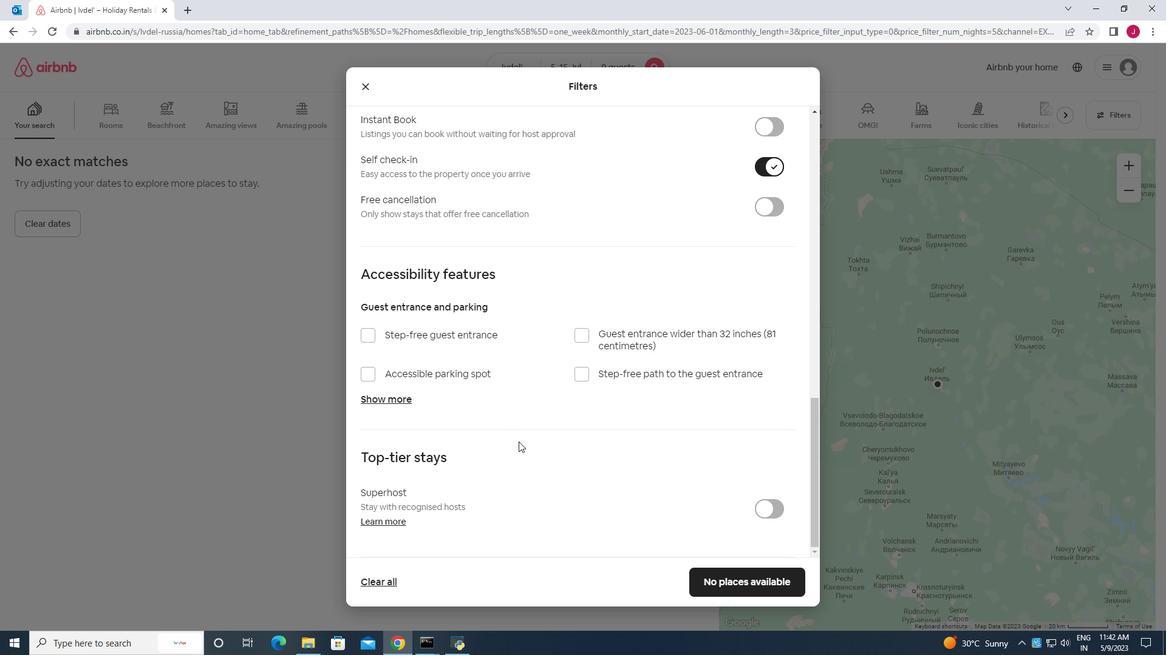 
Action: Mouse scrolled (543, 441) with delta (0, 0)
Screenshot: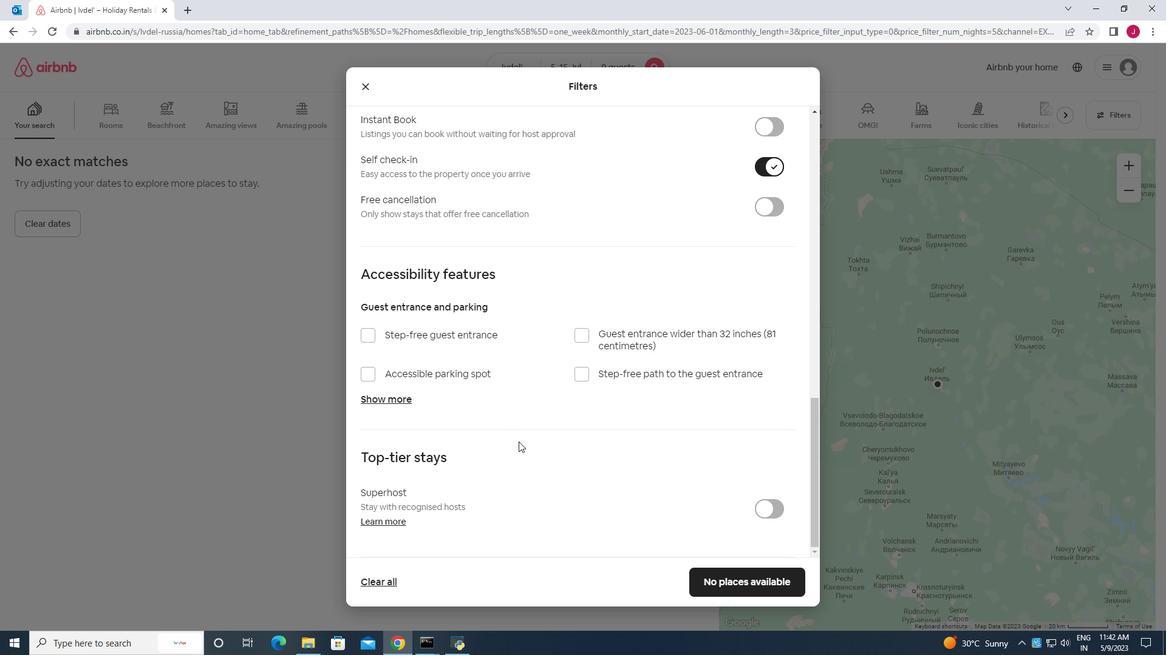 
Action: Mouse moved to (544, 440)
Screenshot: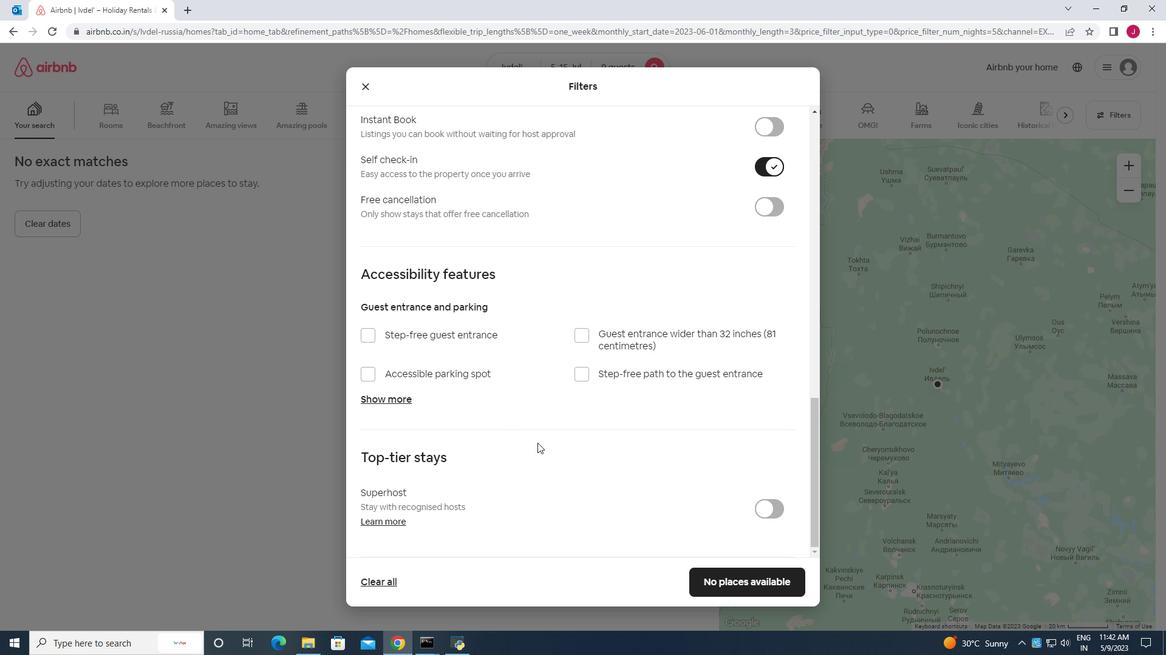 
Action: Mouse scrolled (544, 440) with delta (0, 0)
Screenshot: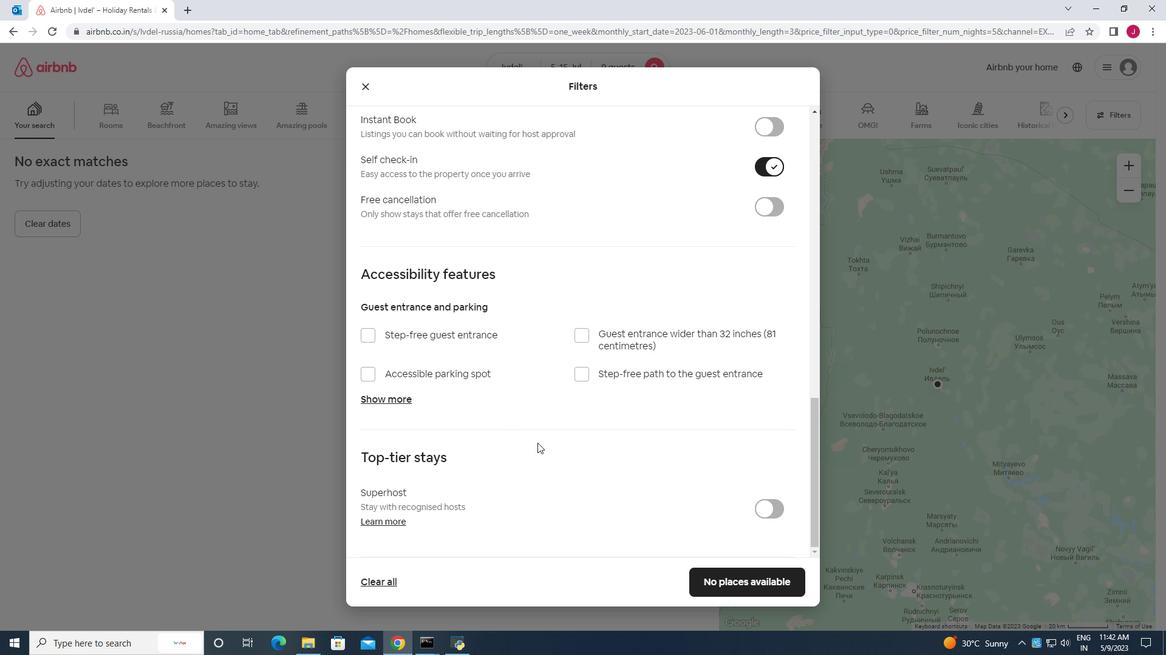 
Action: Mouse moved to (546, 438)
Screenshot: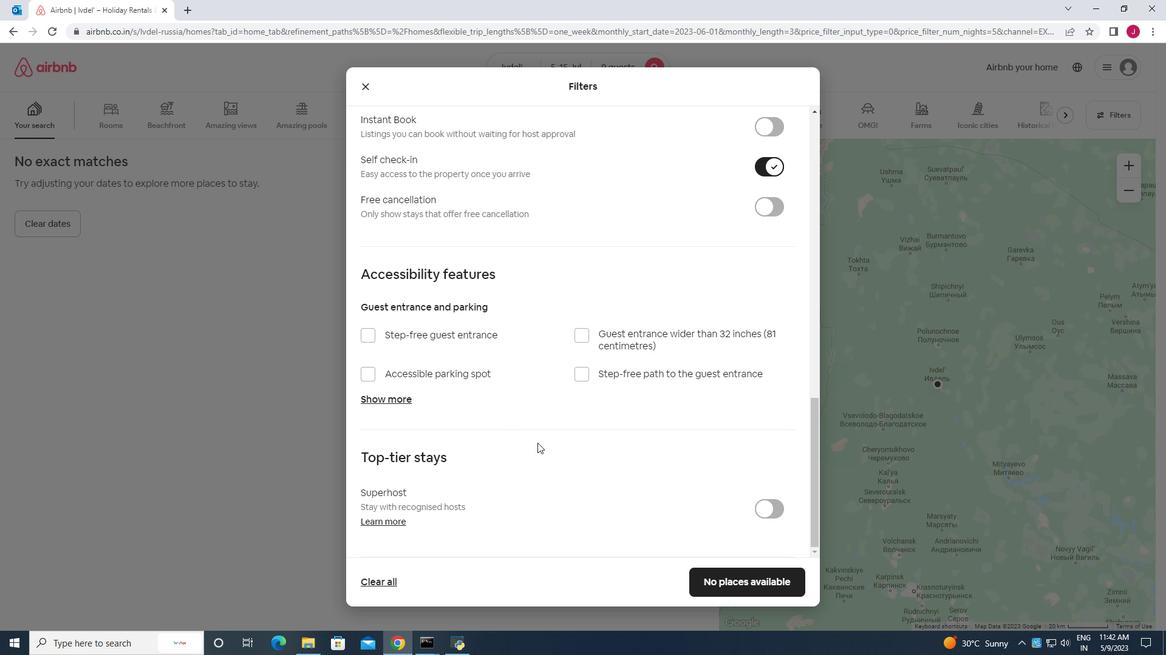 
Action: Mouse scrolled (546, 437) with delta (0, 0)
Screenshot: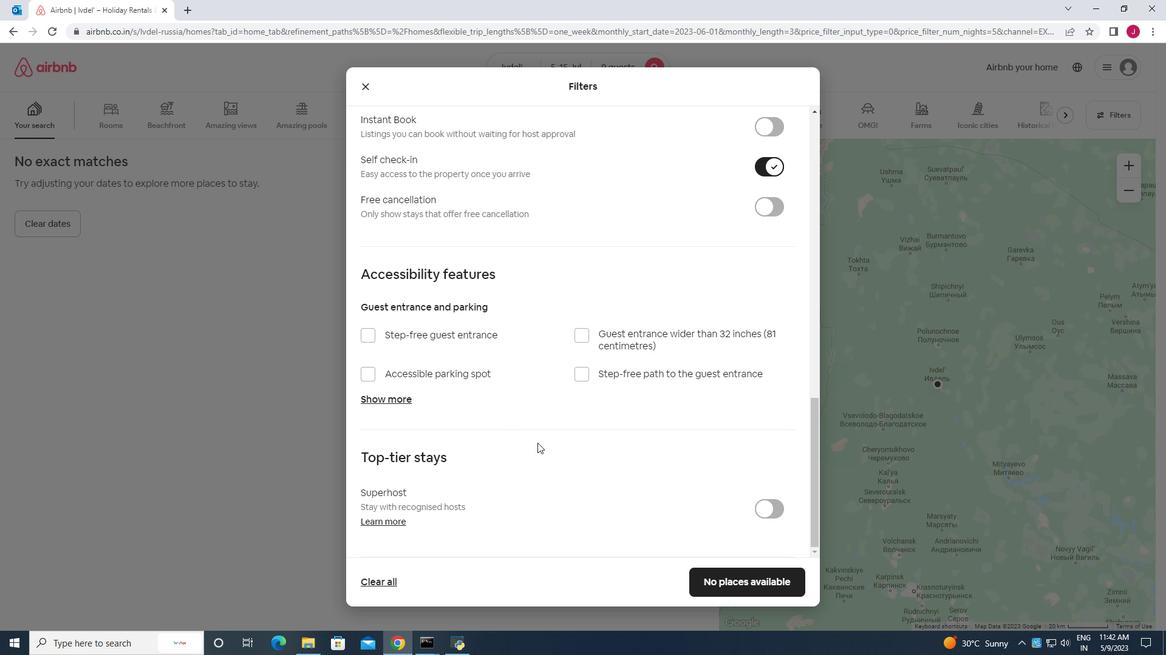 
Action: Mouse moved to (547, 437)
Screenshot: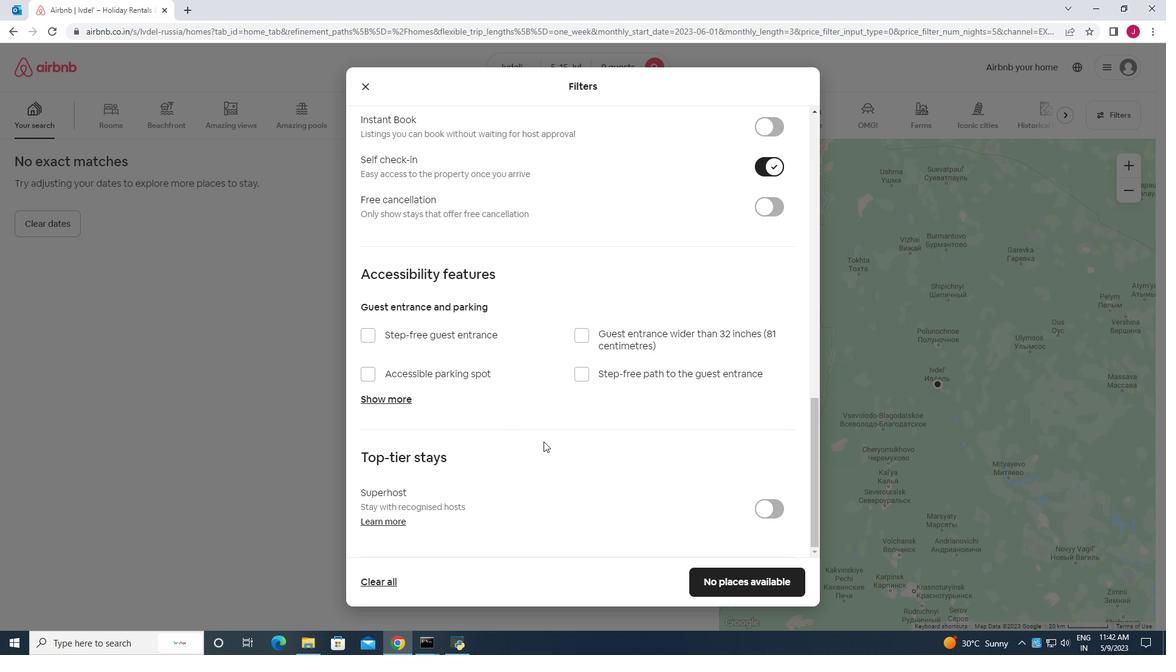 
Action: Mouse scrolled (547, 436) with delta (0, 0)
Screenshot: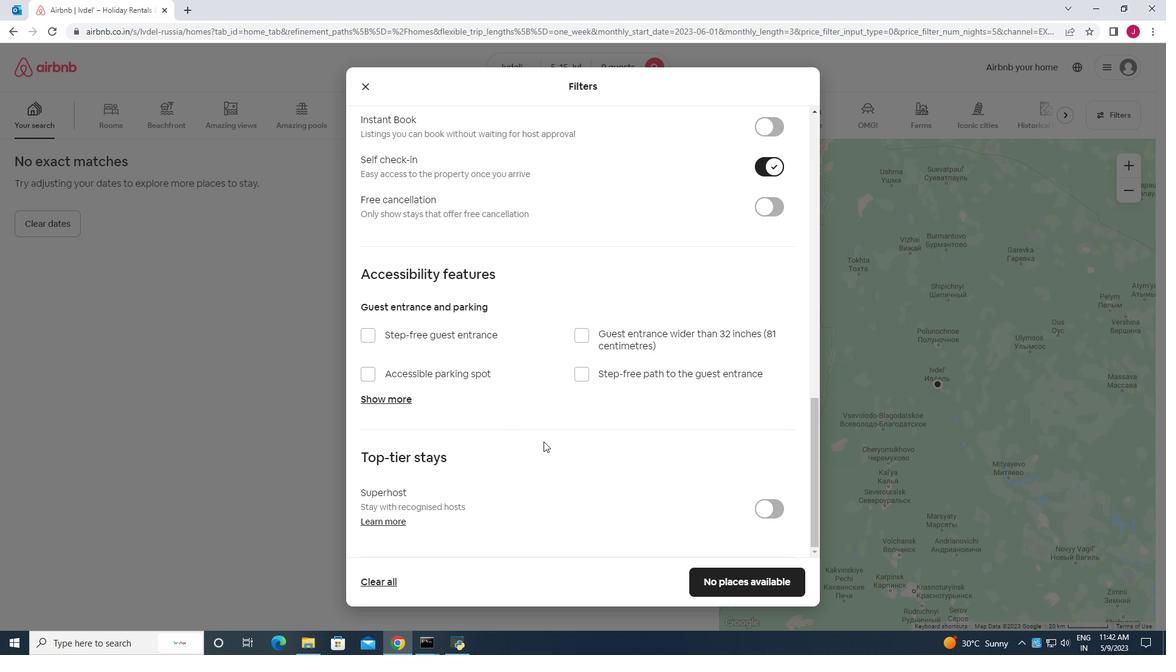 
Action: Mouse moved to (550, 434)
Screenshot: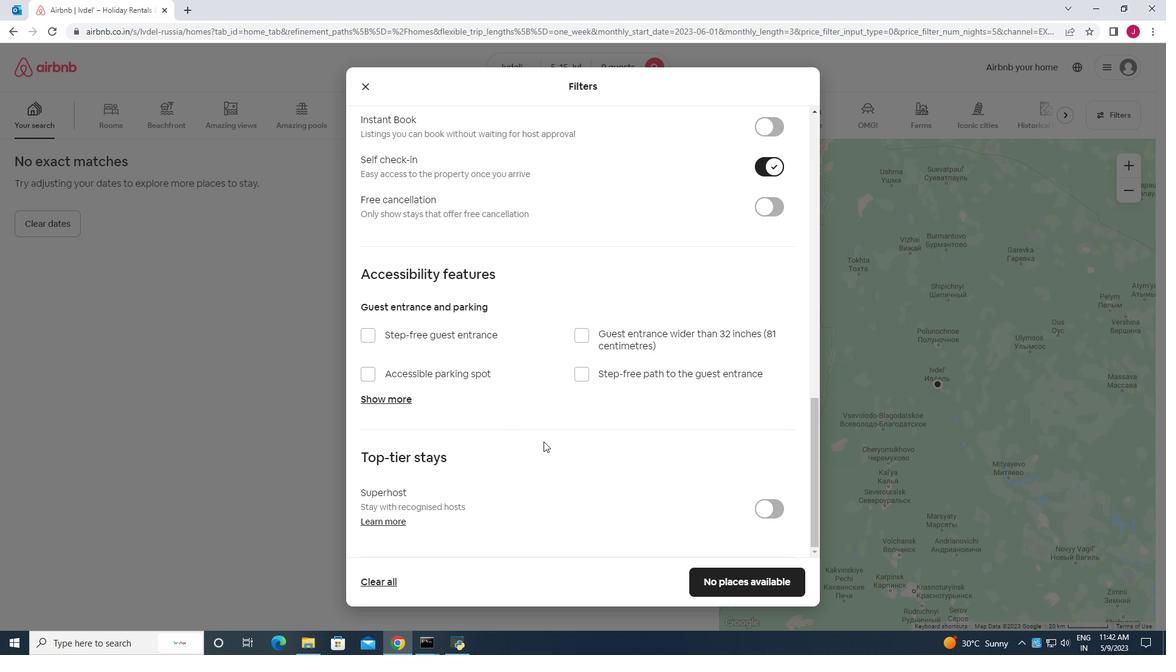 
Action: Mouse scrolled (550, 434) with delta (0, 0)
Screenshot: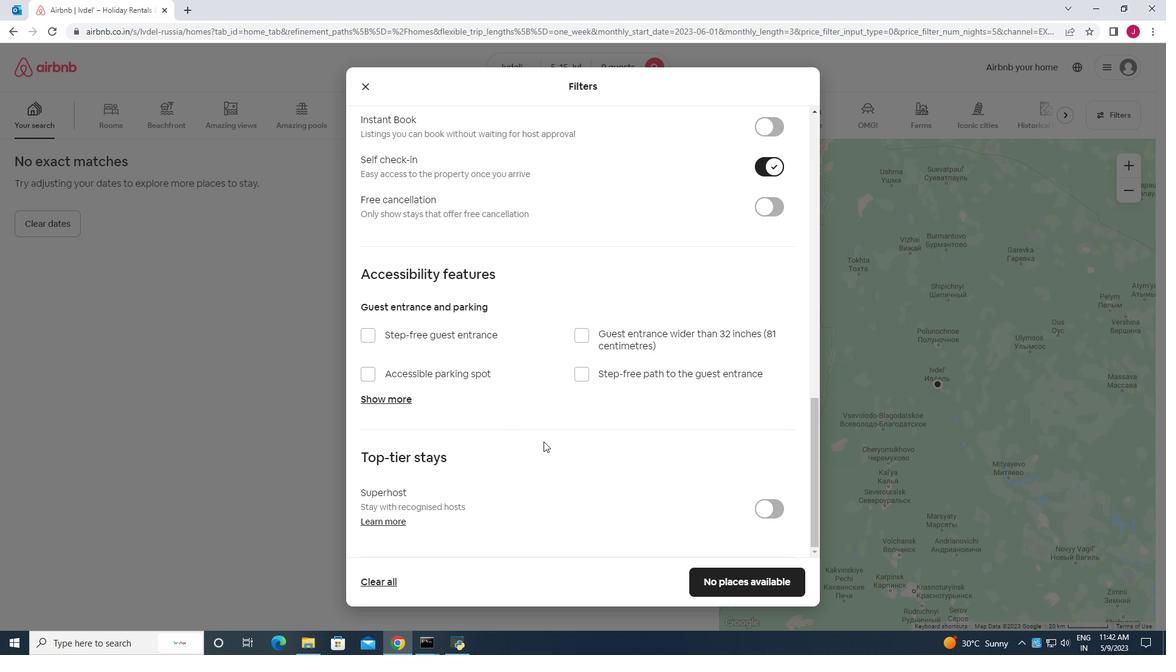 
Action: Mouse moved to (736, 587)
Screenshot: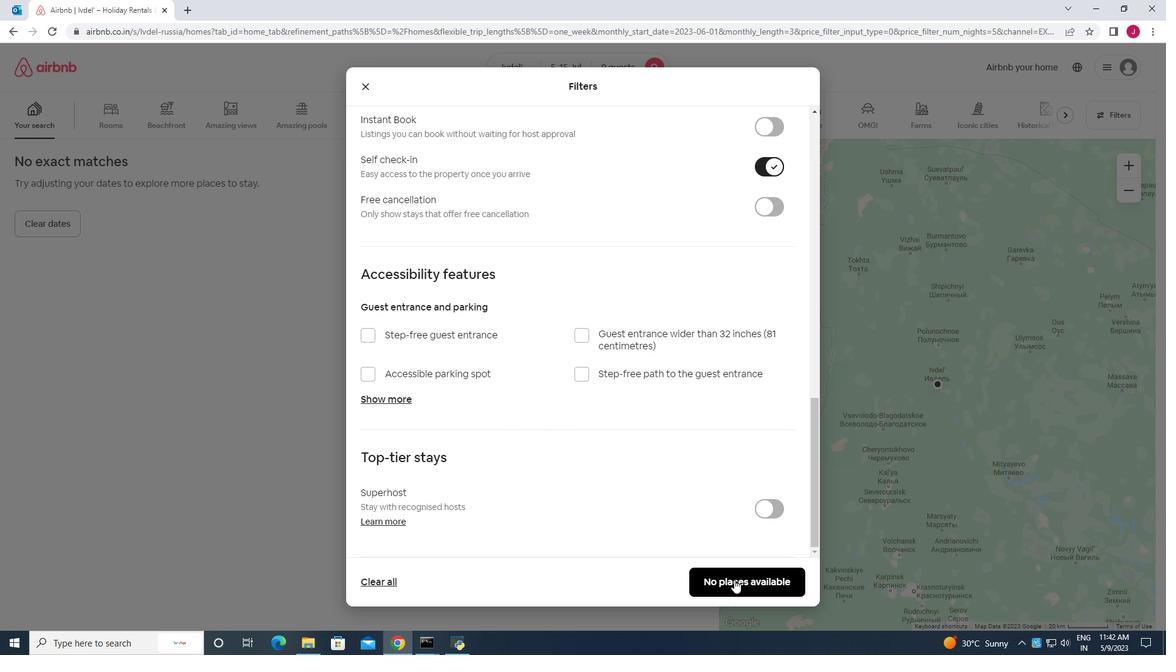 
Action: Mouse pressed left at (736, 587)
Screenshot: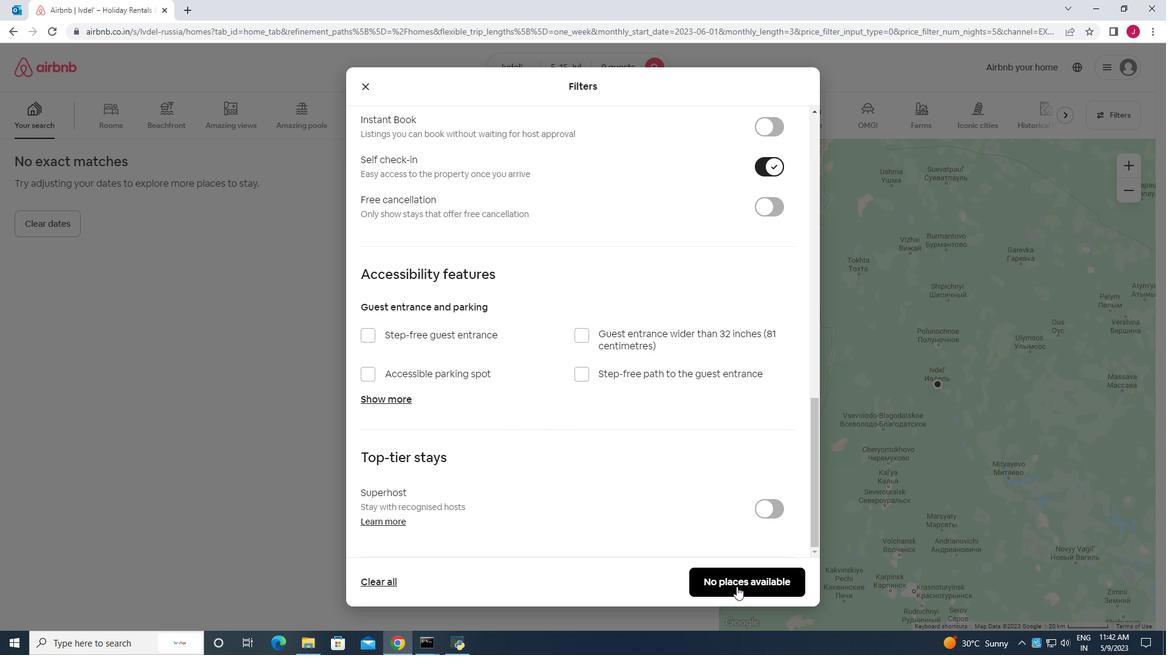 
Action: Mouse moved to (713, 553)
Screenshot: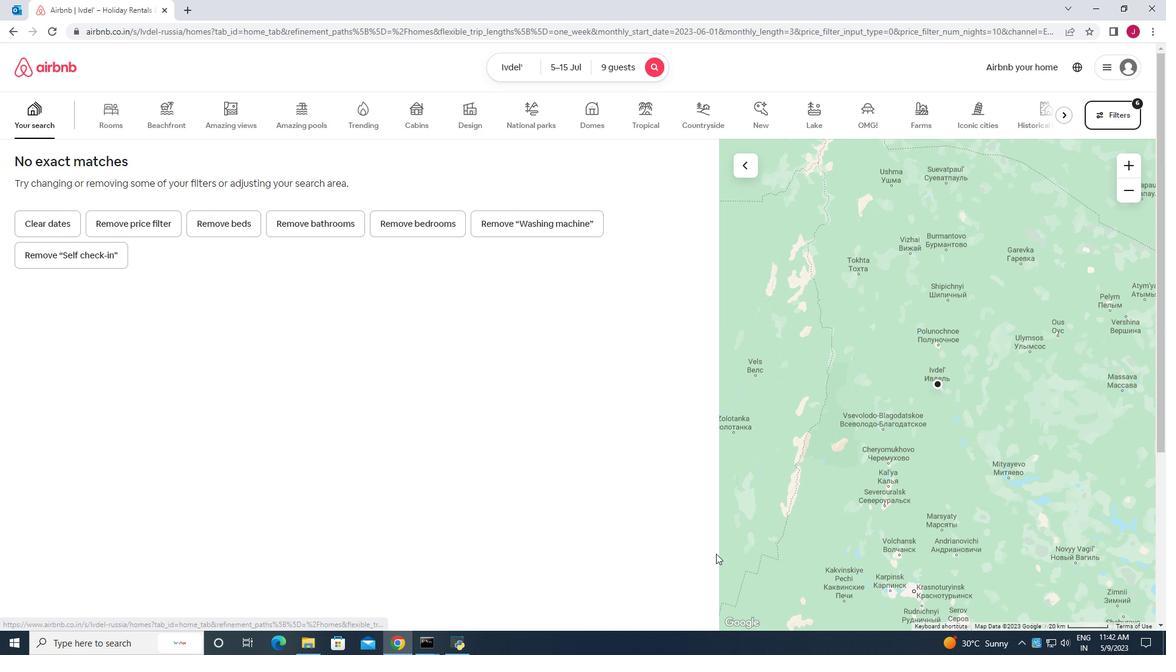 
